 Task: Find connections with filter location Mamanguape with filter topic #covidwith filter profile language French with filter current company Seintiv Talent Solutions with filter school Jaipur National University with filter industry Airlines and Aviation with filter service category Family Law with filter keywords title Mortgage Loan Processor
Action: Mouse moved to (670, 138)
Screenshot: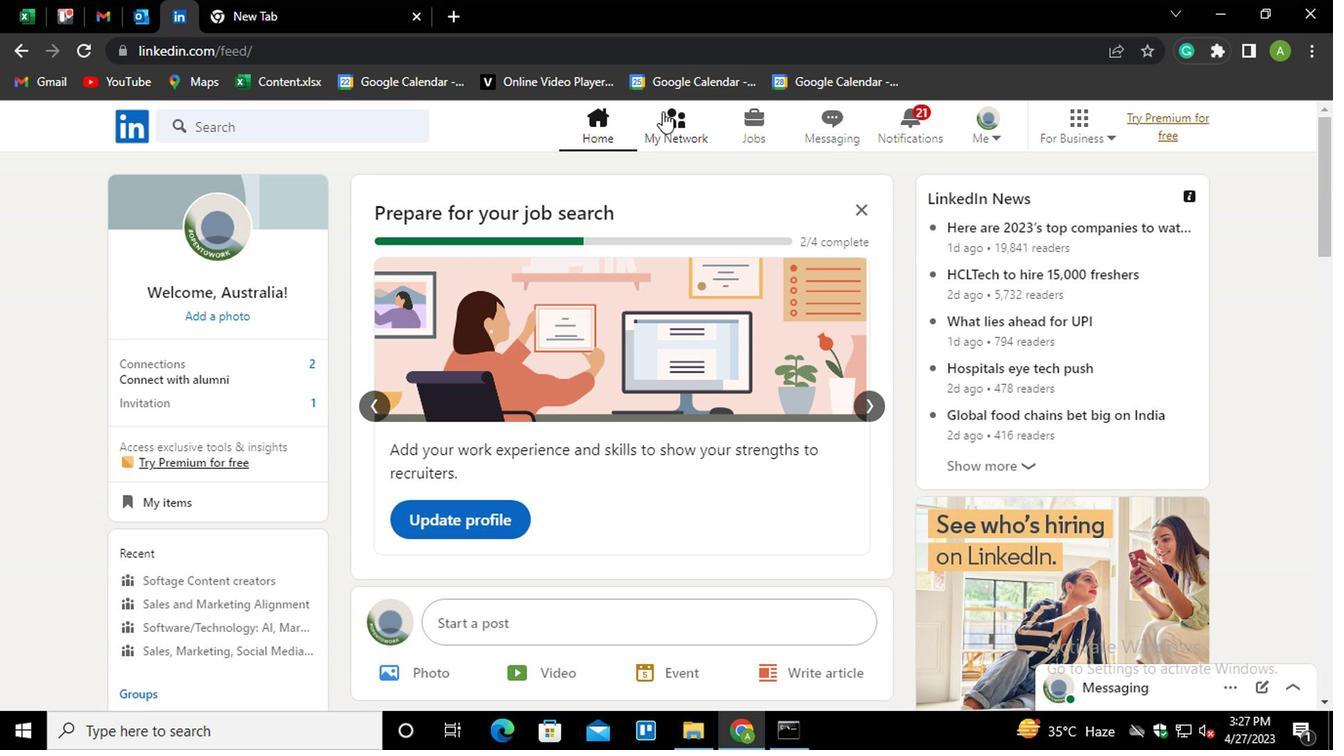 
Action: Mouse pressed left at (670, 138)
Screenshot: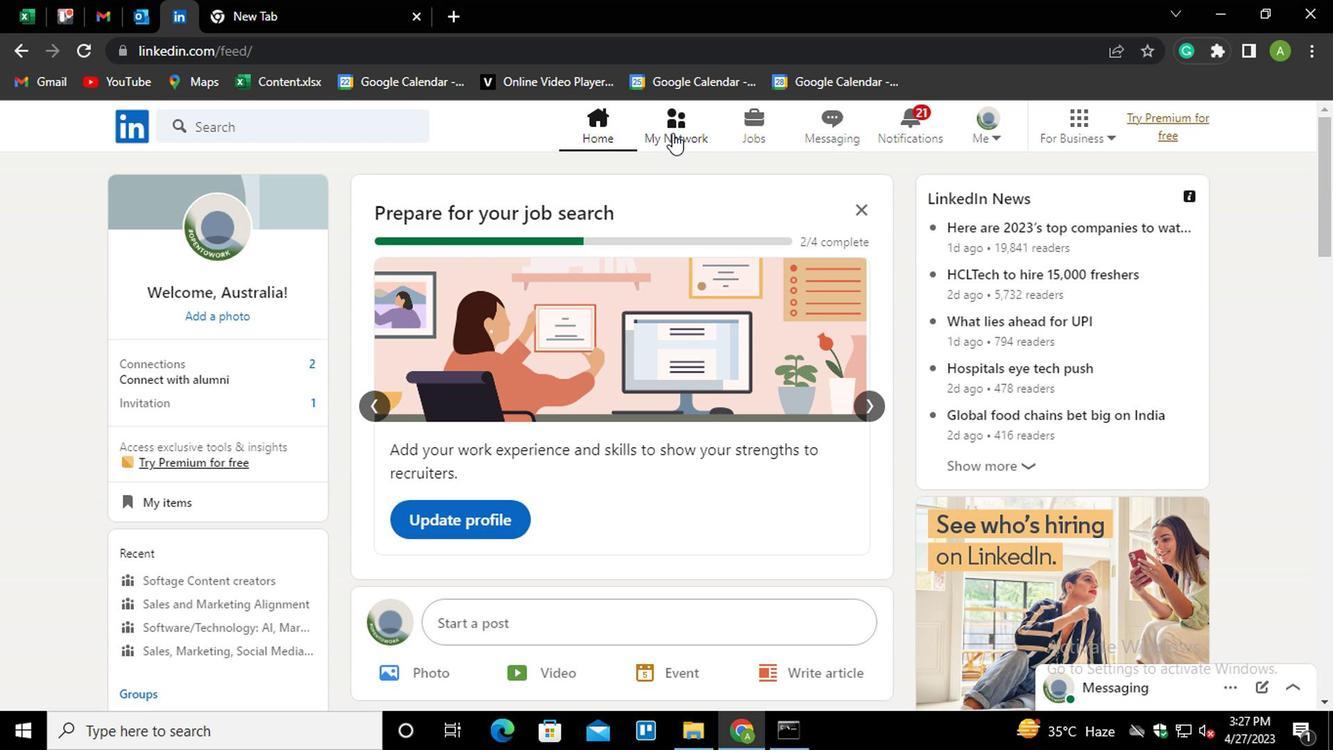 
Action: Mouse moved to (250, 245)
Screenshot: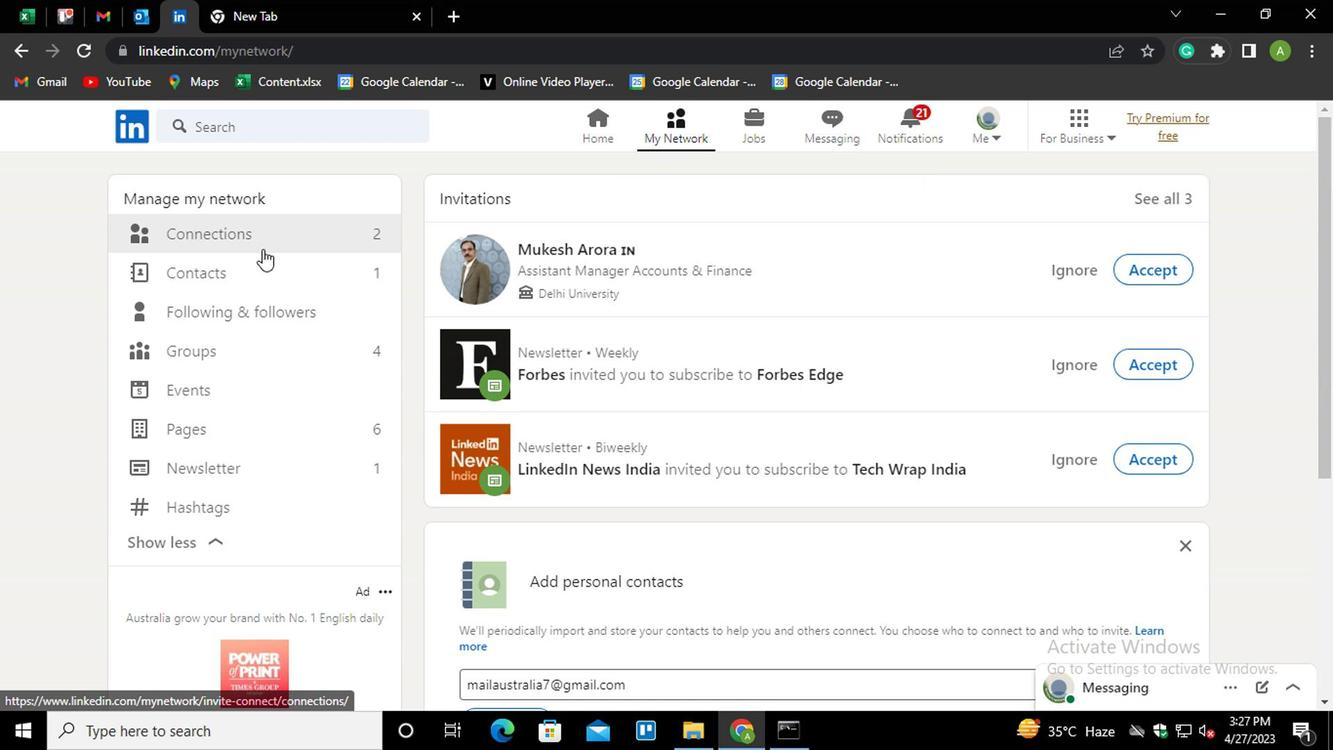 
Action: Mouse pressed left at (250, 245)
Screenshot: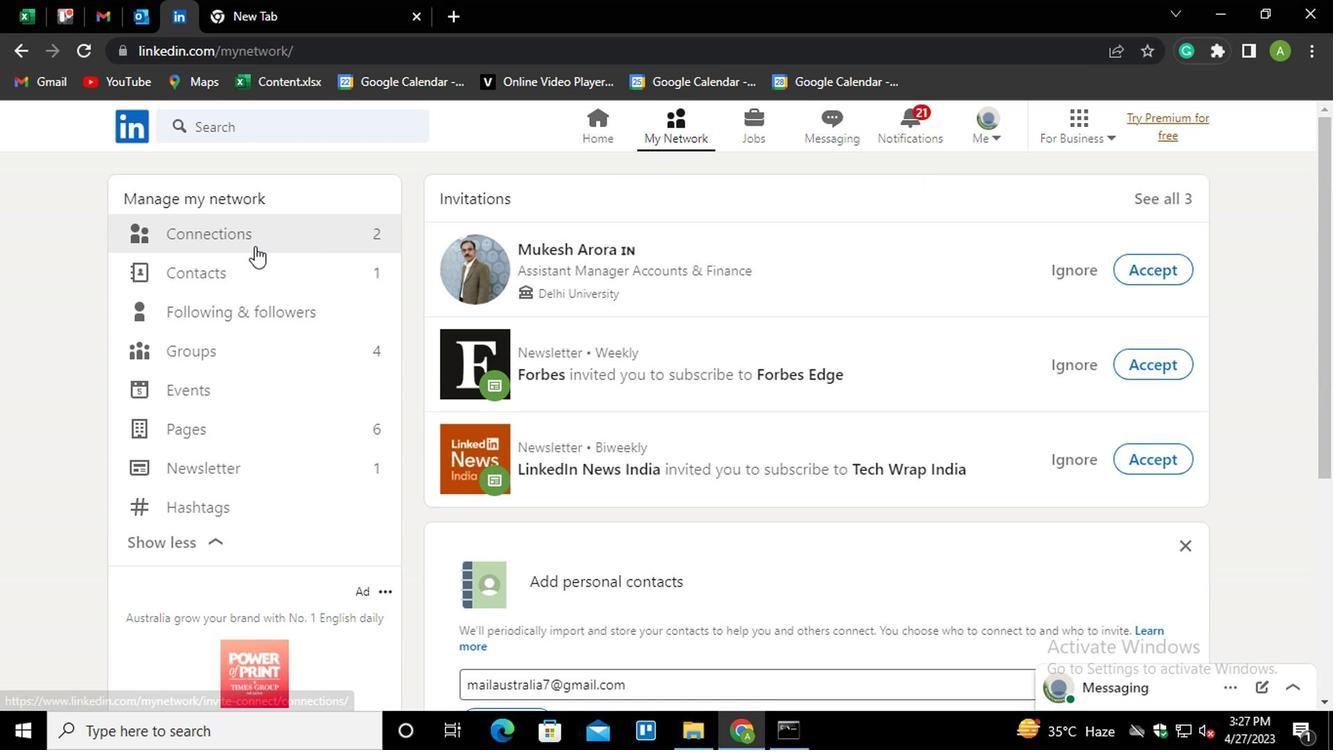 
Action: Mouse moved to (250, 241)
Screenshot: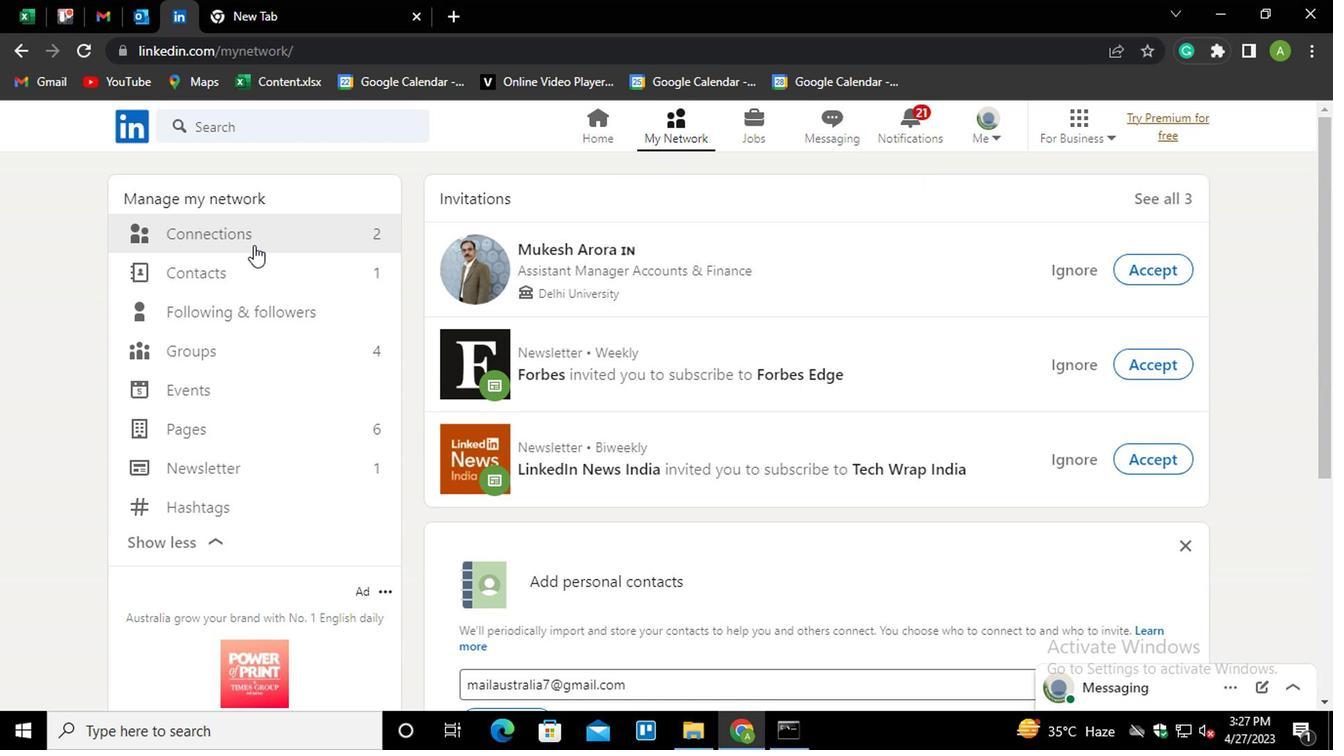 
Action: Mouse pressed left at (250, 241)
Screenshot: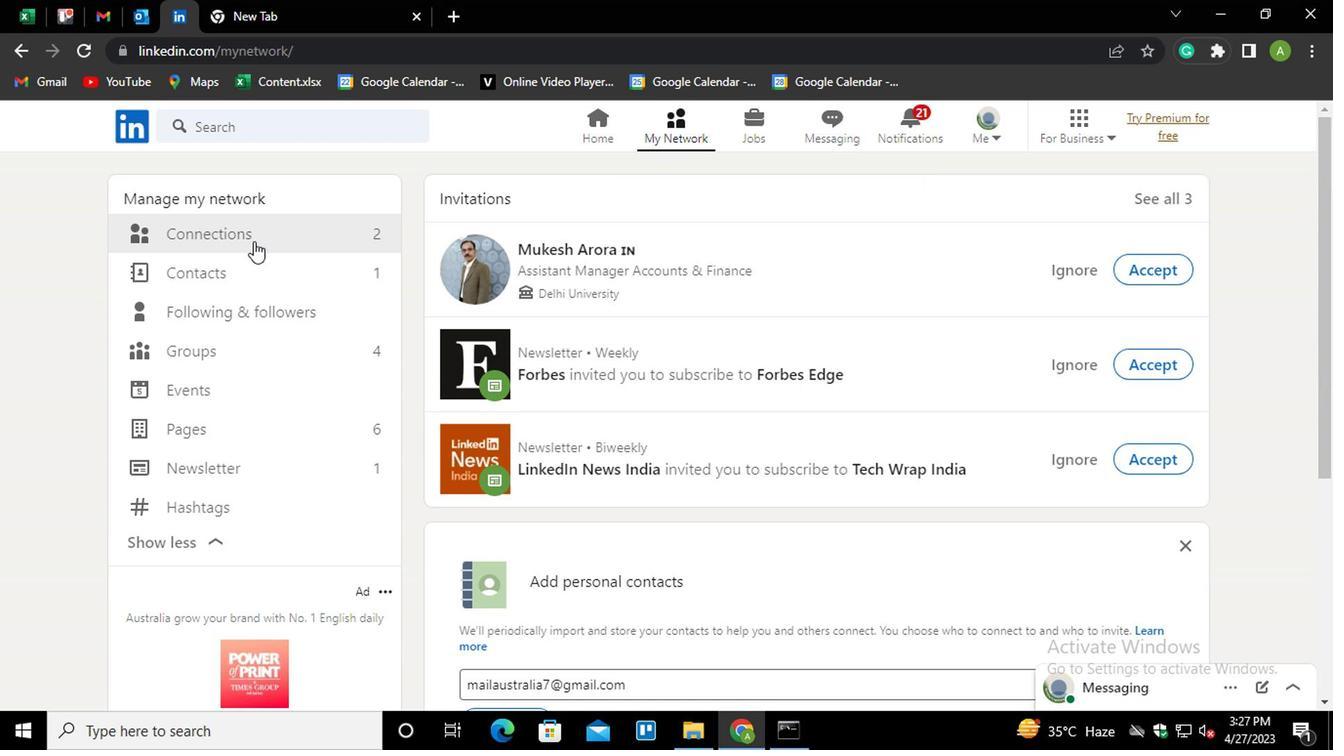 
Action: Mouse moved to (796, 235)
Screenshot: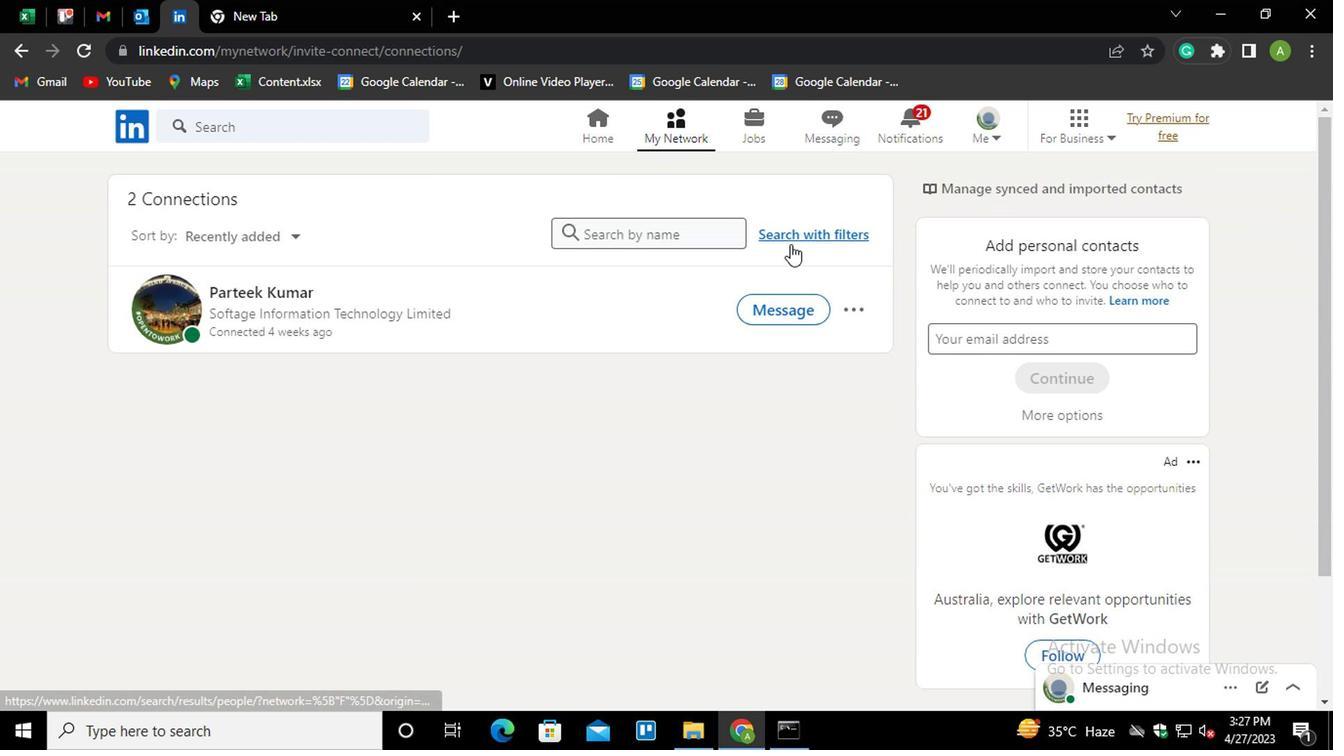 
Action: Mouse pressed left at (796, 235)
Screenshot: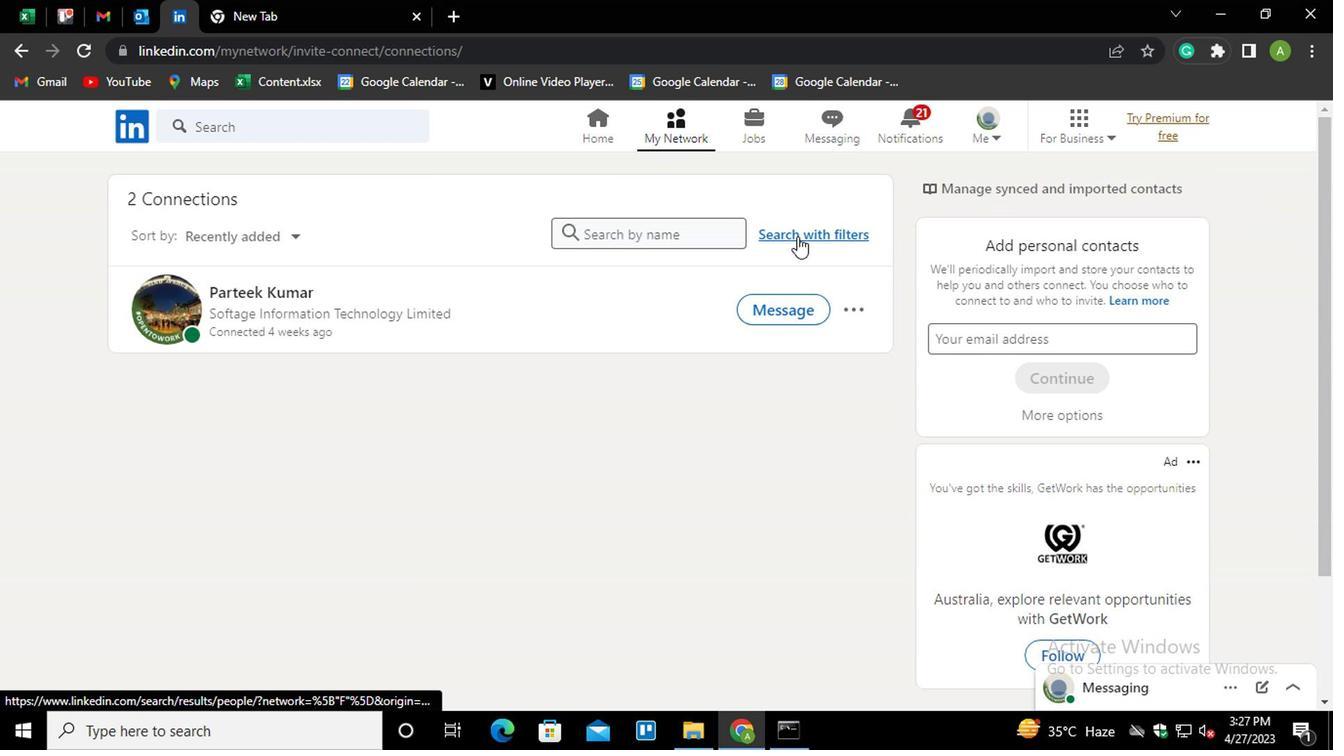 
Action: Mouse moved to (721, 186)
Screenshot: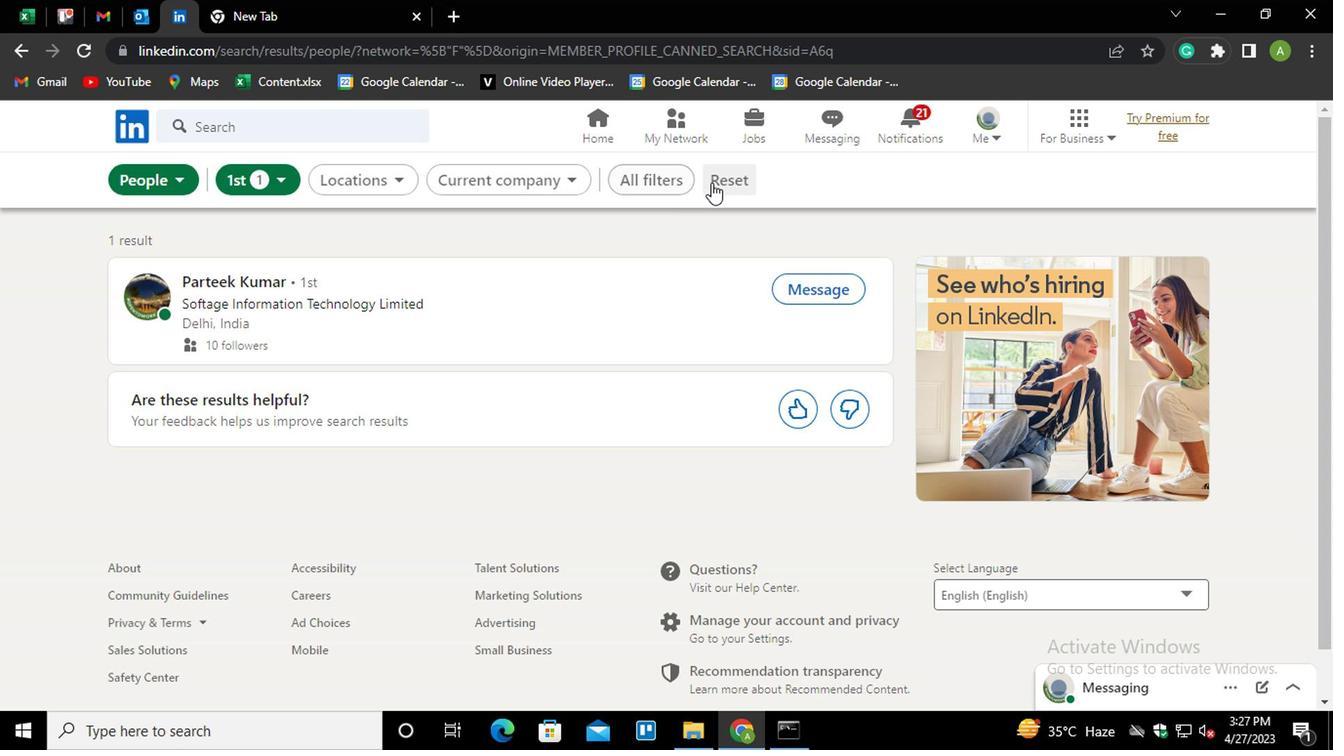 
Action: Mouse pressed left at (721, 186)
Screenshot: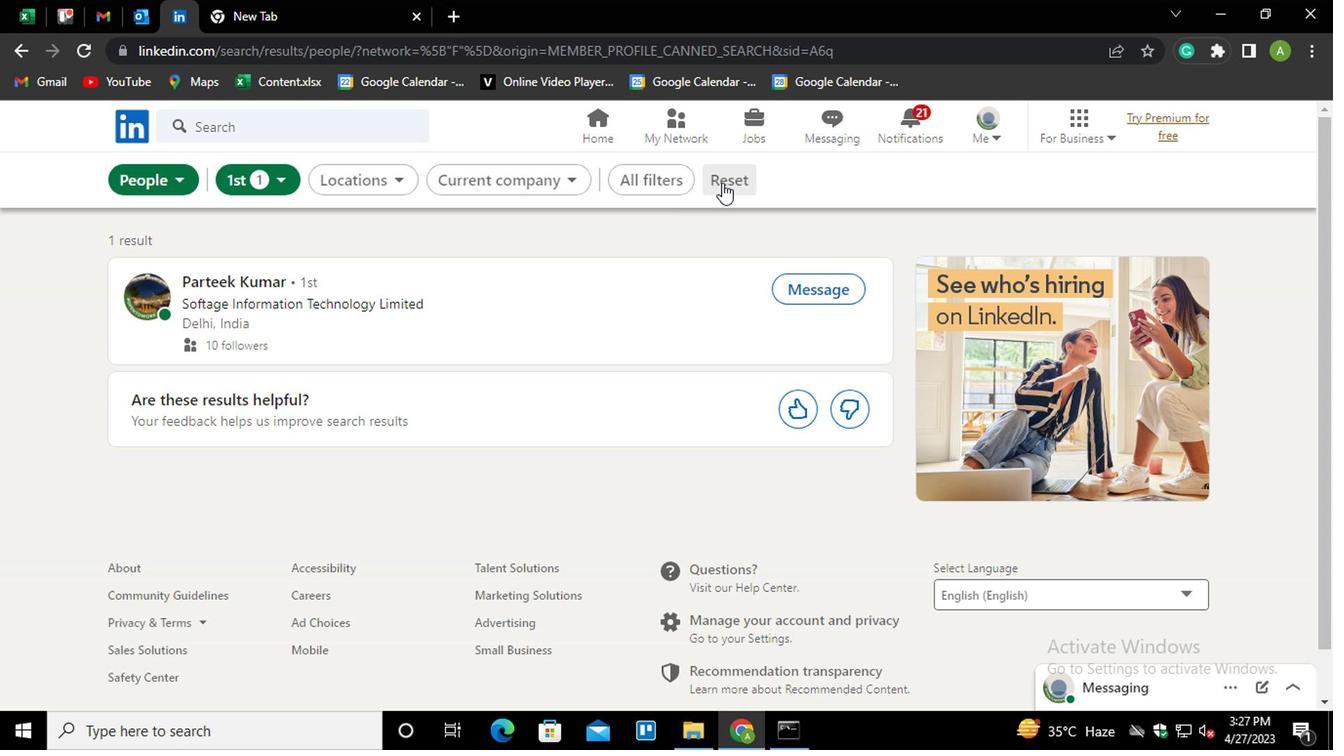 
Action: Mouse moved to (681, 184)
Screenshot: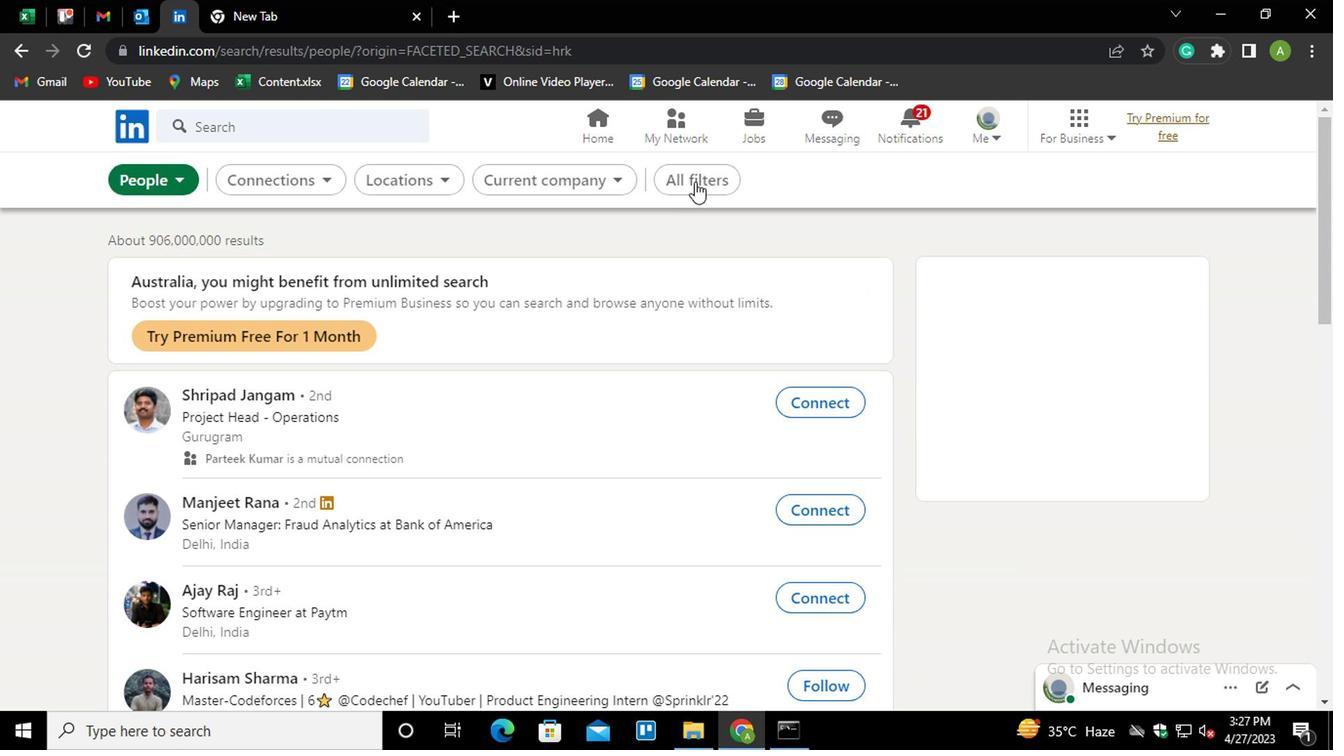 
Action: Mouse pressed left at (681, 184)
Screenshot: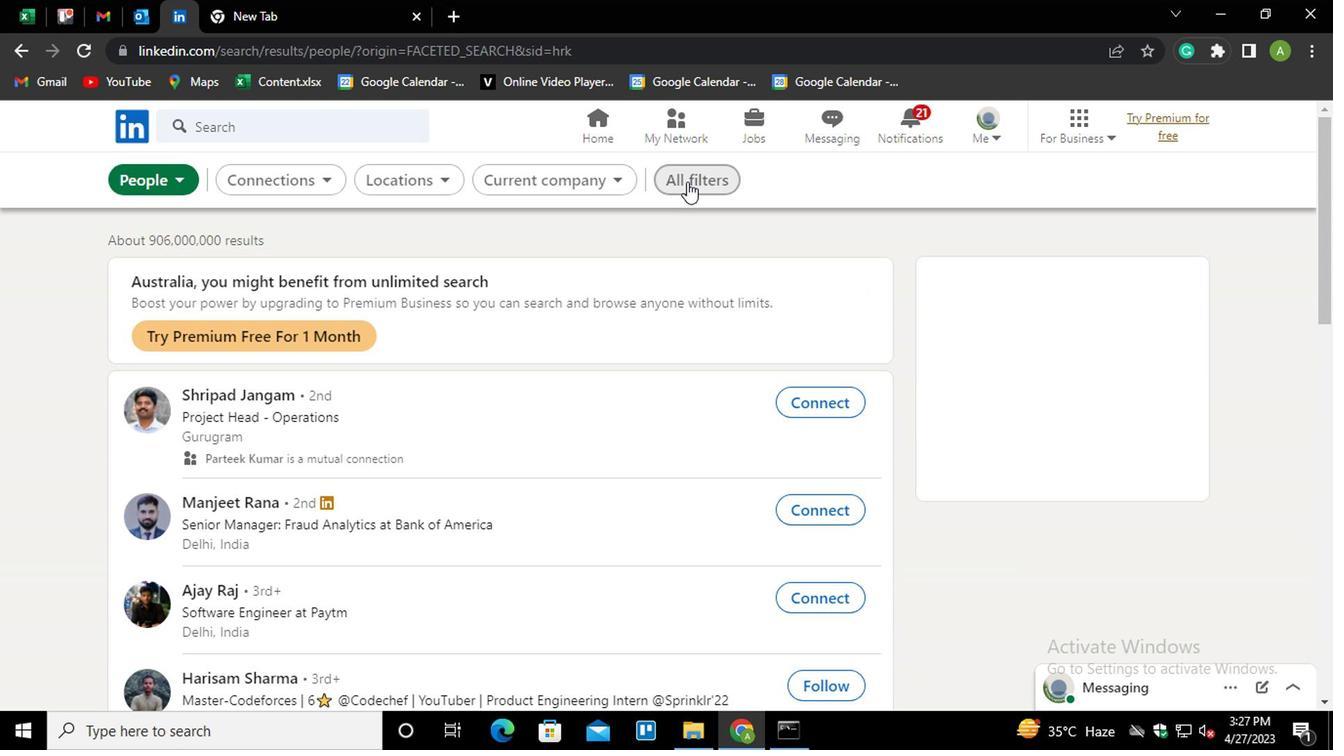 
Action: Mouse moved to (867, 328)
Screenshot: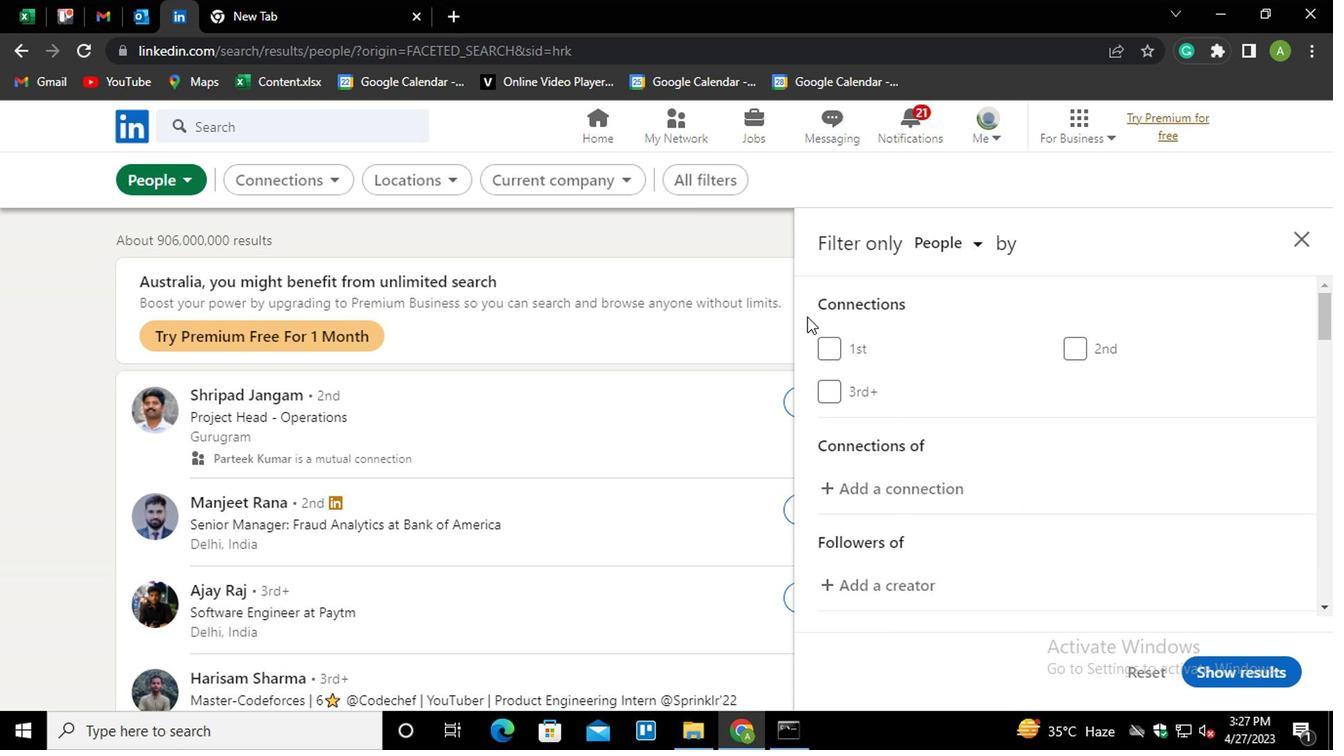 
Action: Mouse scrolled (867, 327) with delta (0, 0)
Screenshot: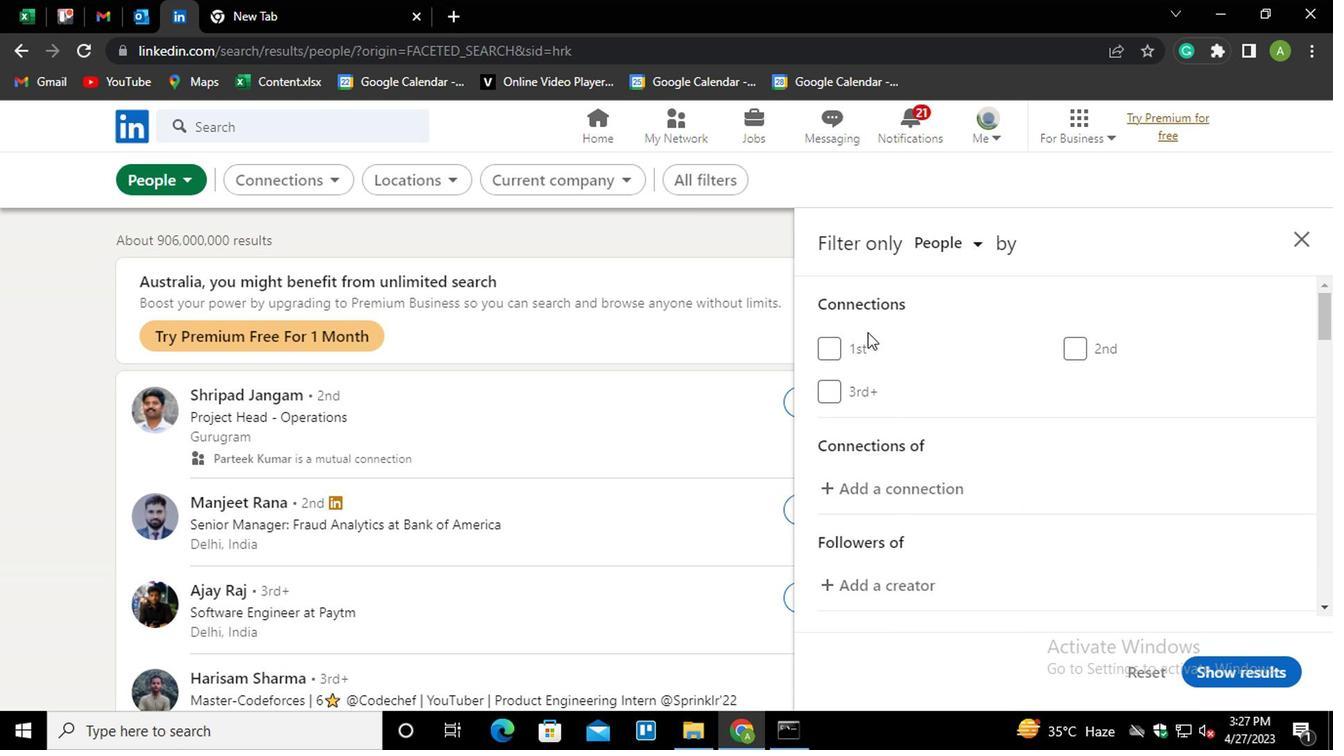 
Action: Mouse scrolled (867, 327) with delta (0, 0)
Screenshot: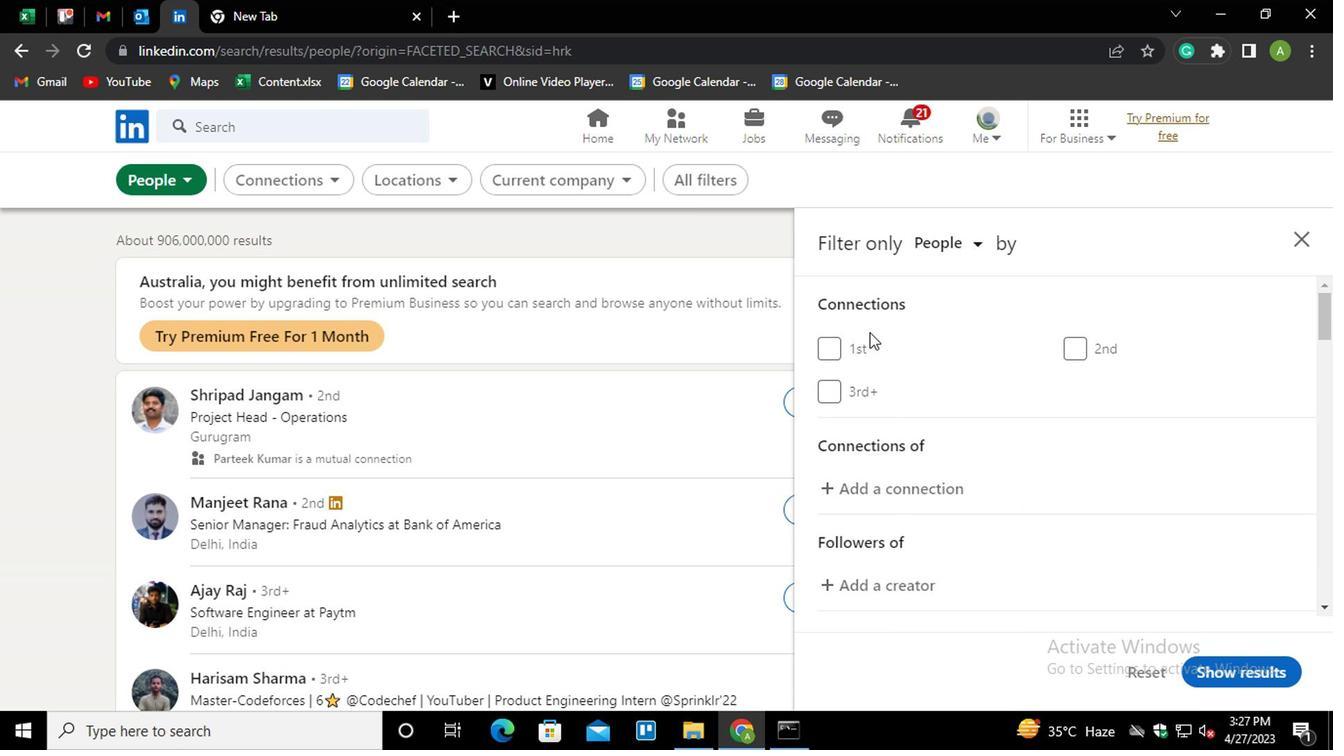
Action: Mouse scrolled (867, 327) with delta (0, 0)
Screenshot: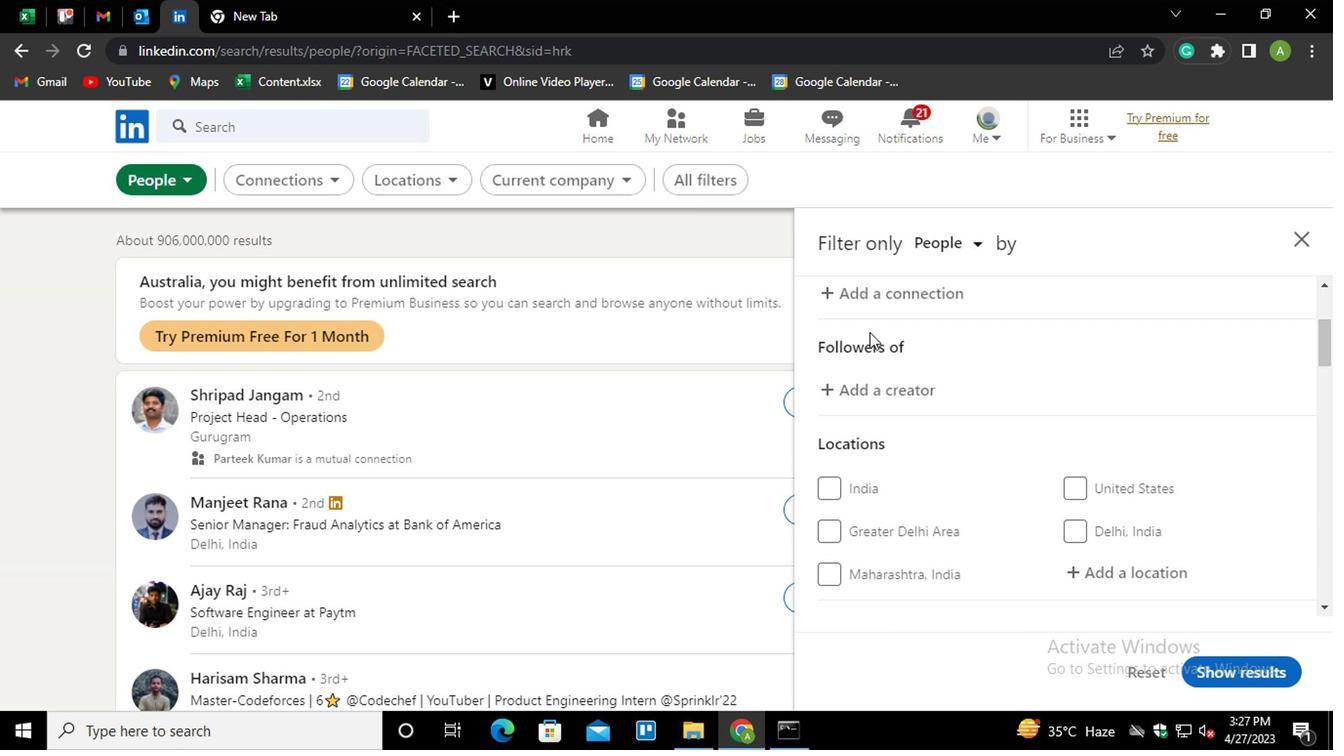 
Action: Mouse moved to (1075, 454)
Screenshot: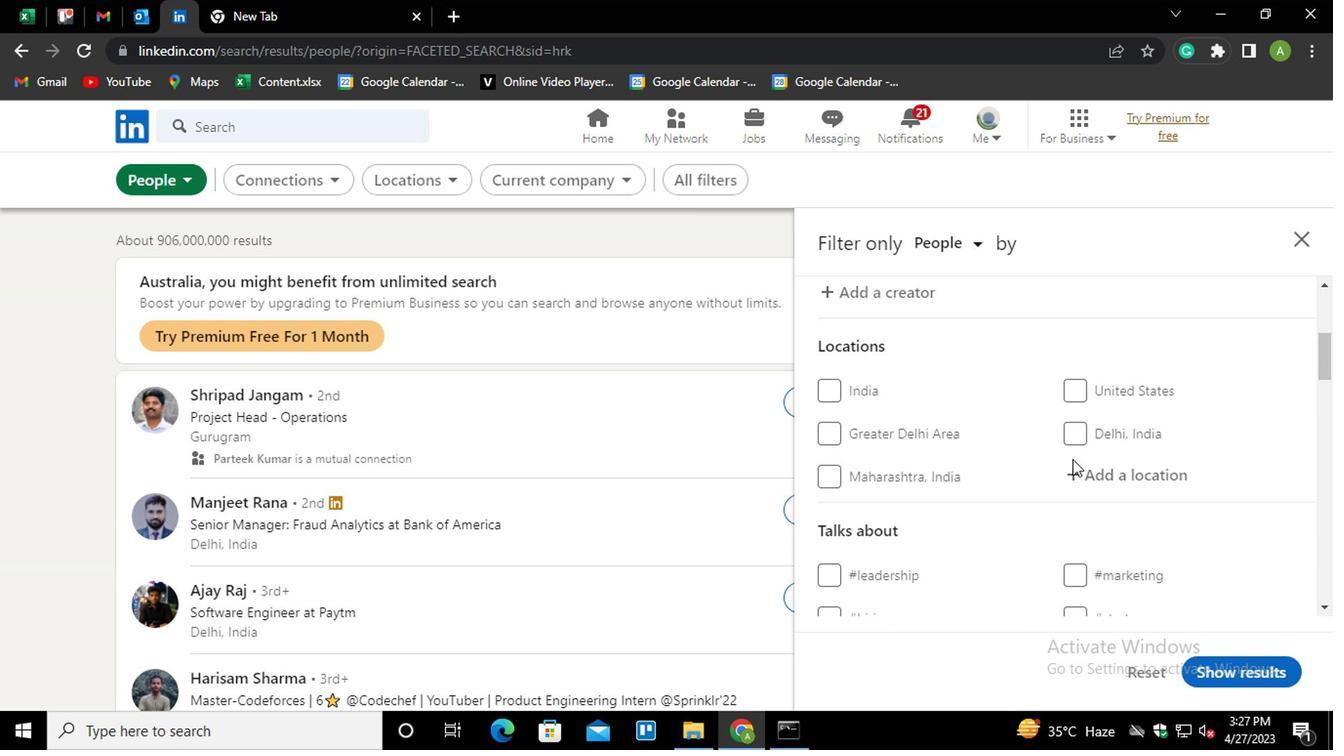 
Action: Mouse pressed left at (1075, 454)
Screenshot: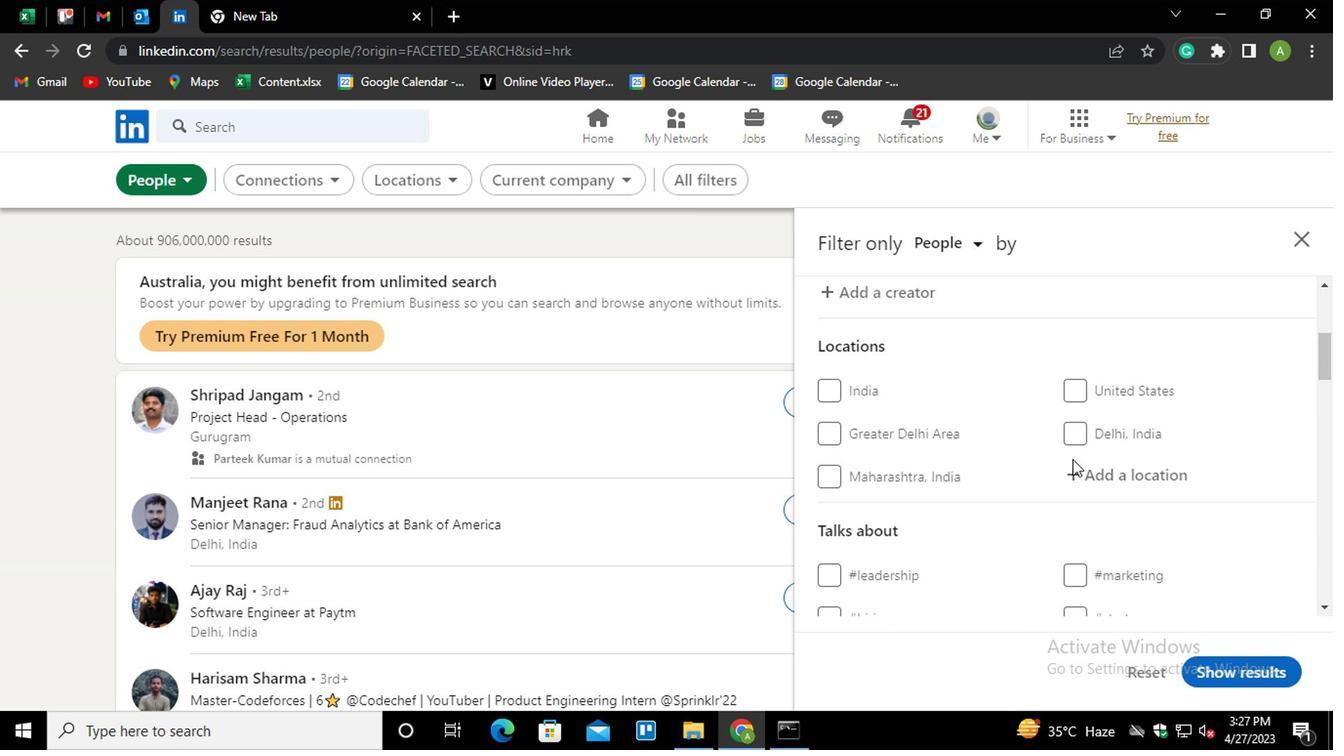
Action: Mouse moved to (1076, 465)
Screenshot: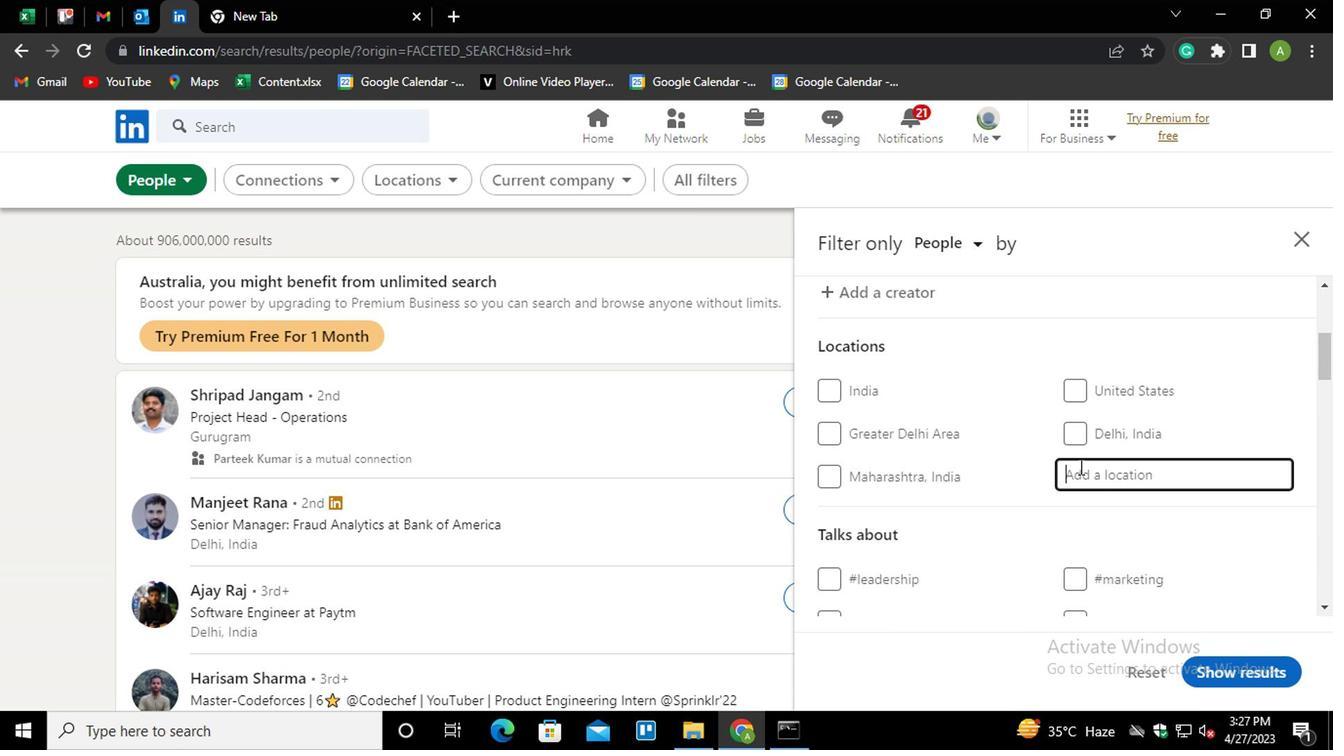 
Action: Mouse scrolled (1076, 464) with delta (0, 0)
Screenshot: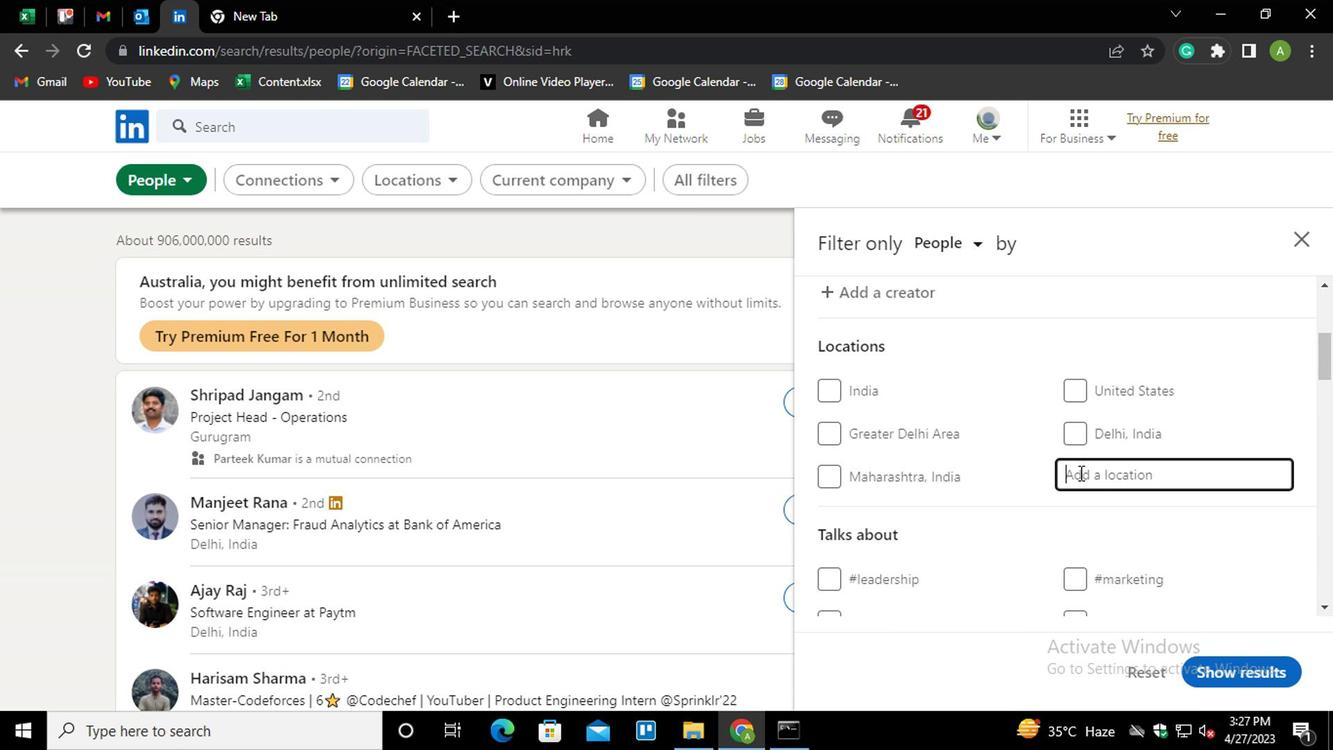 
Action: Mouse scrolled (1076, 464) with delta (0, 0)
Screenshot: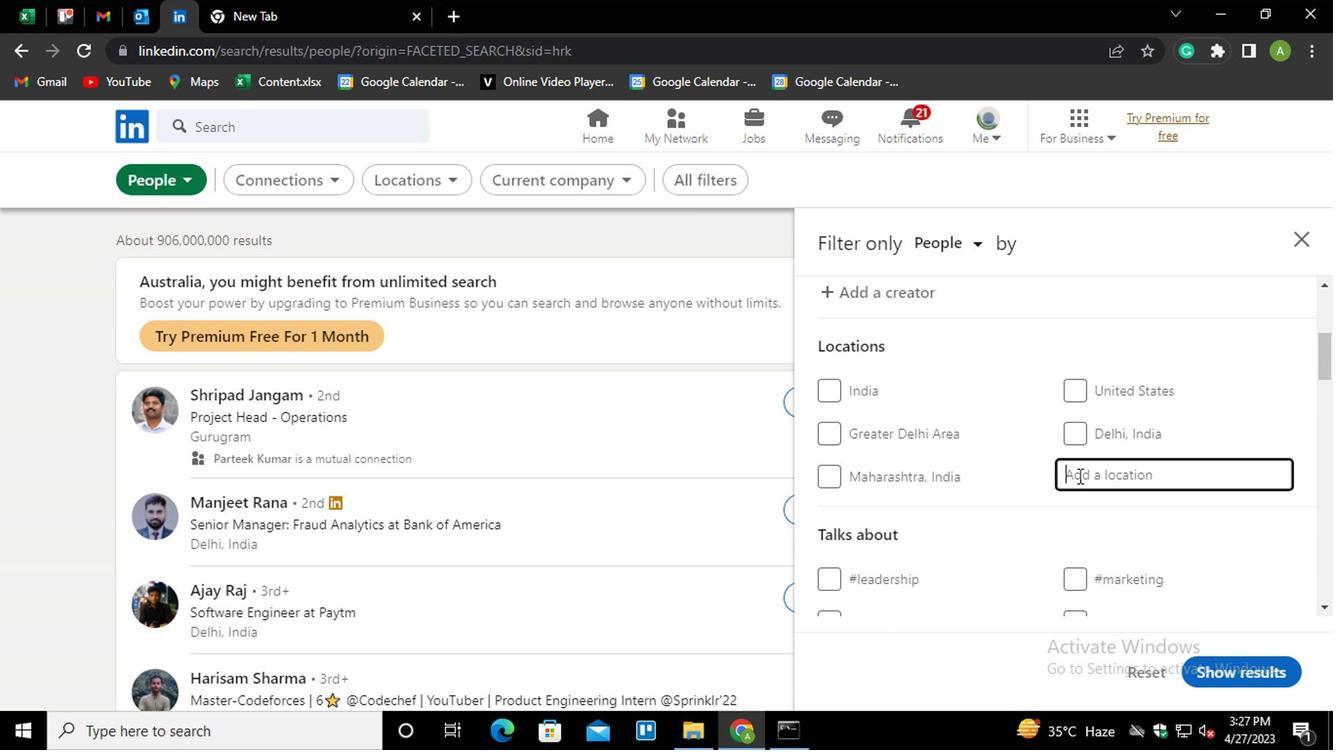 
Action: Mouse moved to (1094, 284)
Screenshot: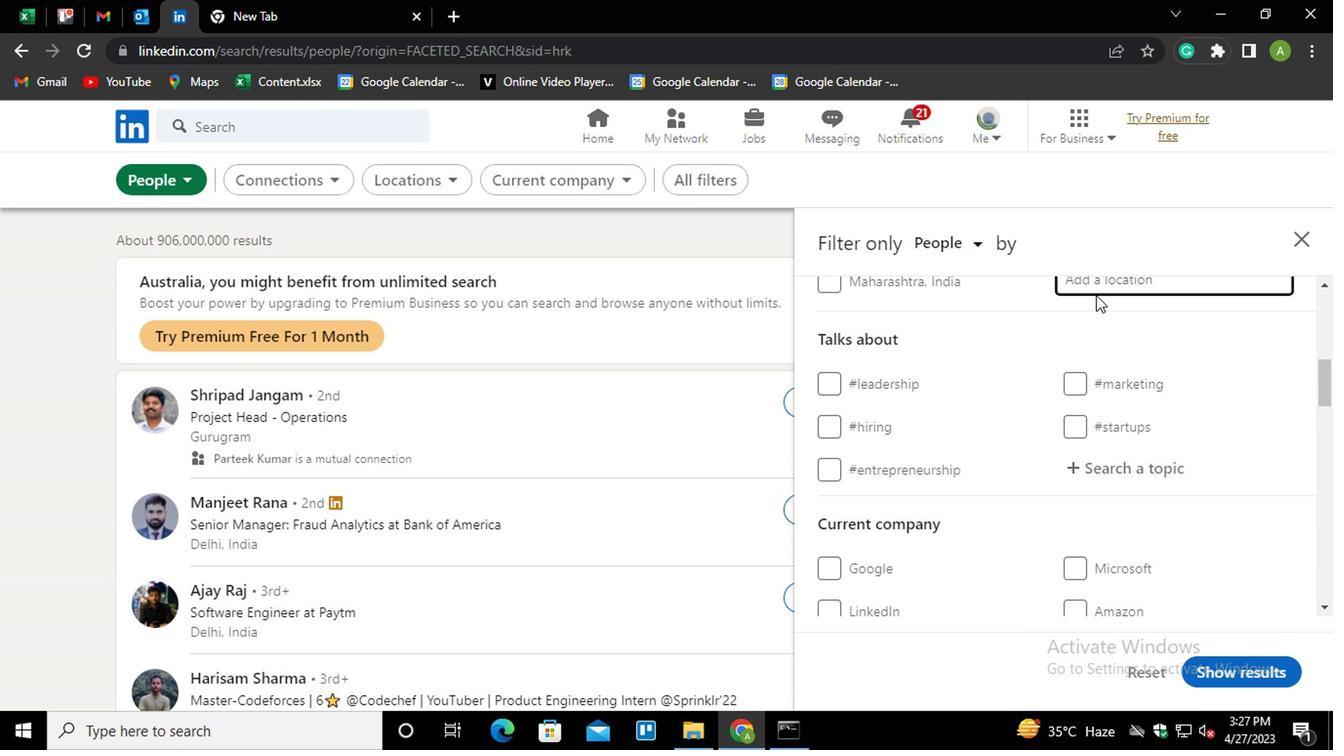 
Action: Mouse pressed left at (1094, 284)
Screenshot: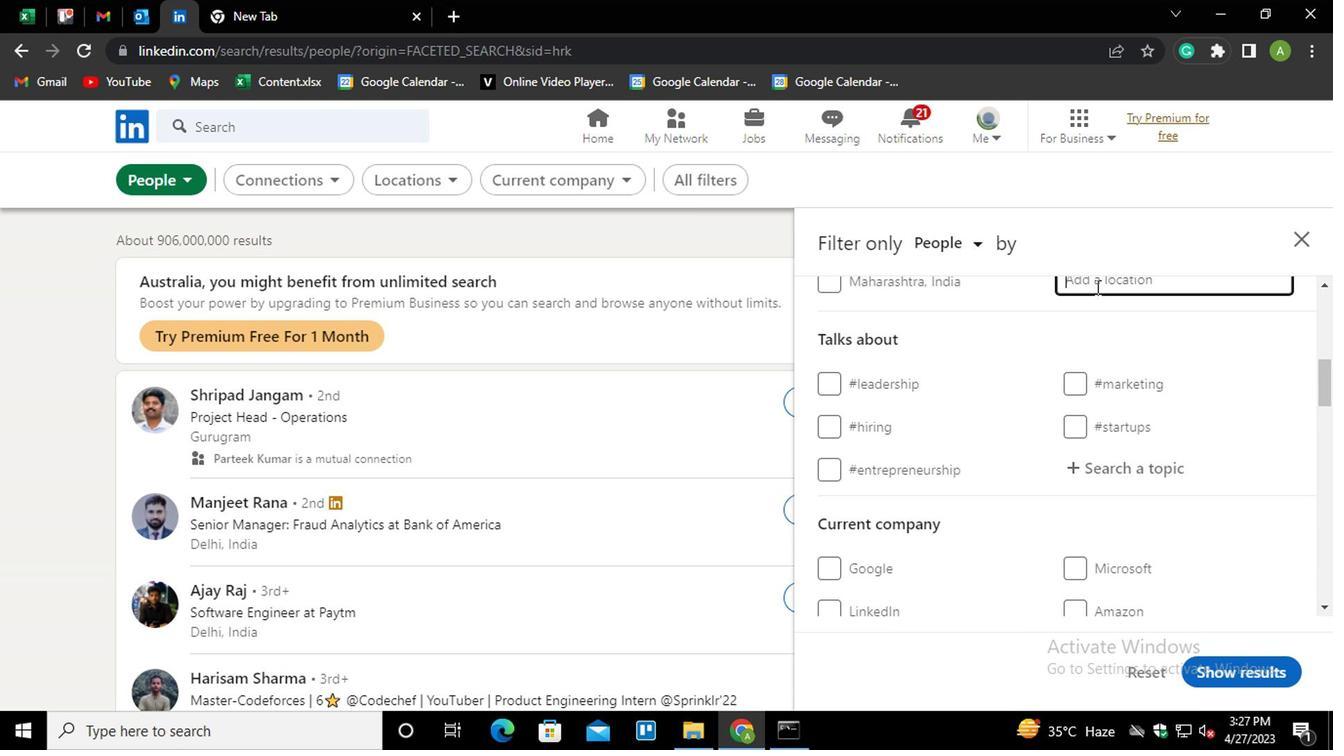 
Action: Key pressed <Key.shift>MAMAN<Key.down><Key.enter>
Screenshot: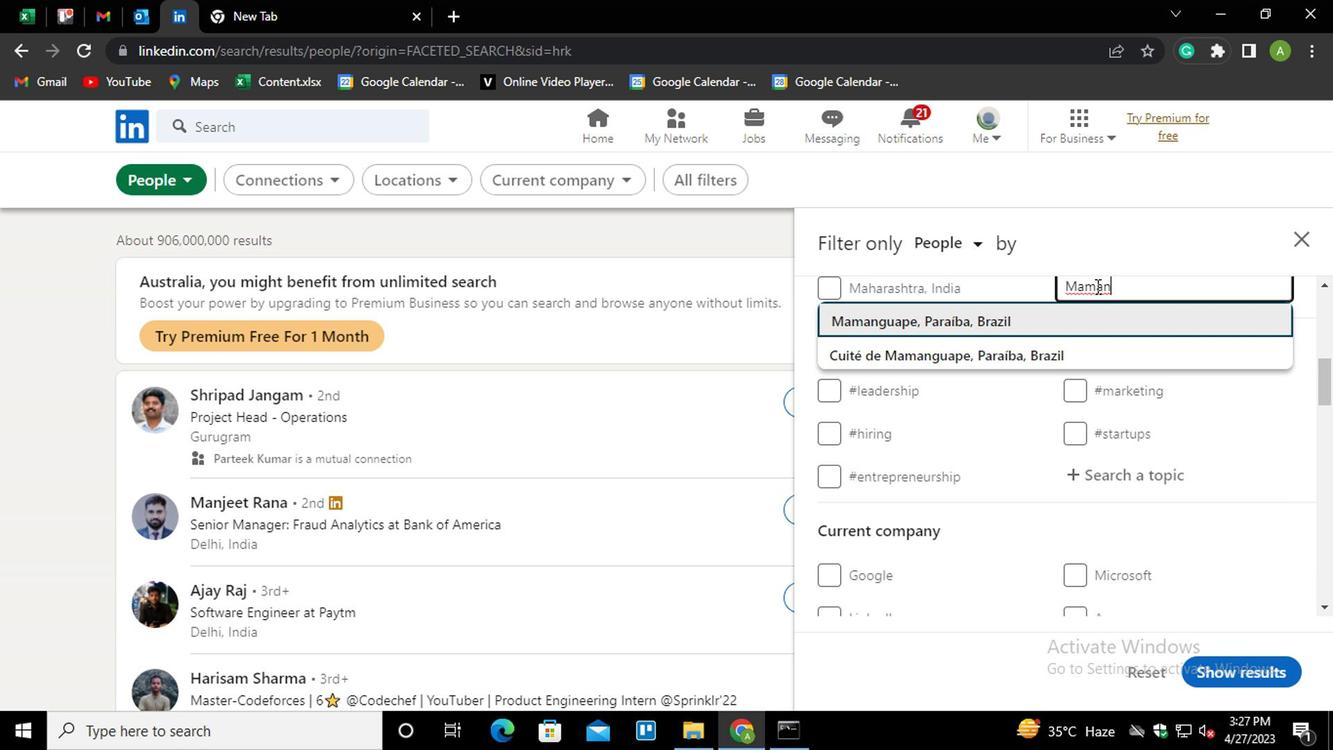 
Action: Mouse moved to (1096, 306)
Screenshot: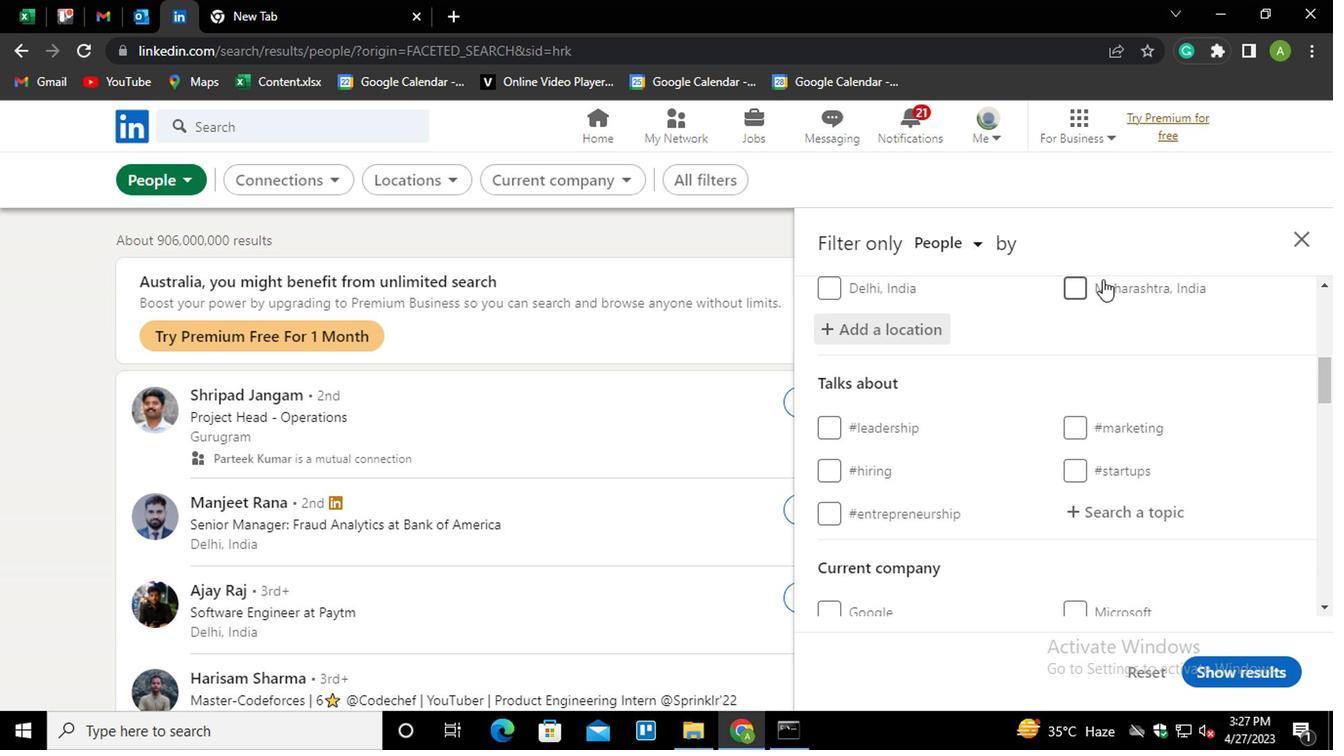 
Action: Mouse scrolled (1096, 304) with delta (0, -1)
Screenshot: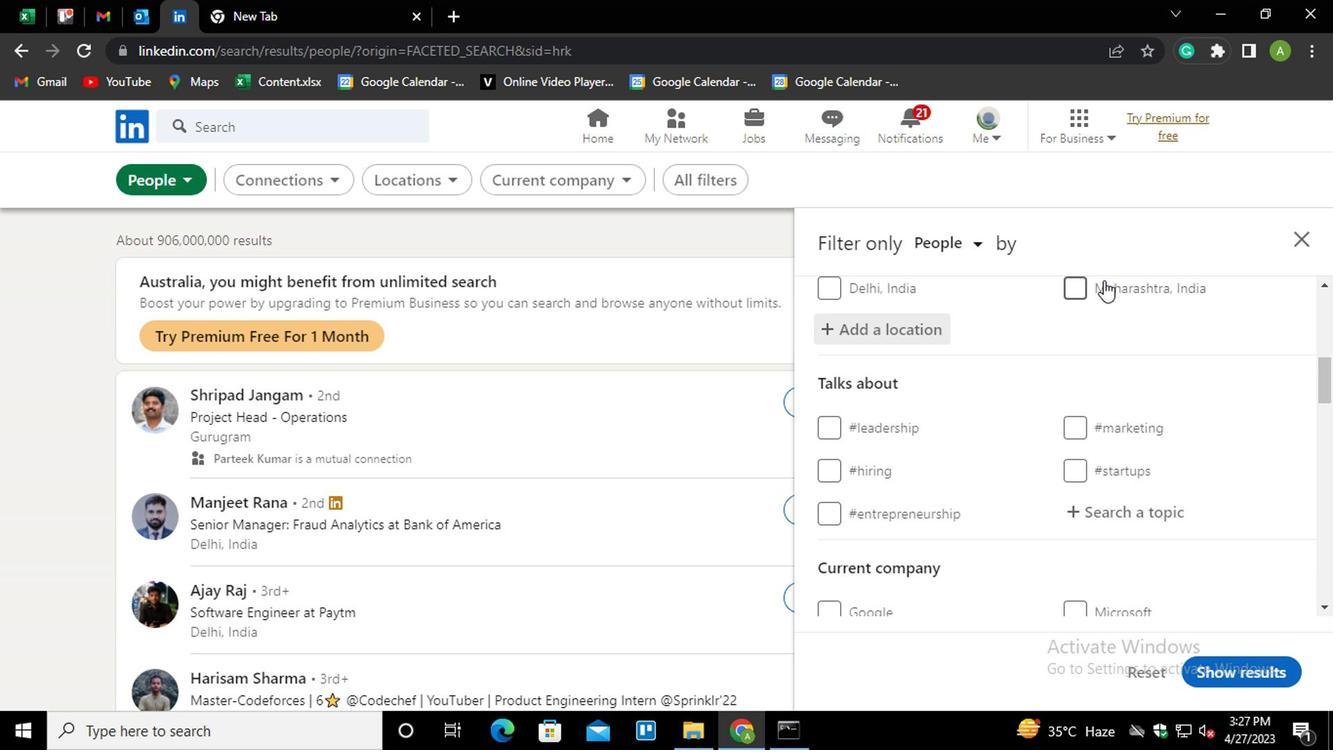 
Action: Mouse moved to (1096, 306)
Screenshot: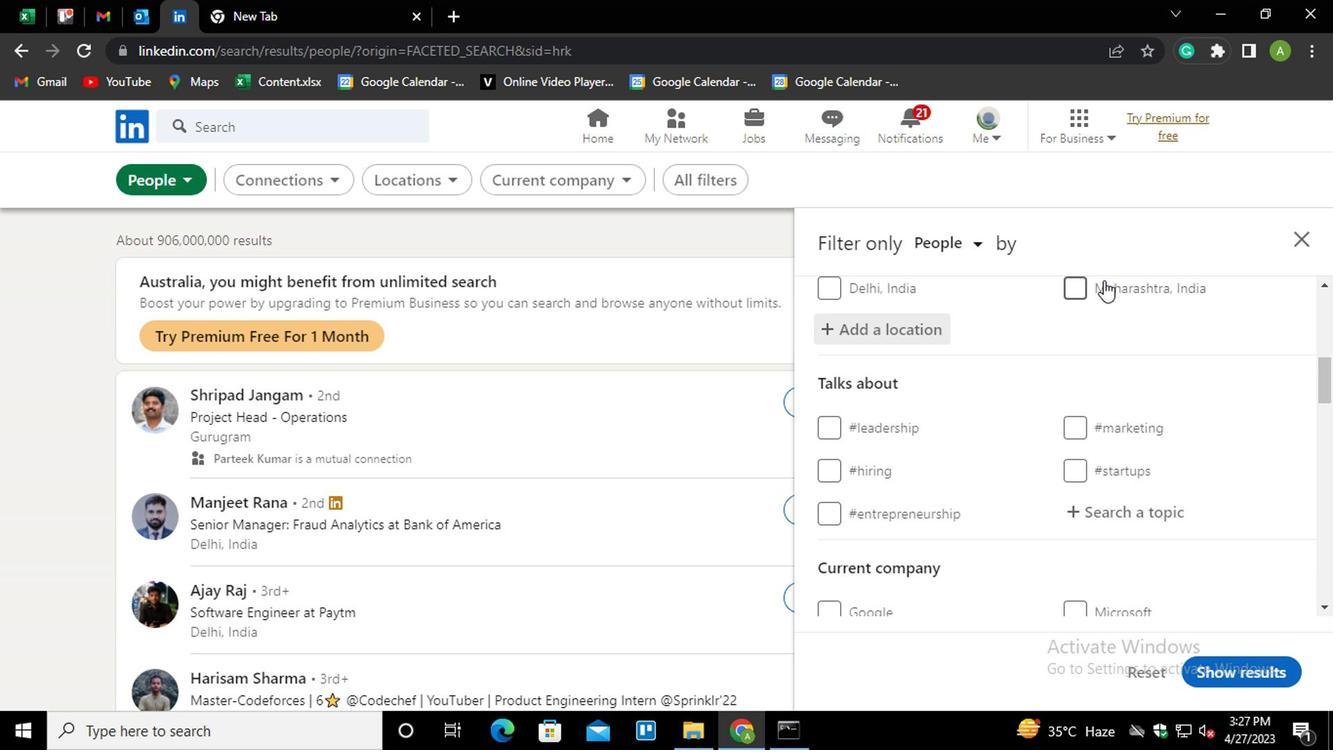 
Action: Mouse scrolled (1096, 304) with delta (0, -1)
Screenshot: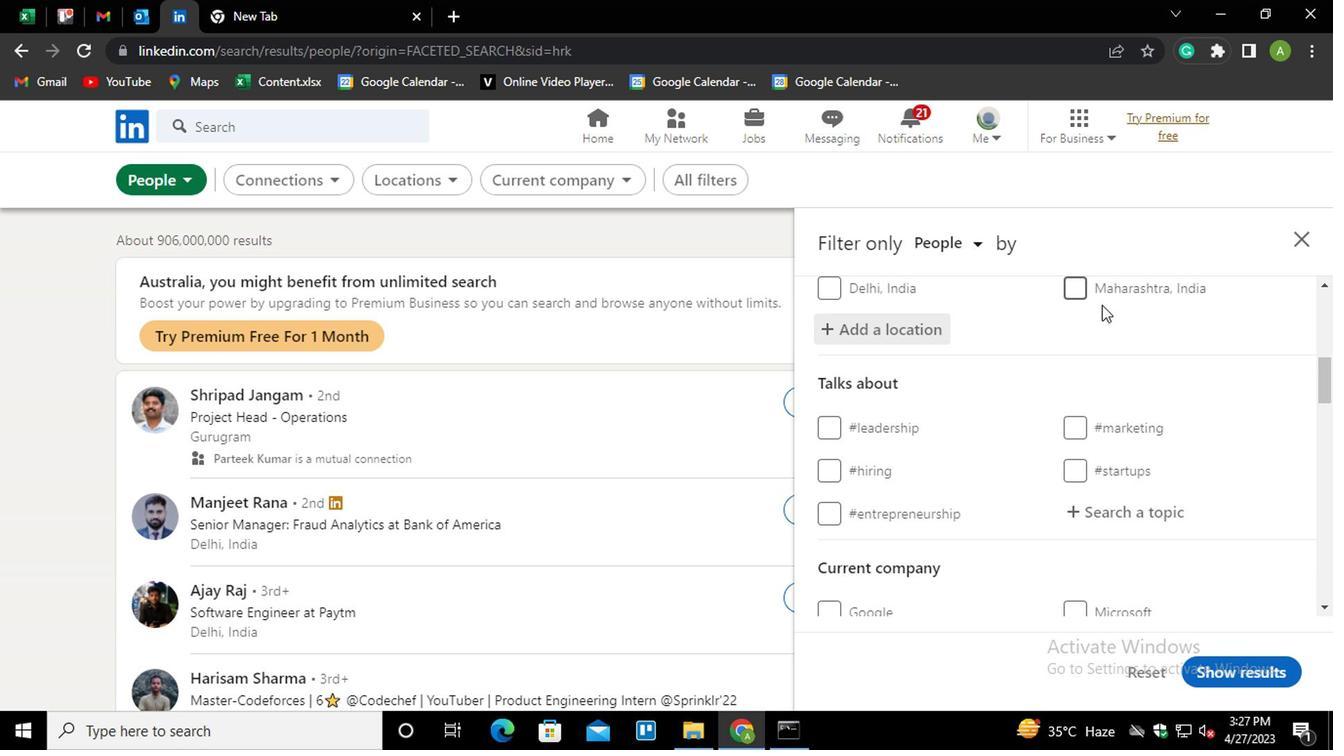 
Action: Mouse moved to (1103, 318)
Screenshot: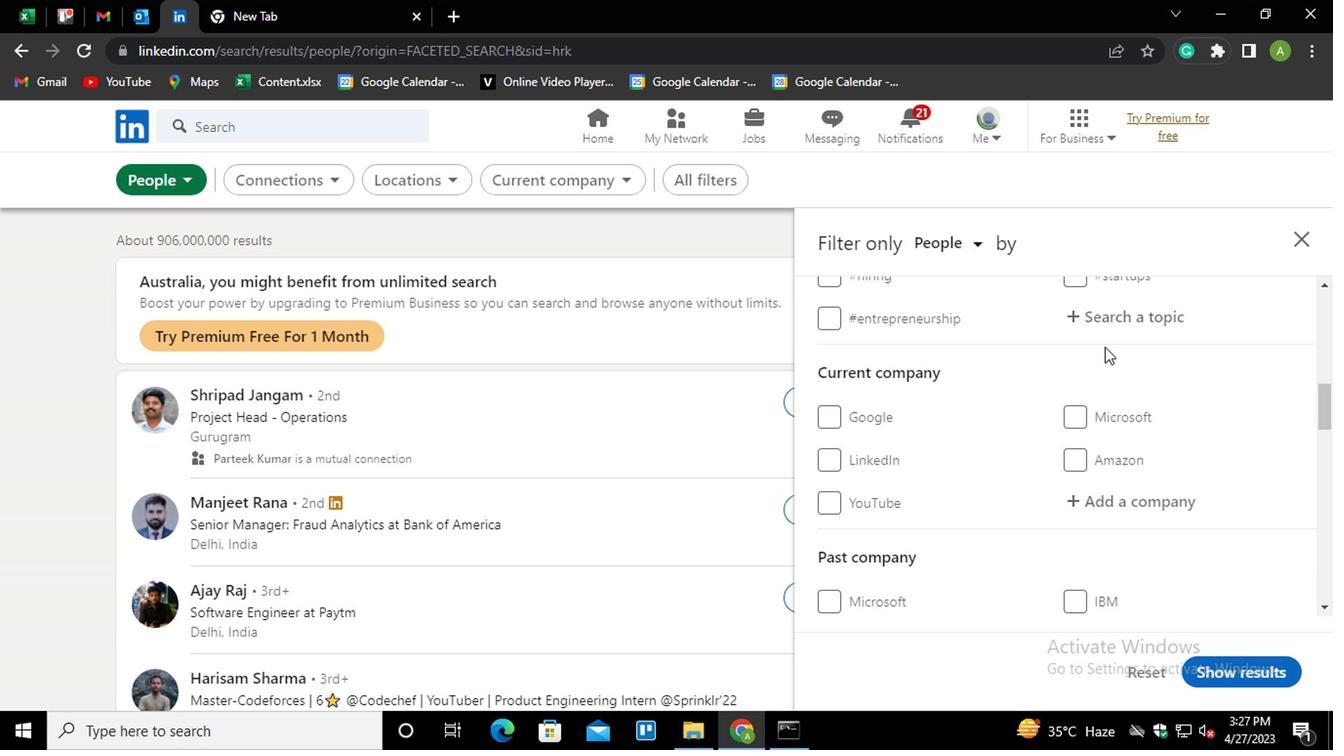 
Action: Mouse pressed left at (1103, 318)
Screenshot: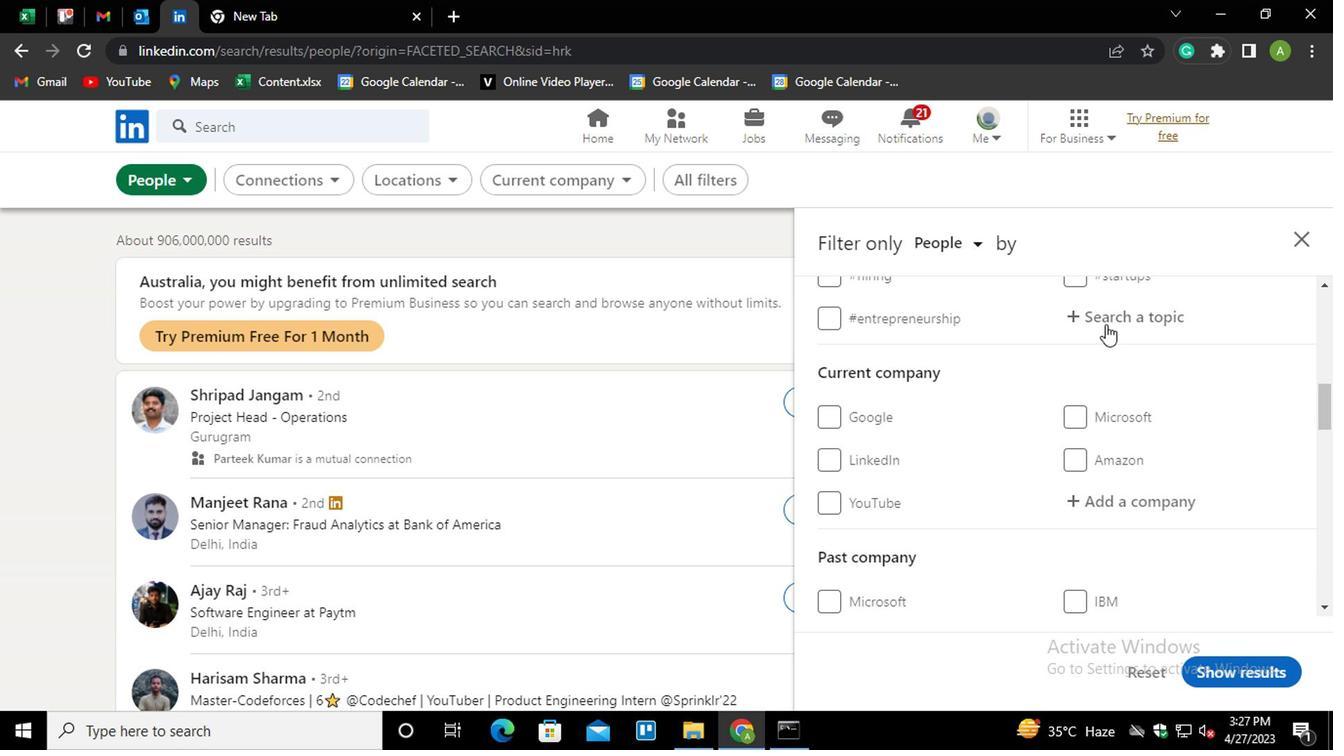 
Action: Mouse moved to (1111, 304)
Screenshot: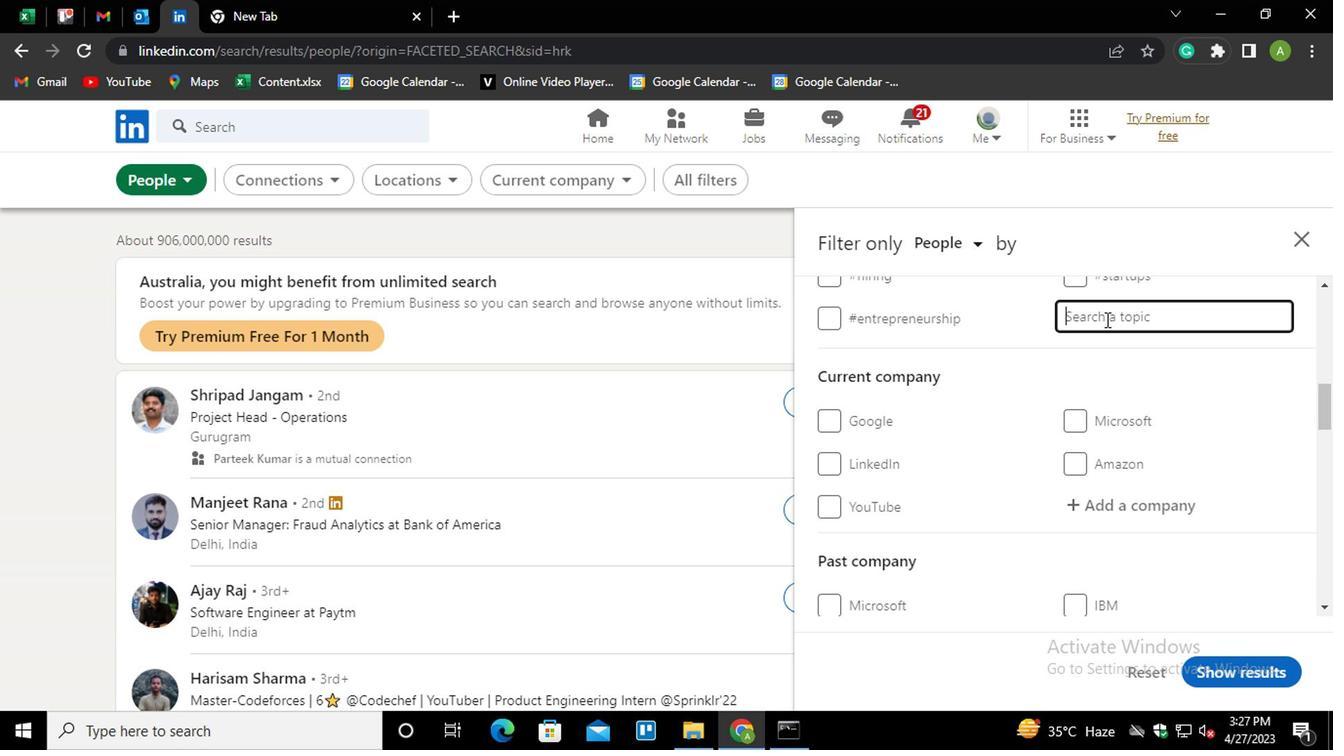 
Action: Mouse pressed left at (1111, 304)
Screenshot: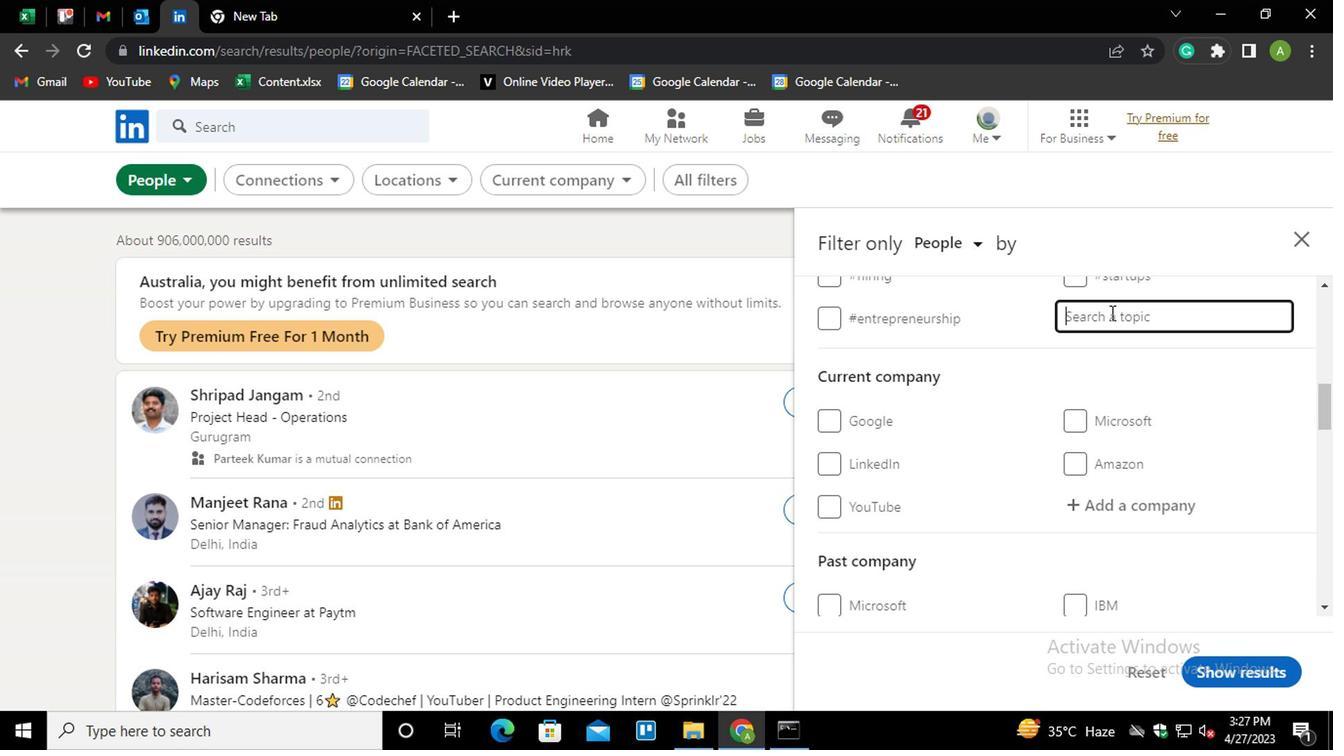 
Action: Mouse moved to (1110, 310)
Screenshot: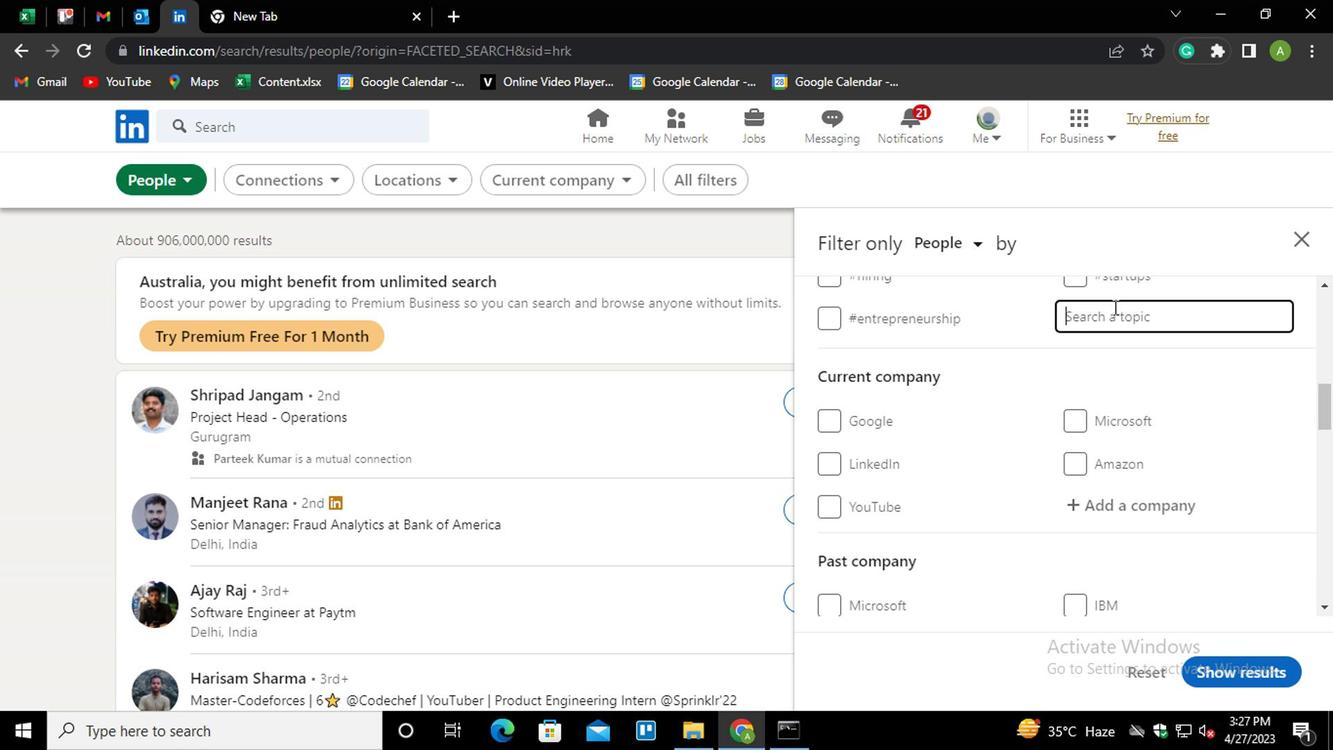
Action: Key pressed <Key.shift><Key.shift><Key.shift><Key.shift><Key.shift>#COVID
Screenshot: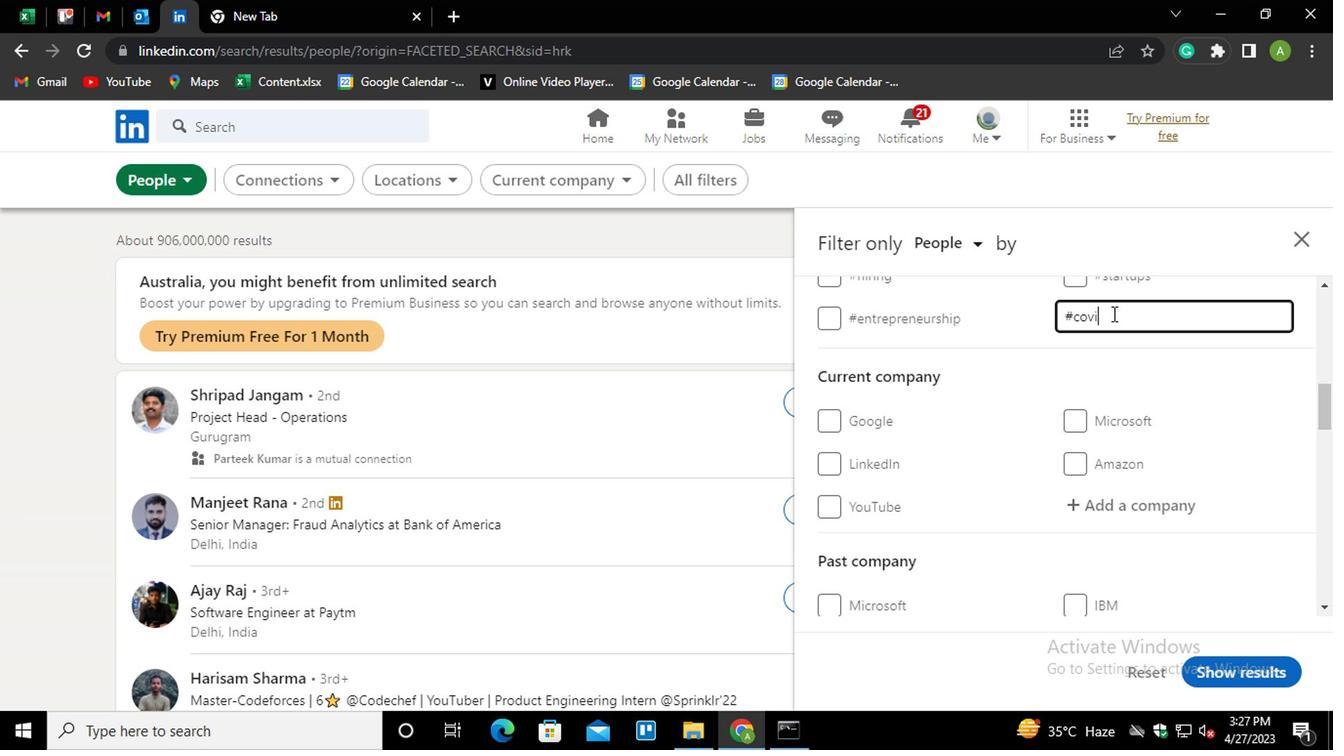 
Action: Mouse moved to (1135, 345)
Screenshot: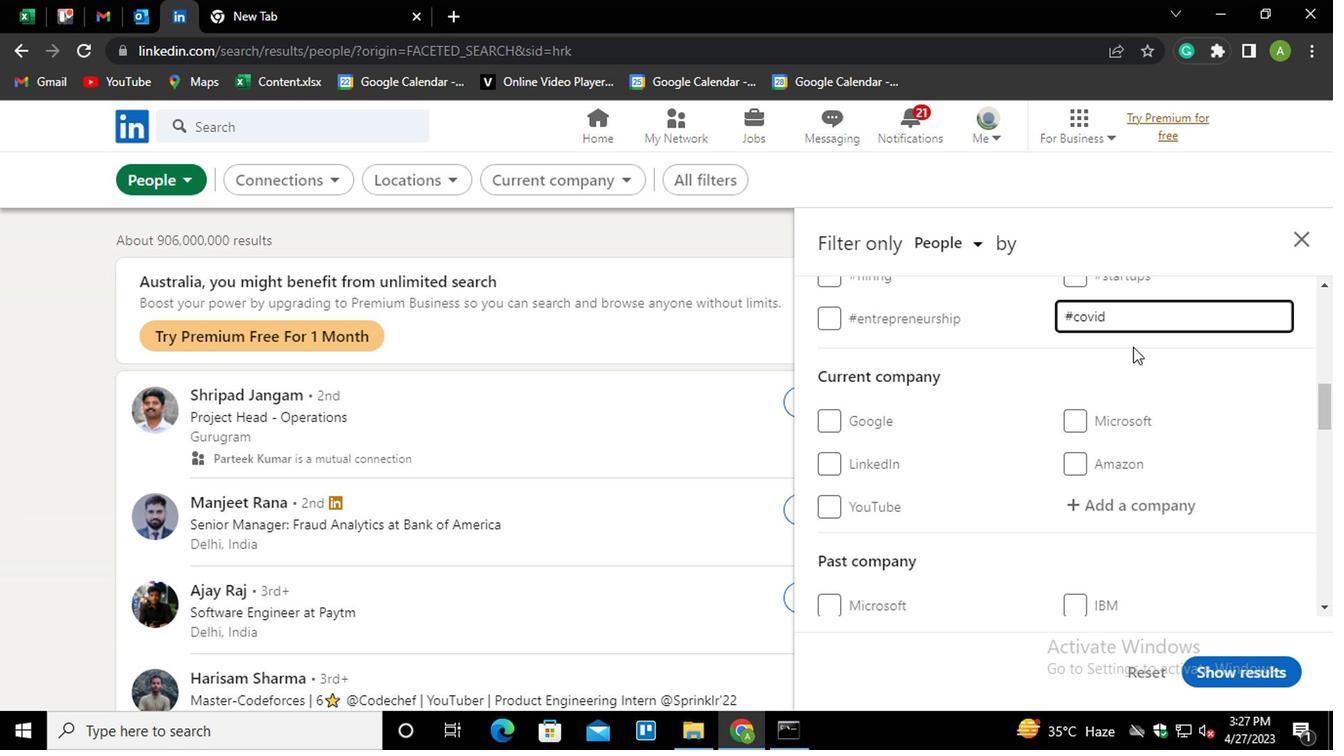 
Action: Mouse pressed left at (1135, 345)
Screenshot: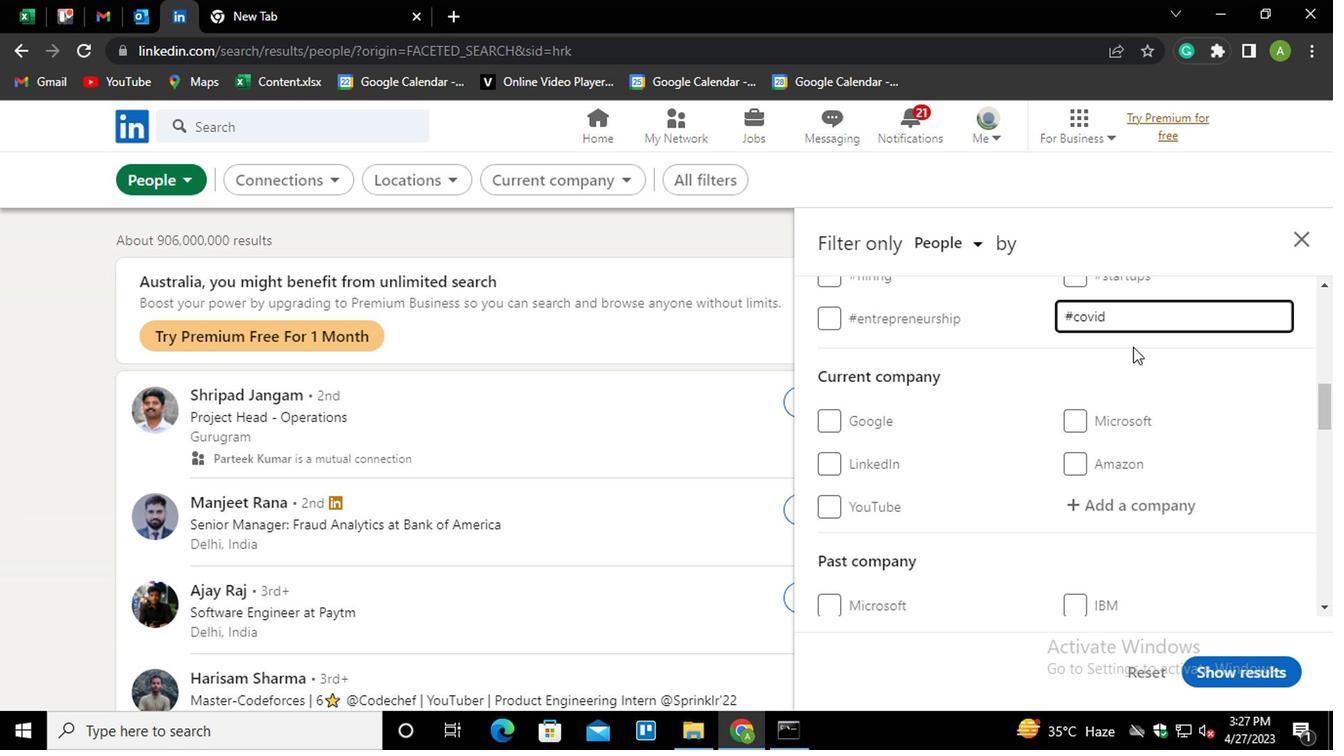 
Action: Mouse moved to (1139, 345)
Screenshot: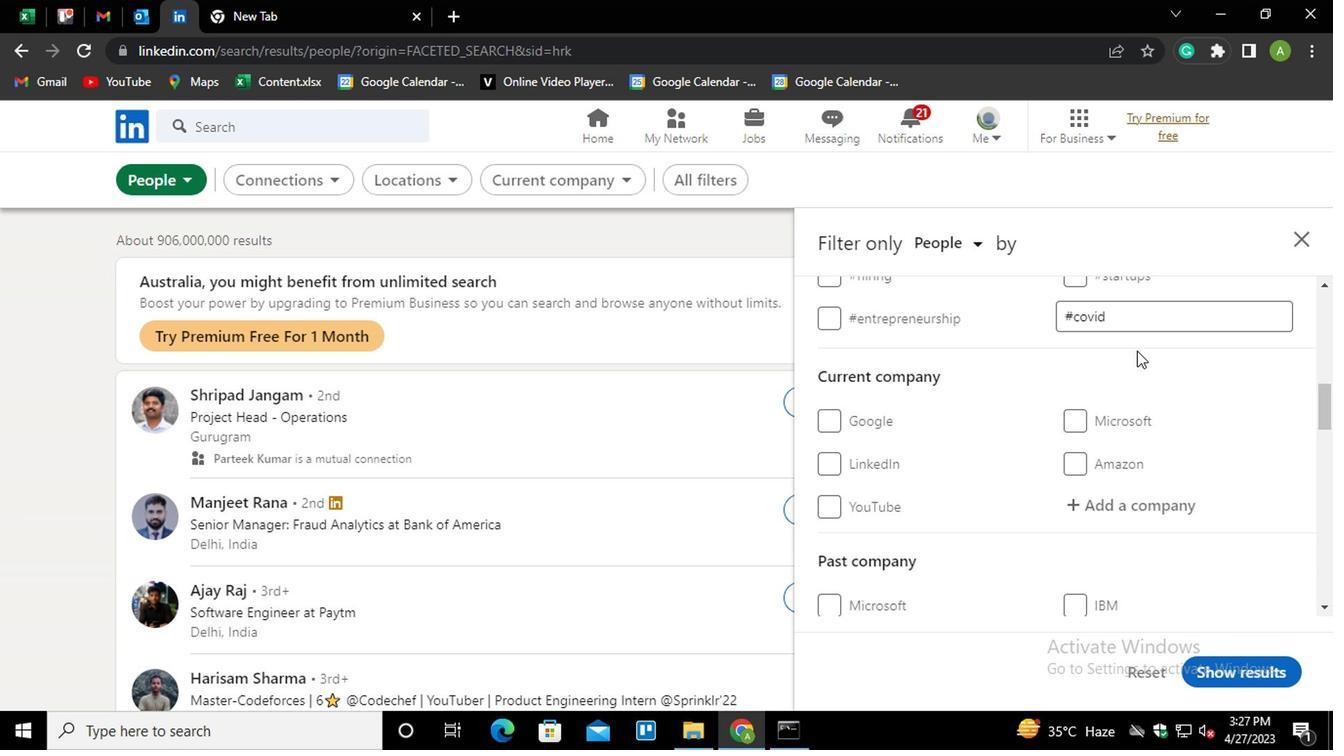 
Action: Mouse scrolled (1139, 344) with delta (0, 0)
Screenshot: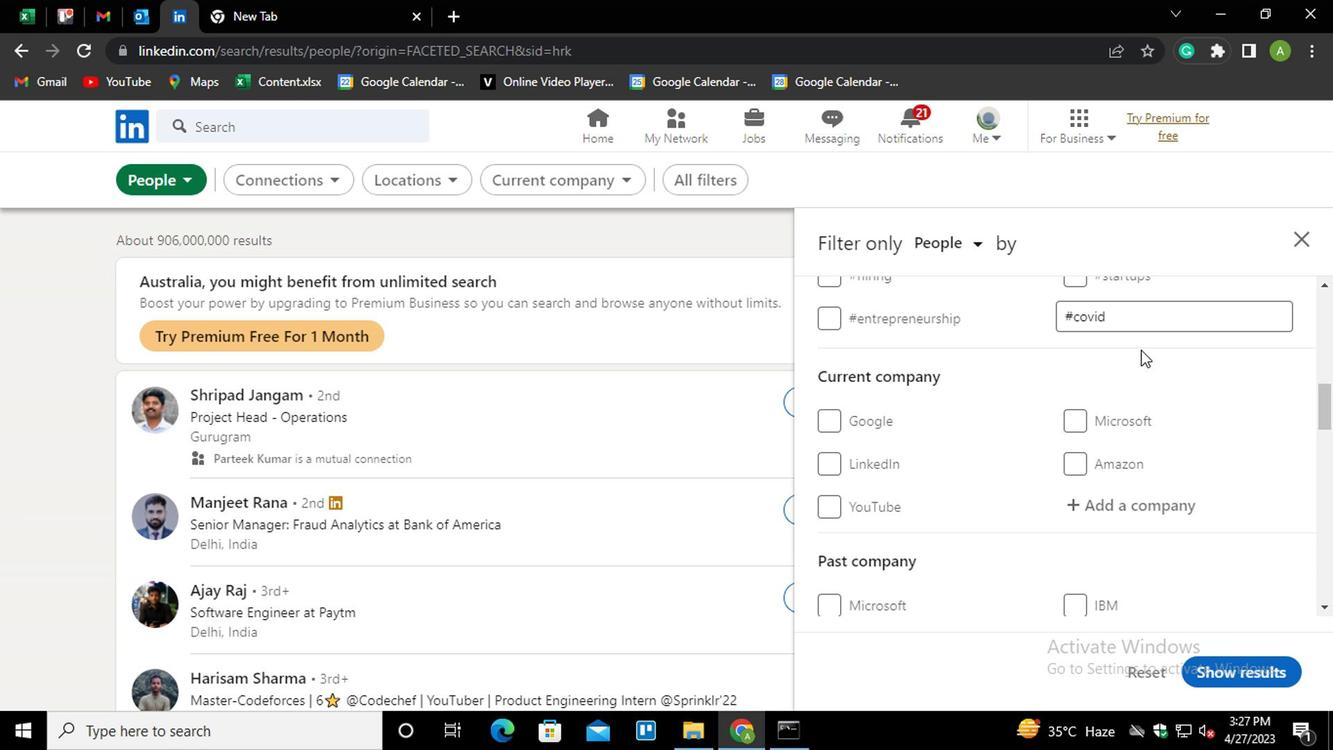 
Action: Mouse scrolled (1139, 344) with delta (0, 0)
Screenshot: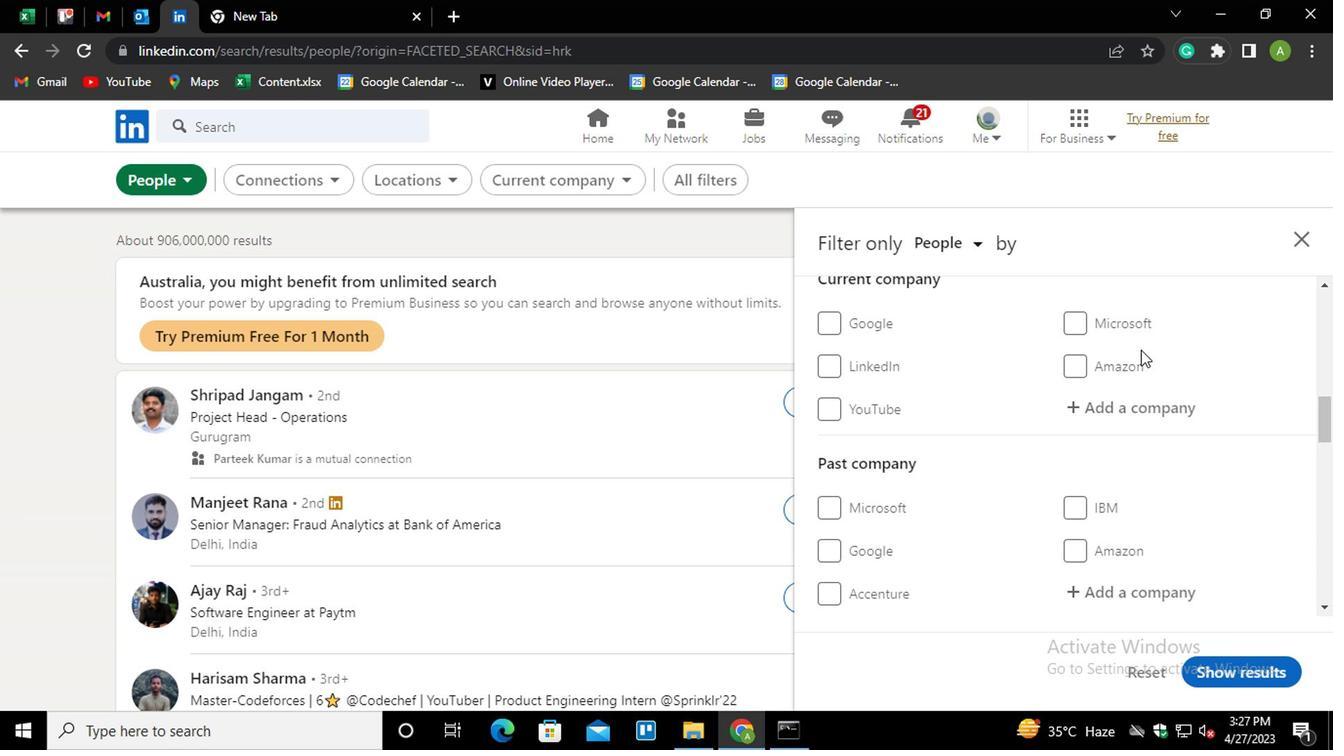 
Action: Mouse scrolled (1139, 344) with delta (0, 0)
Screenshot: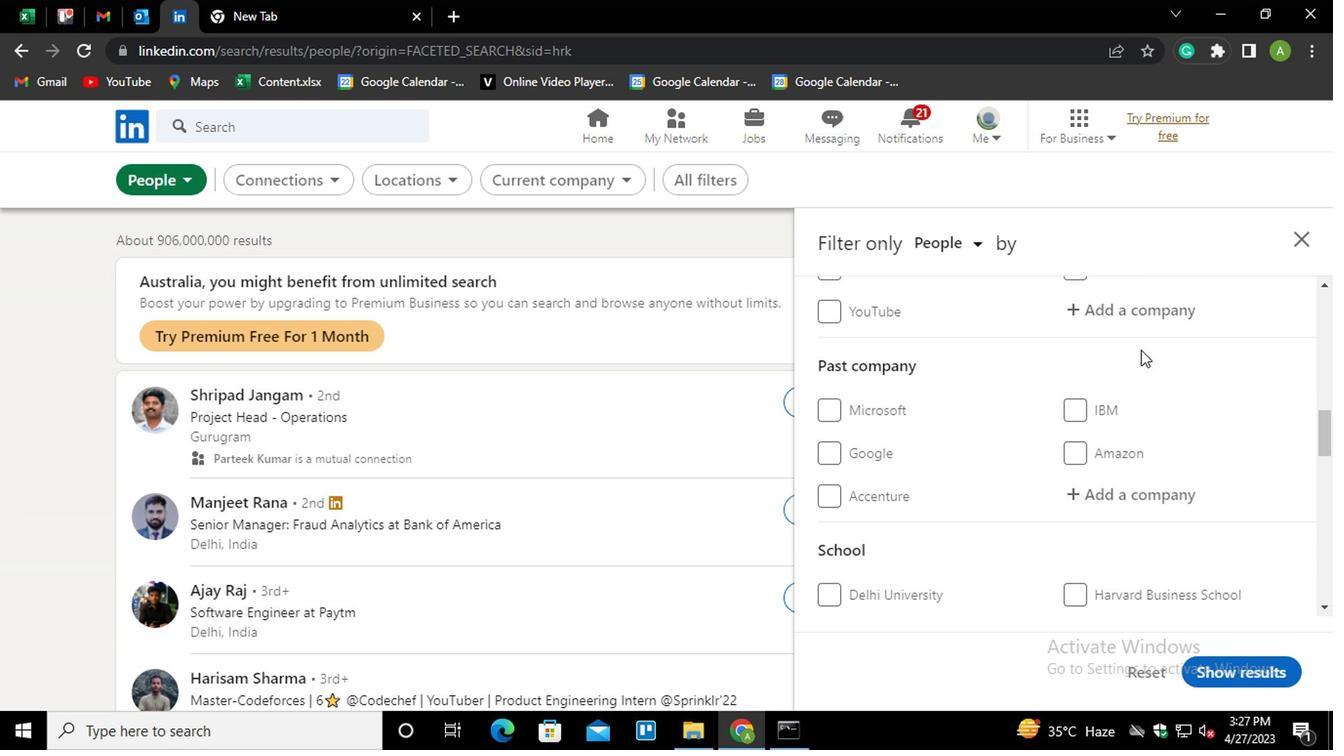 
Action: Mouse scrolled (1139, 344) with delta (0, 0)
Screenshot: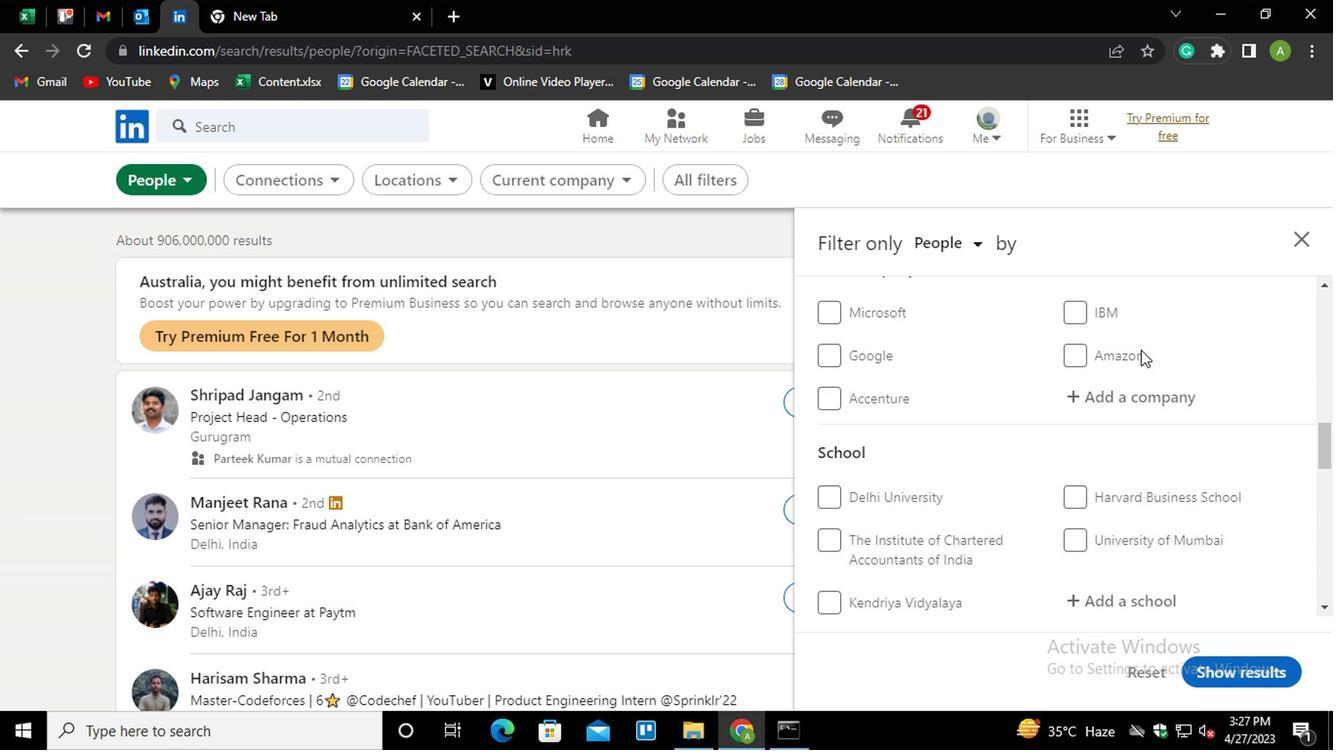
Action: Mouse scrolled (1139, 344) with delta (0, 0)
Screenshot: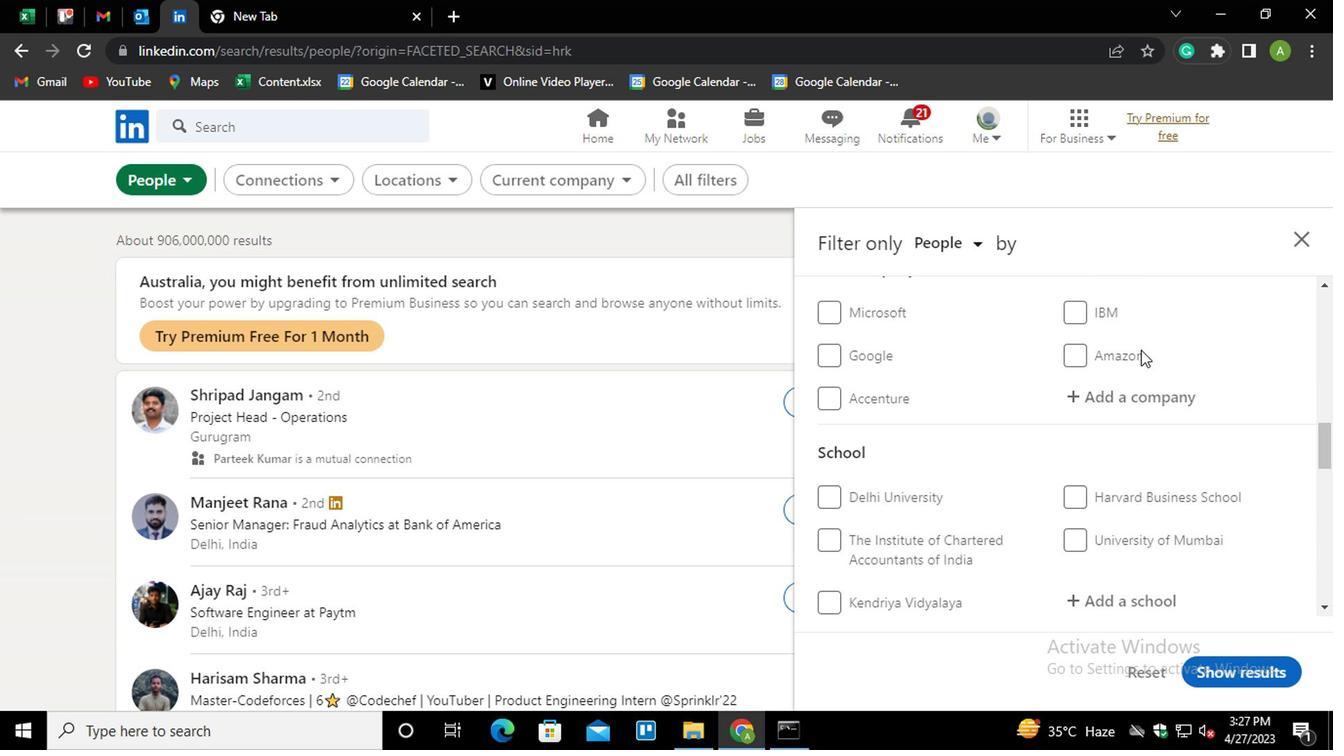 
Action: Mouse scrolled (1139, 344) with delta (0, 0)
Screenshot: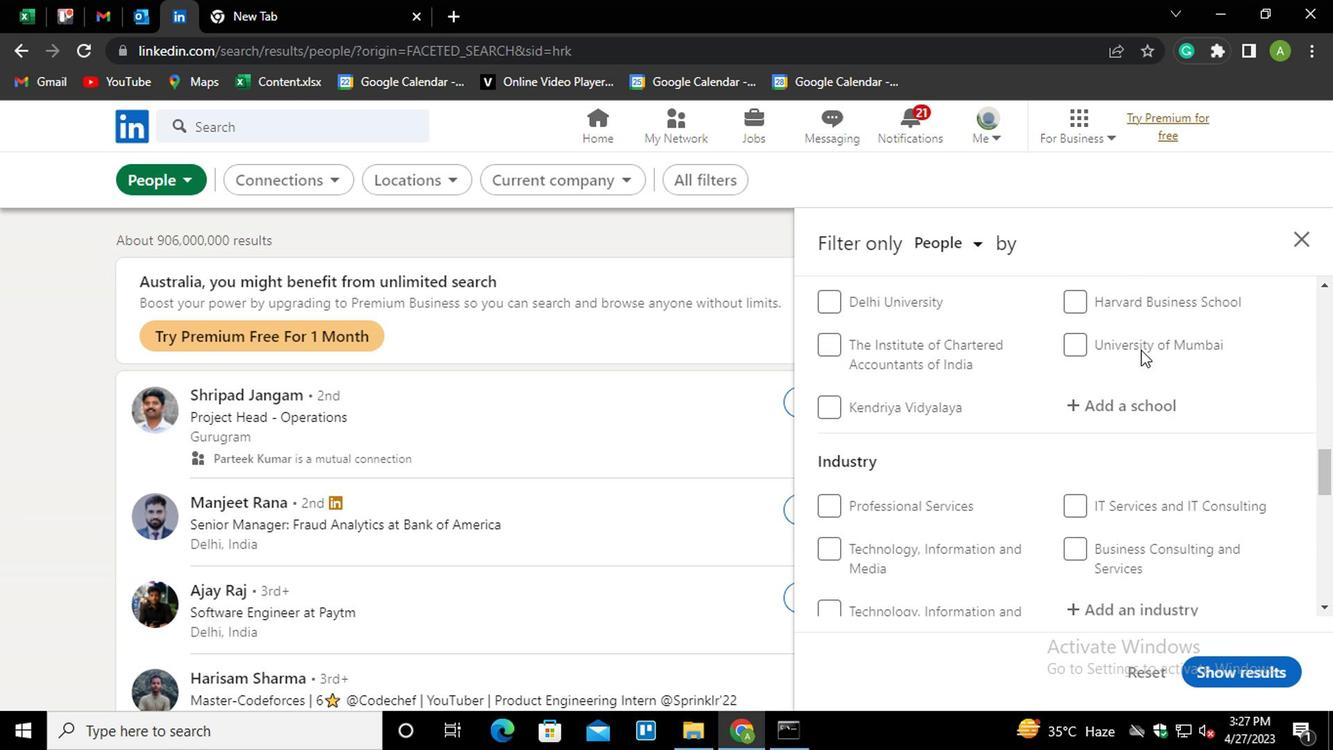 
Action: Mouse scrolled (1139, 344) with delta (0, 0)
Screenshot: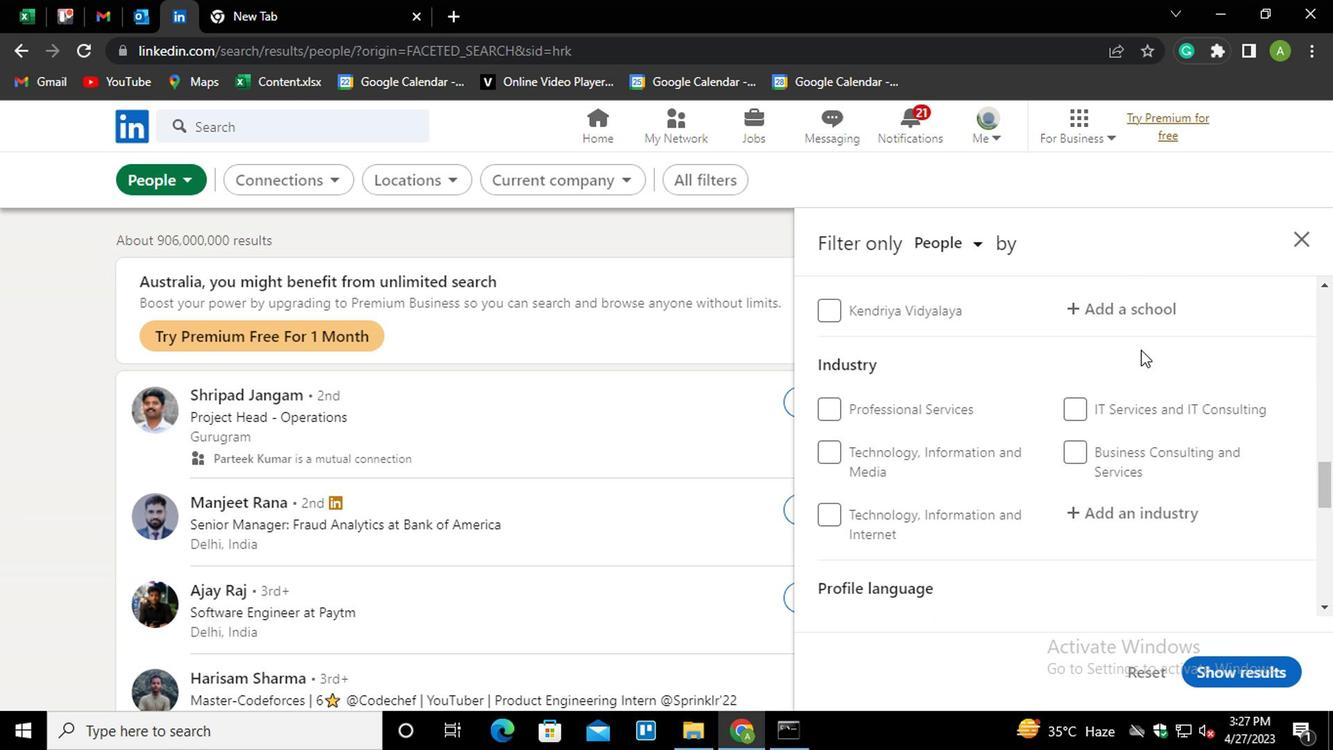 
Action: Mouse scrolled (1139, 344) with delta (0, 0)
Screenshot: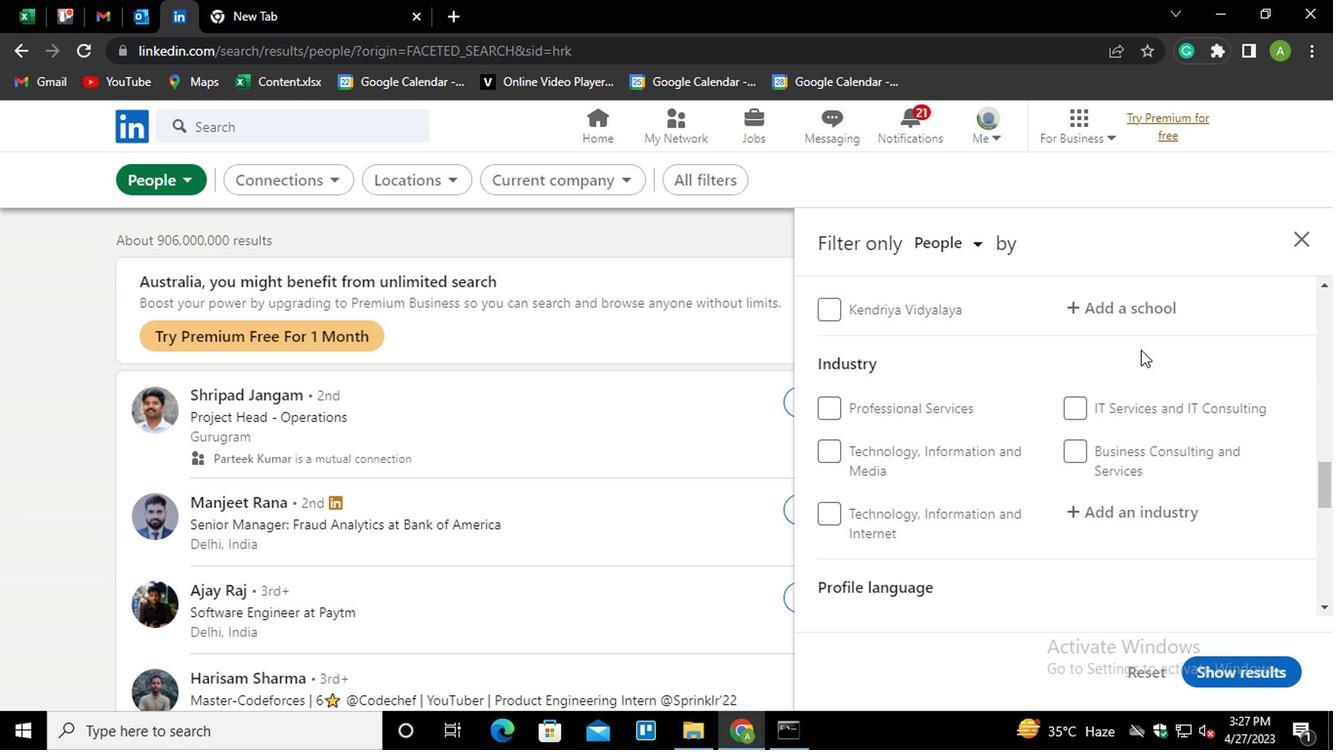 
Action: Mouse scrolled (1139, 344) with delta (0, 0)
Screenshot: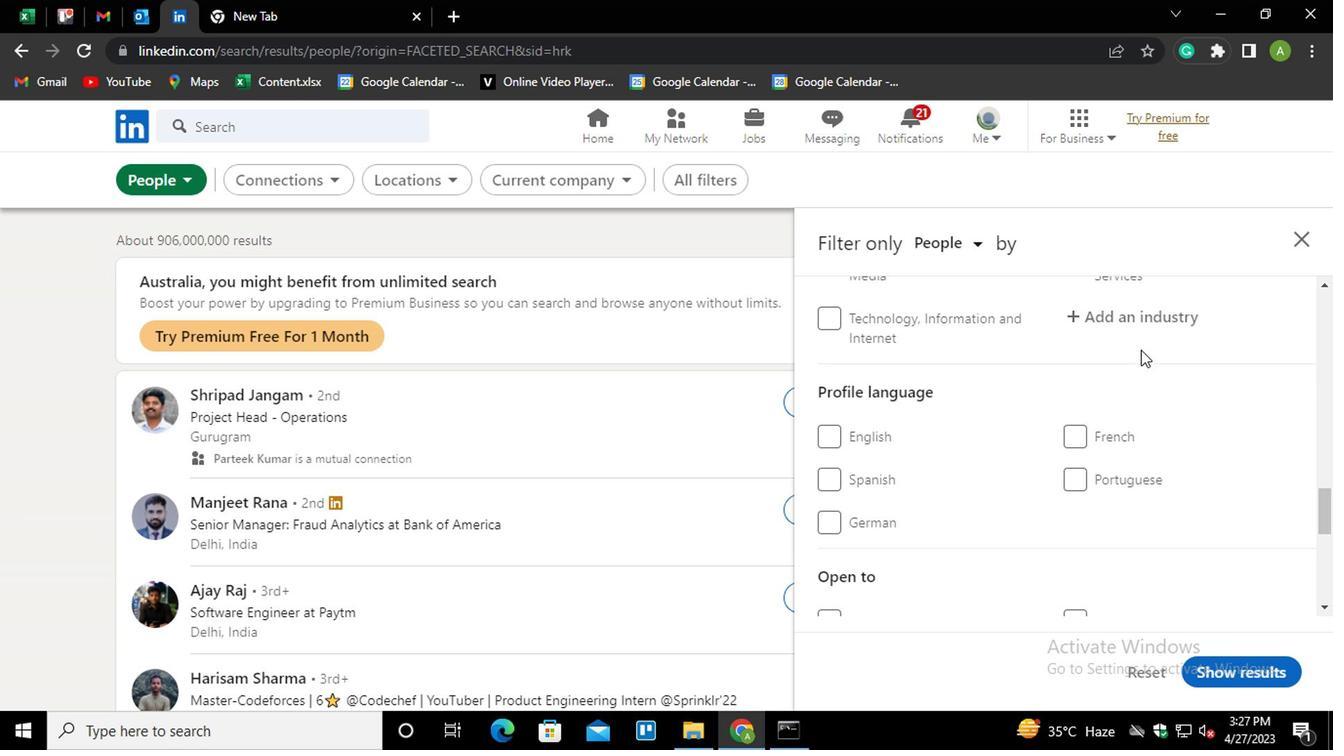 
Action: Mouse moved to (1073, 334)
Screenshot: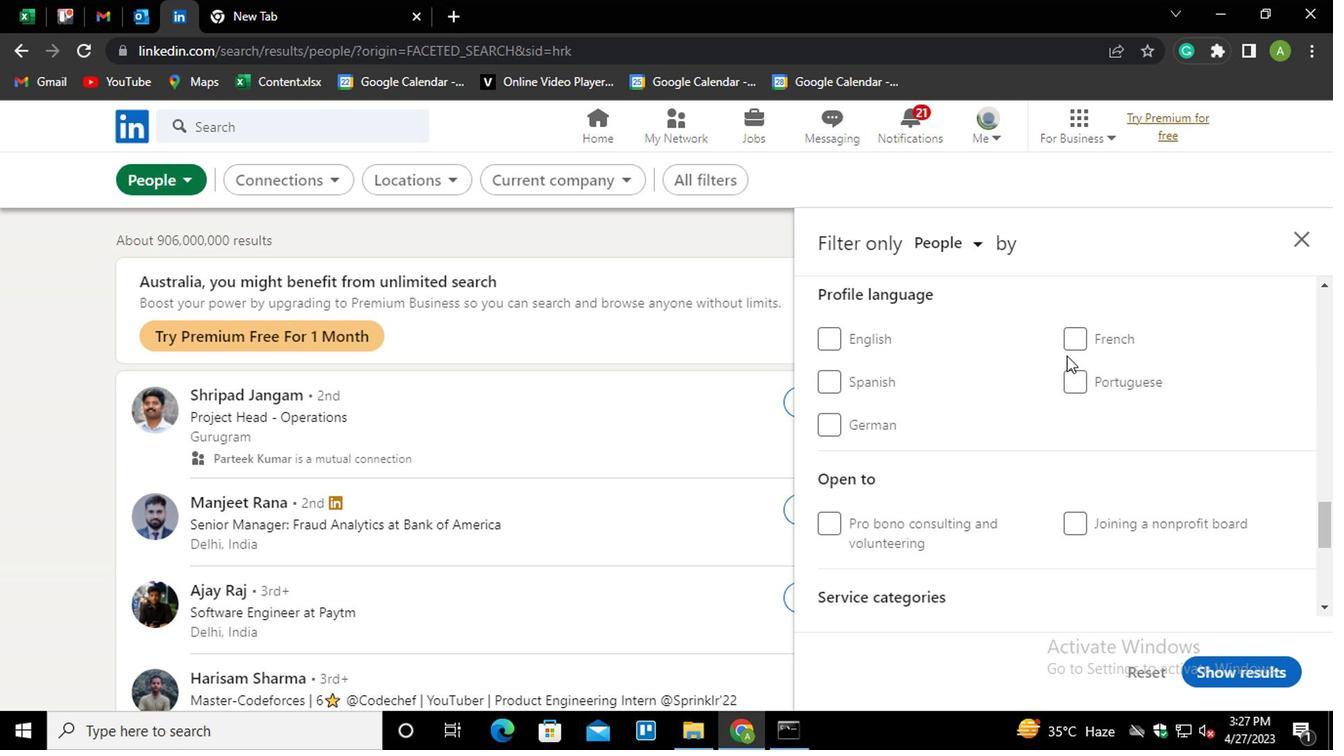 
Action: Mouse pressed left at (1073, 334)
Screenshot: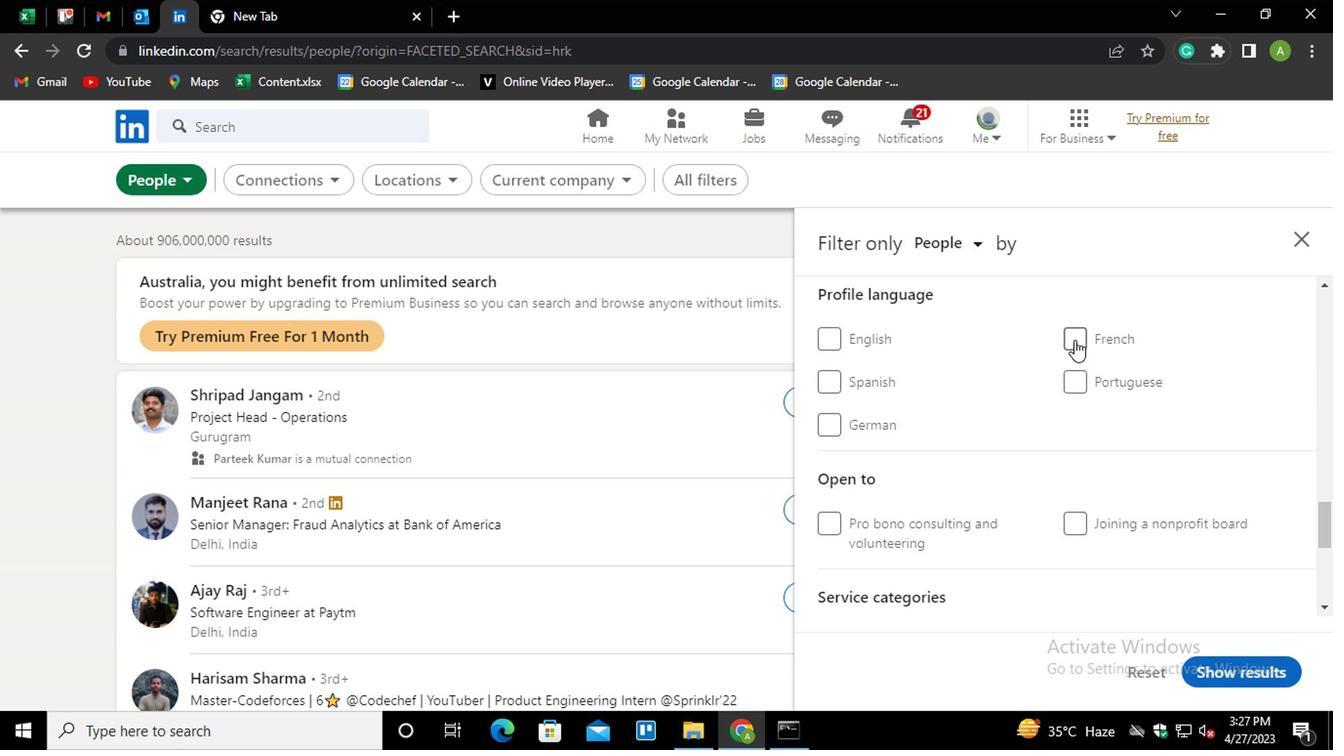 
Action: Mouse moved to (1132, 399)
Screenshot: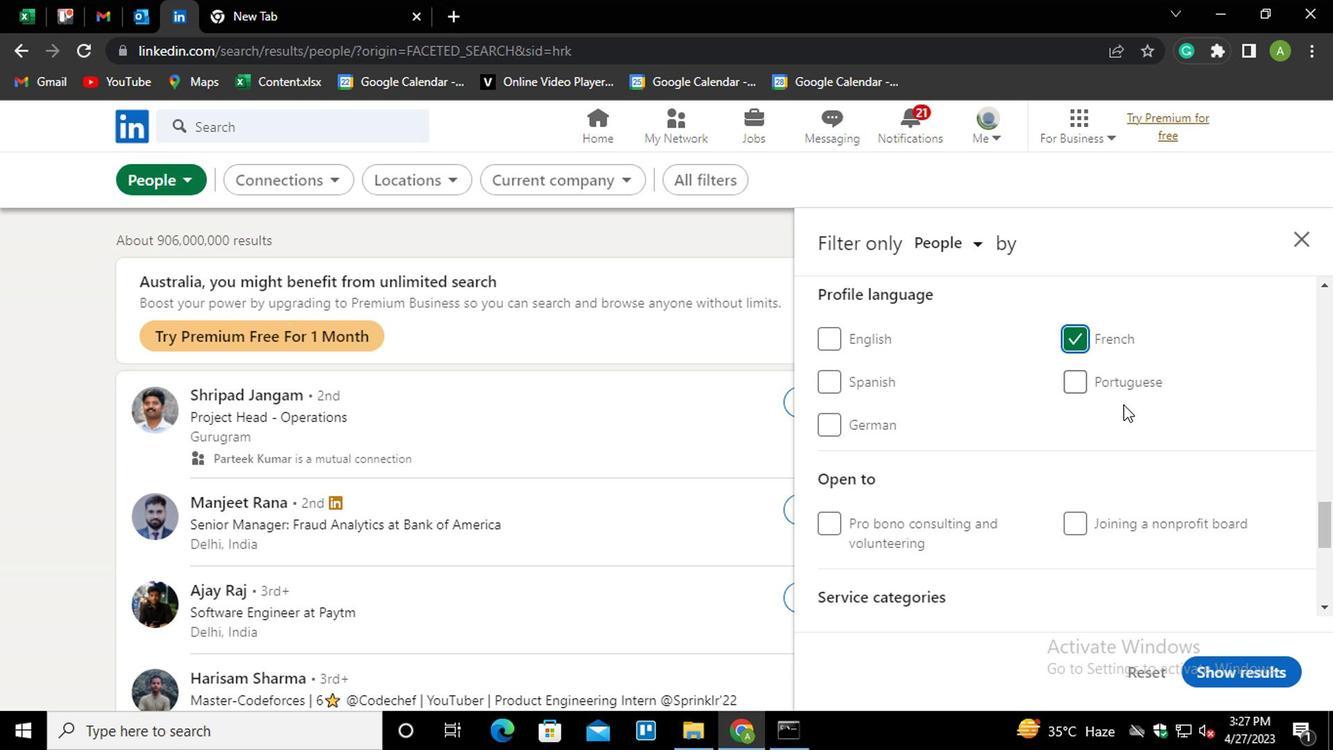 
Action: Mouse scrolled (1132, 400) with delta (0, 0)
Screenshot: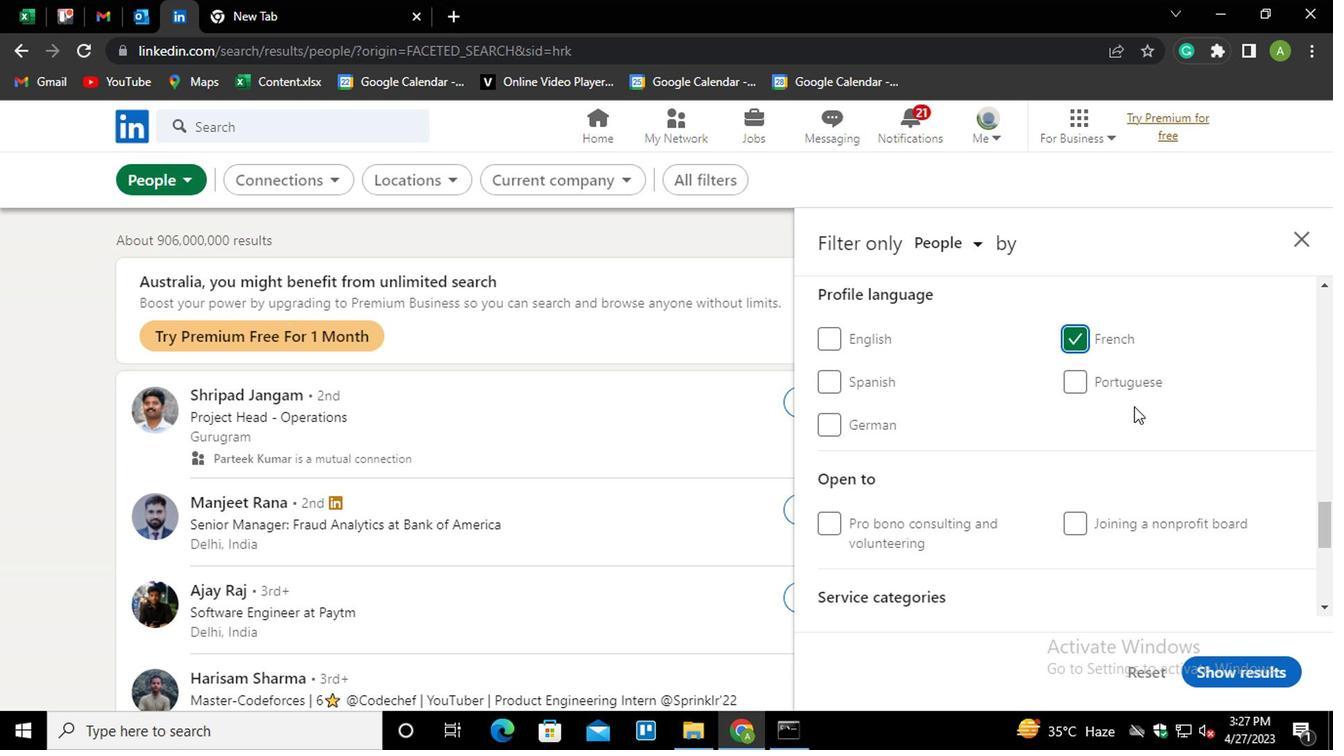 
Action: Mouse scrolled (1132, 400) with delta (0, 0)
Screenshot: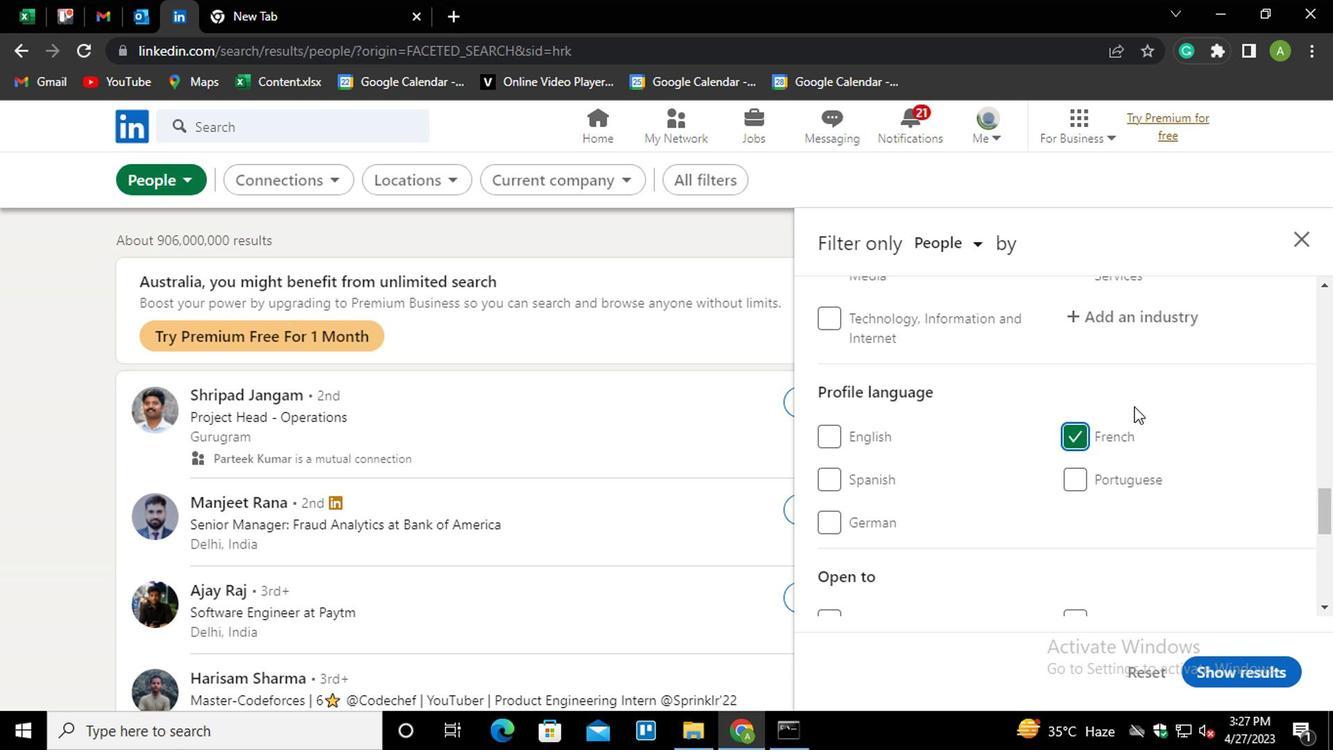 
Action: Mouse scrolled (1132, 400) with delta (0, 0)
Screenshot: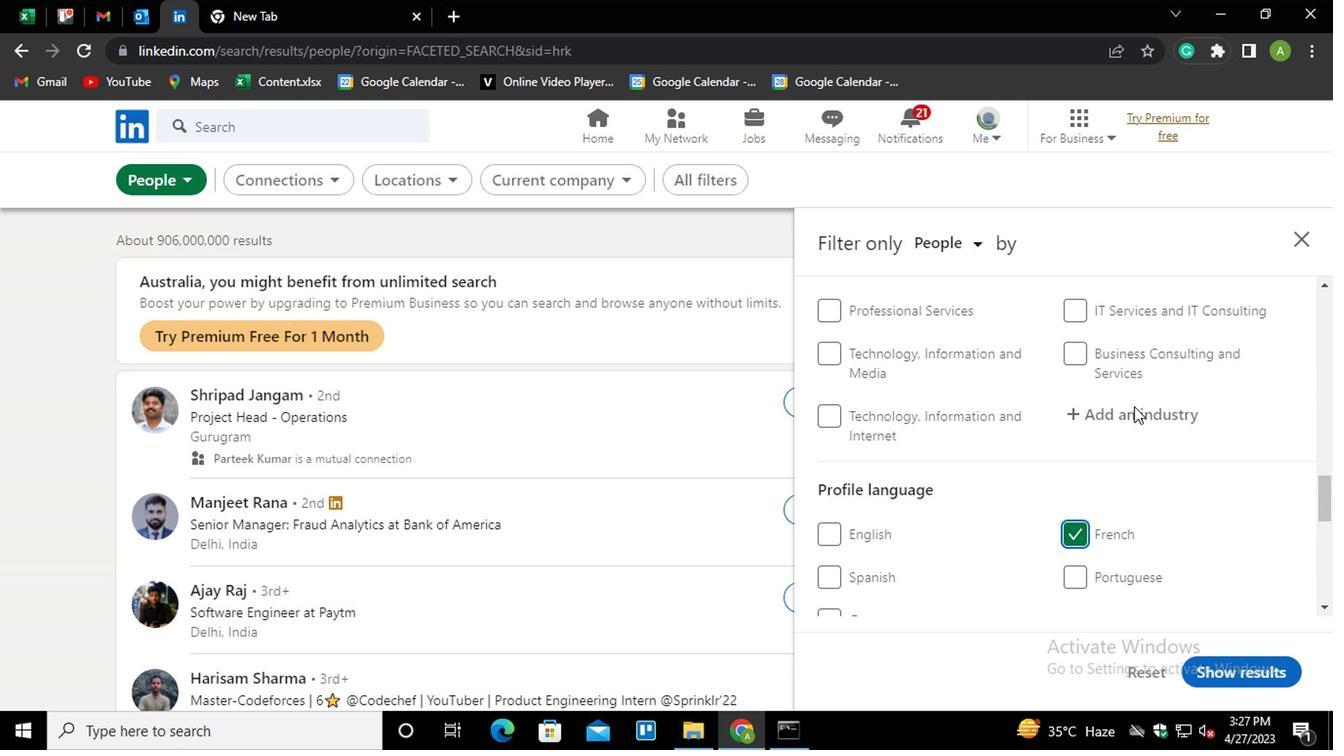 
Action: Mouse scrolled (1132, 400) with delta (0, 0)
Screenshot: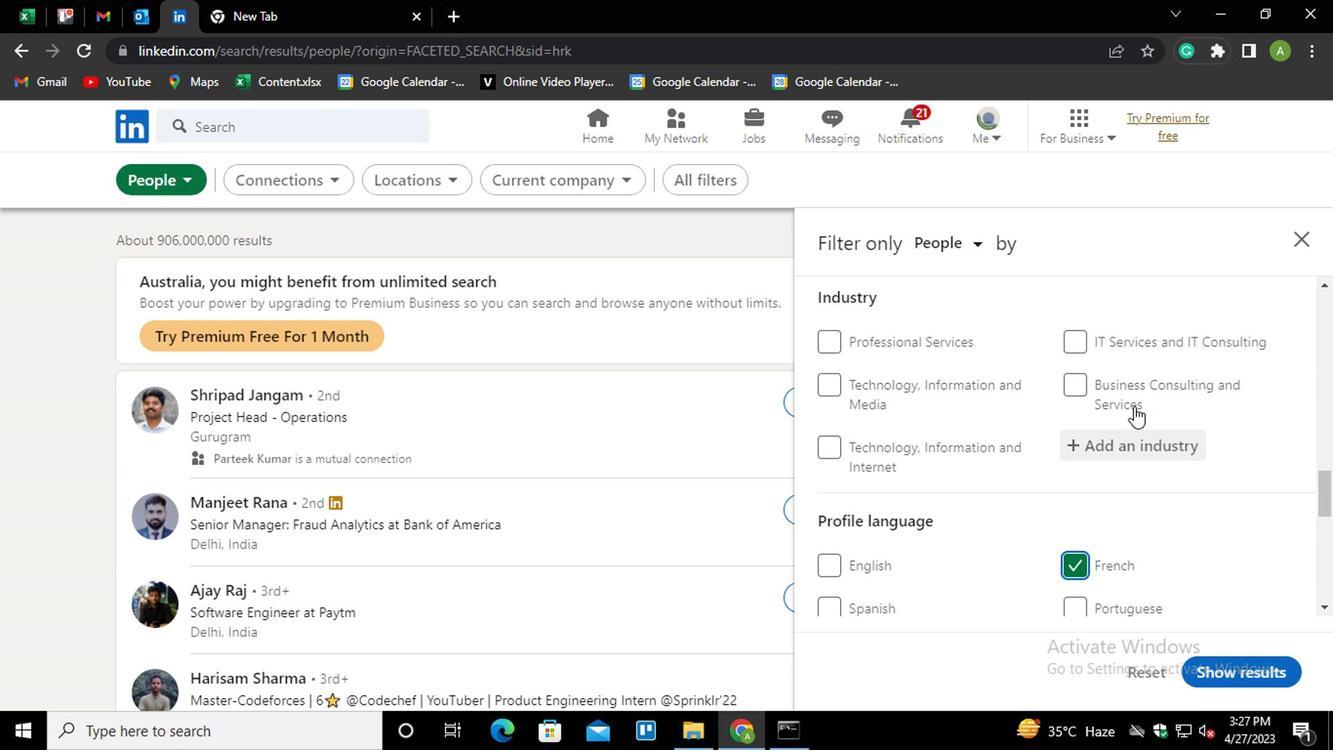 
Action: Mouse scrolled (1132, 400) with delta (0, 0)
Screenshot: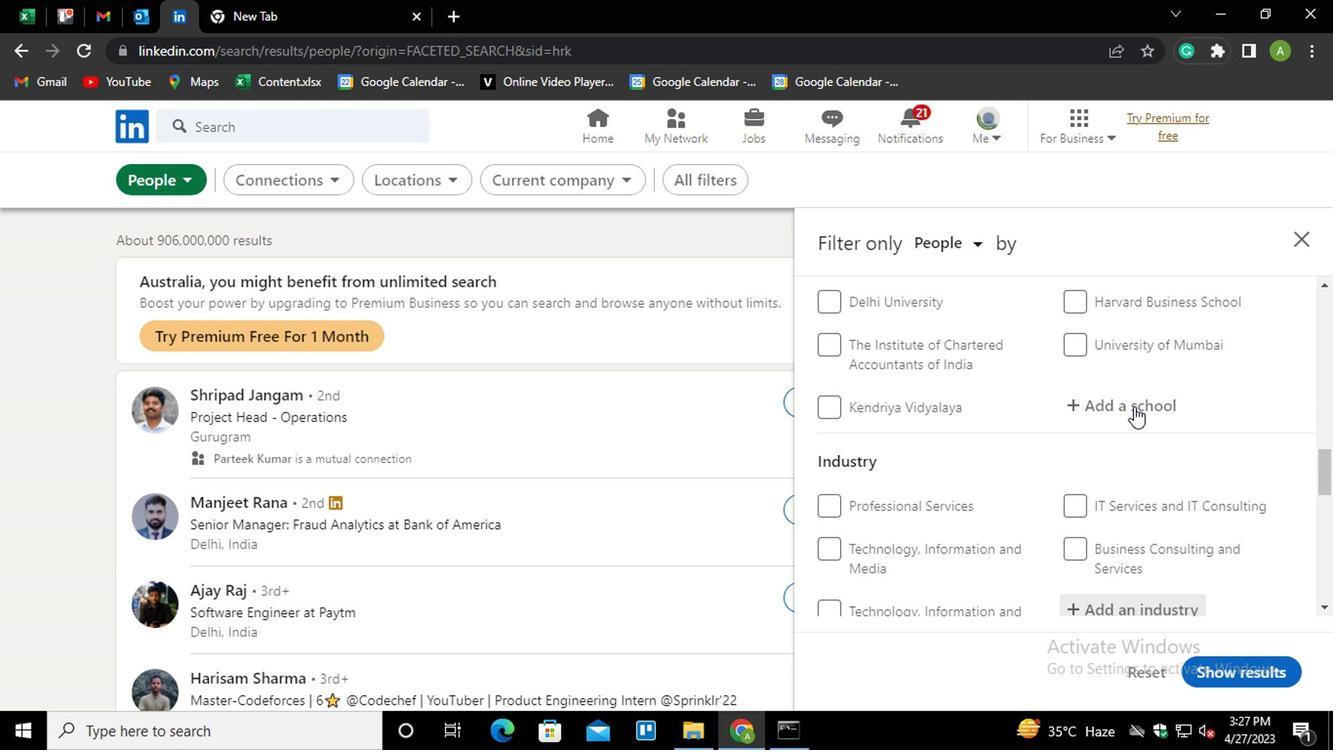 
Action: Mouse scrolled (1132, 400) with delta (0, 0)
Screenshot: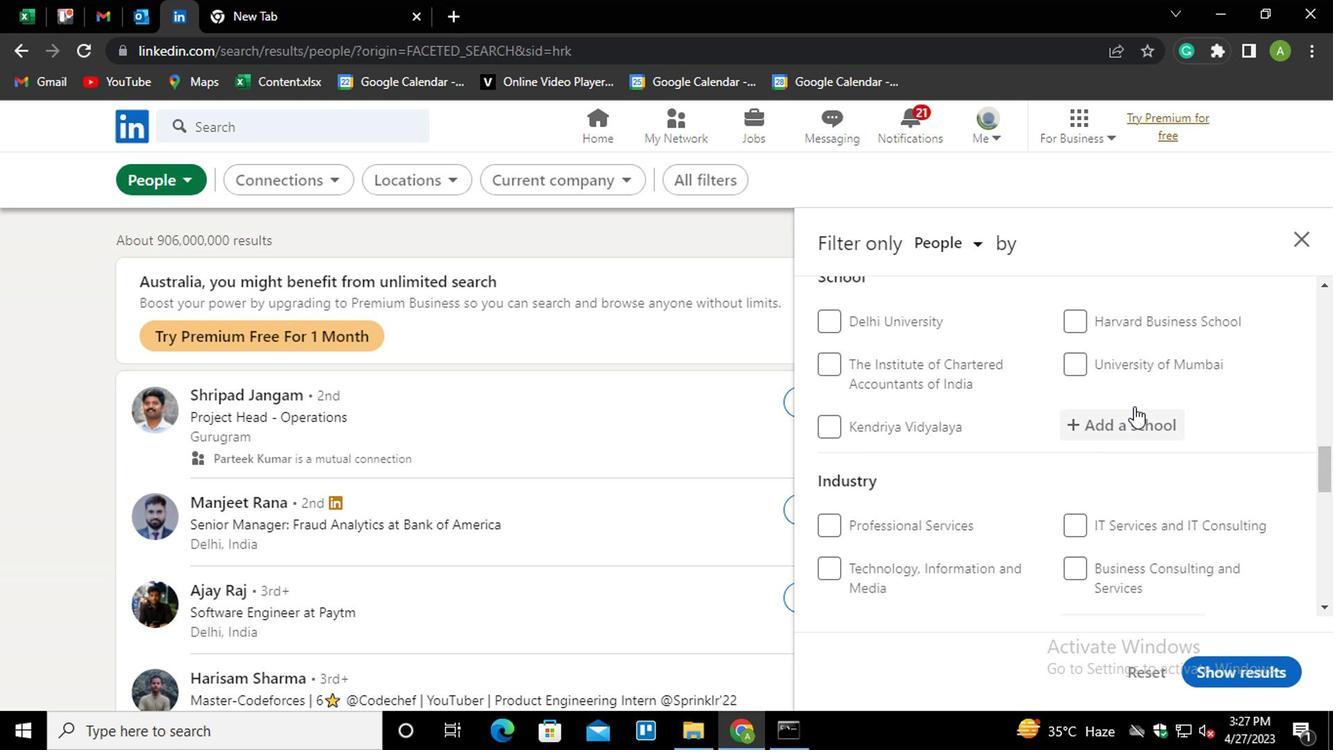
Action: Mouse scrolled (1132, 400) with delta (0, 0)
Screenshot: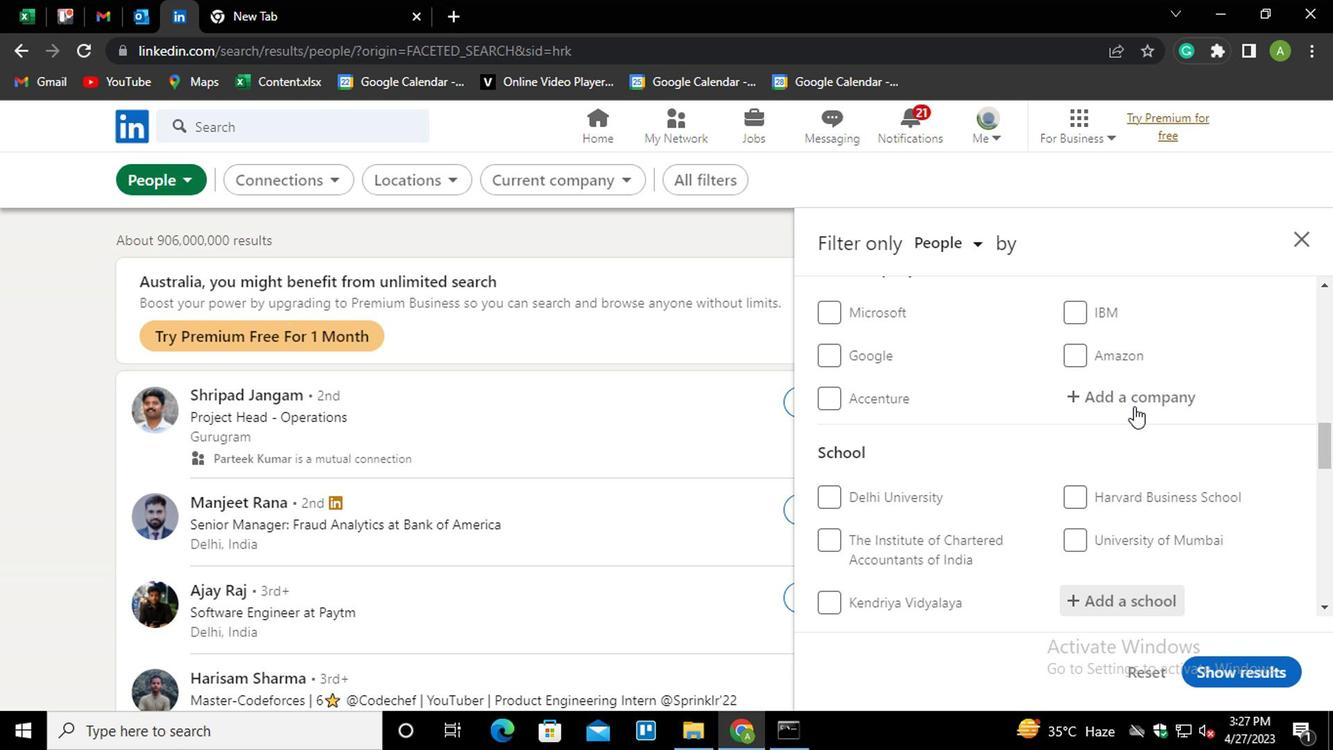 
Action: Mouse scrolled (1132, 400) with delta (0, 0)
Screenshot: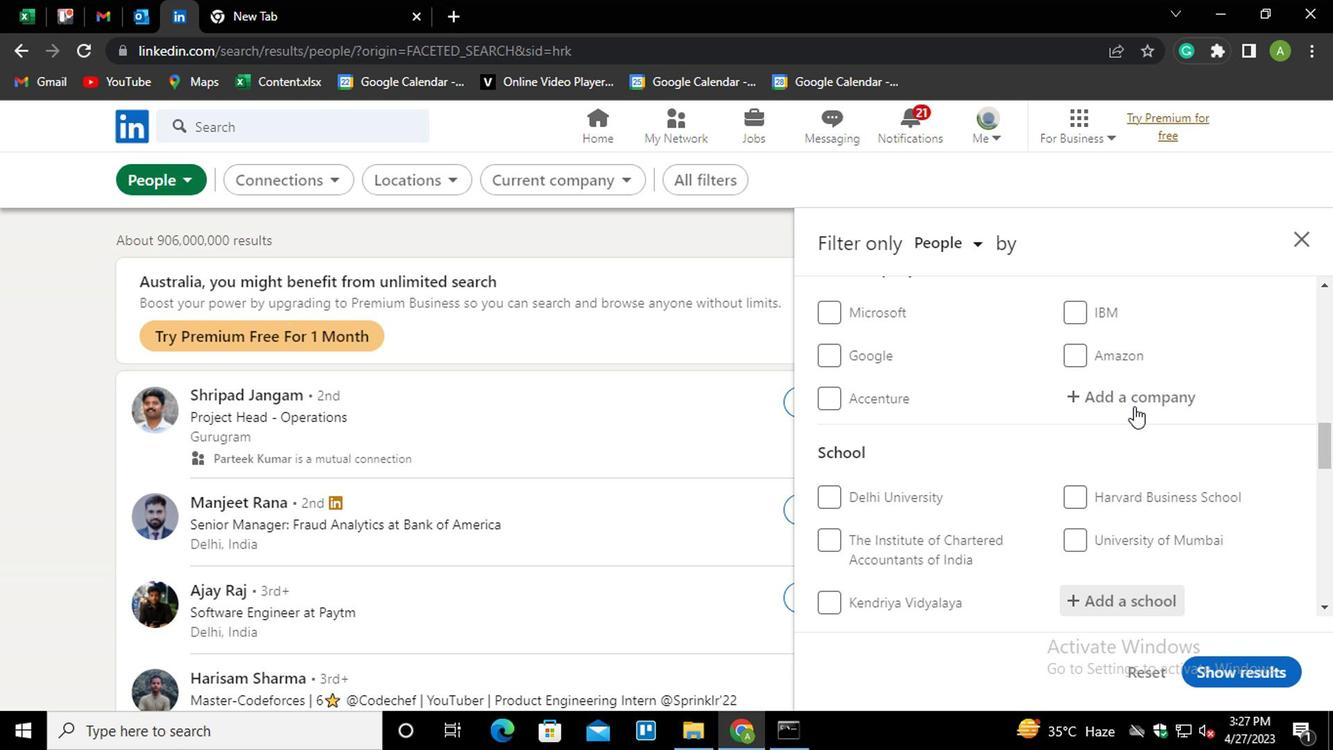 
Action: Mouse moved to (1132, 400)
Screenshot: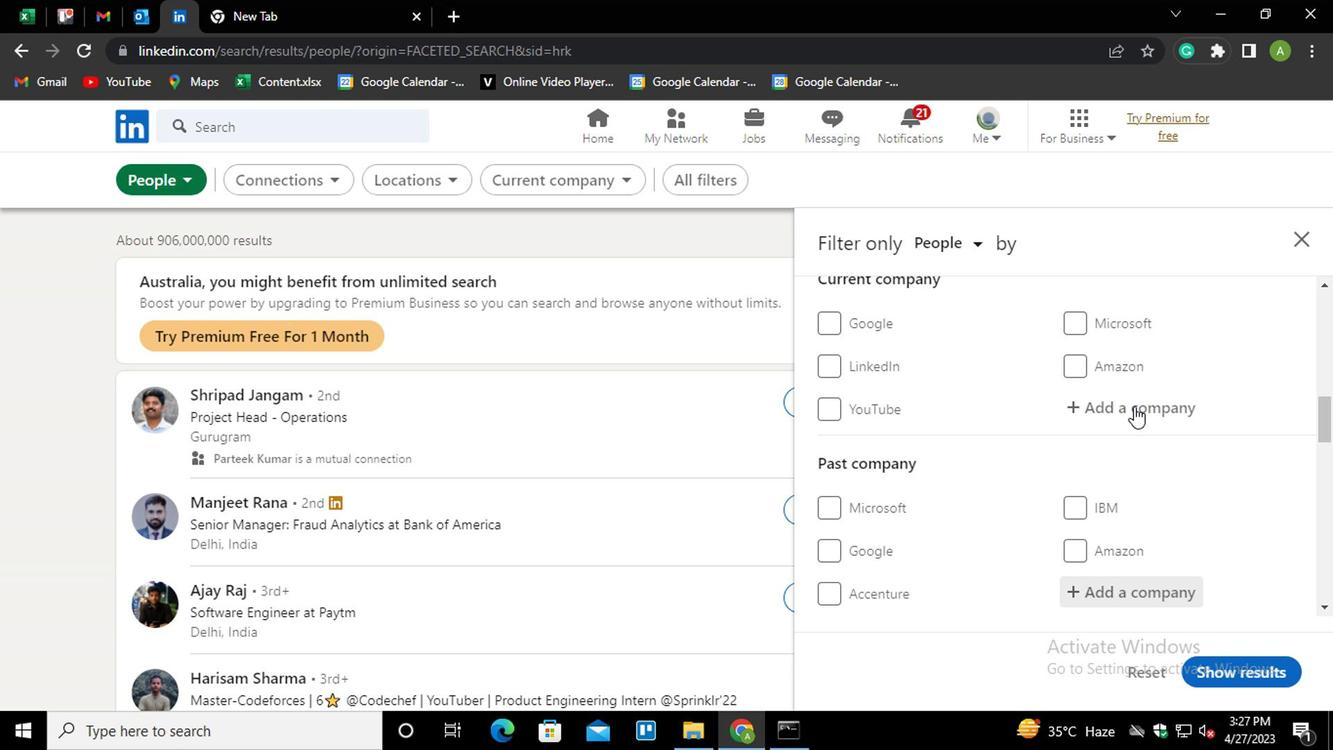 
Action: Mouse pressed left at (1132, 400)
Screenshot: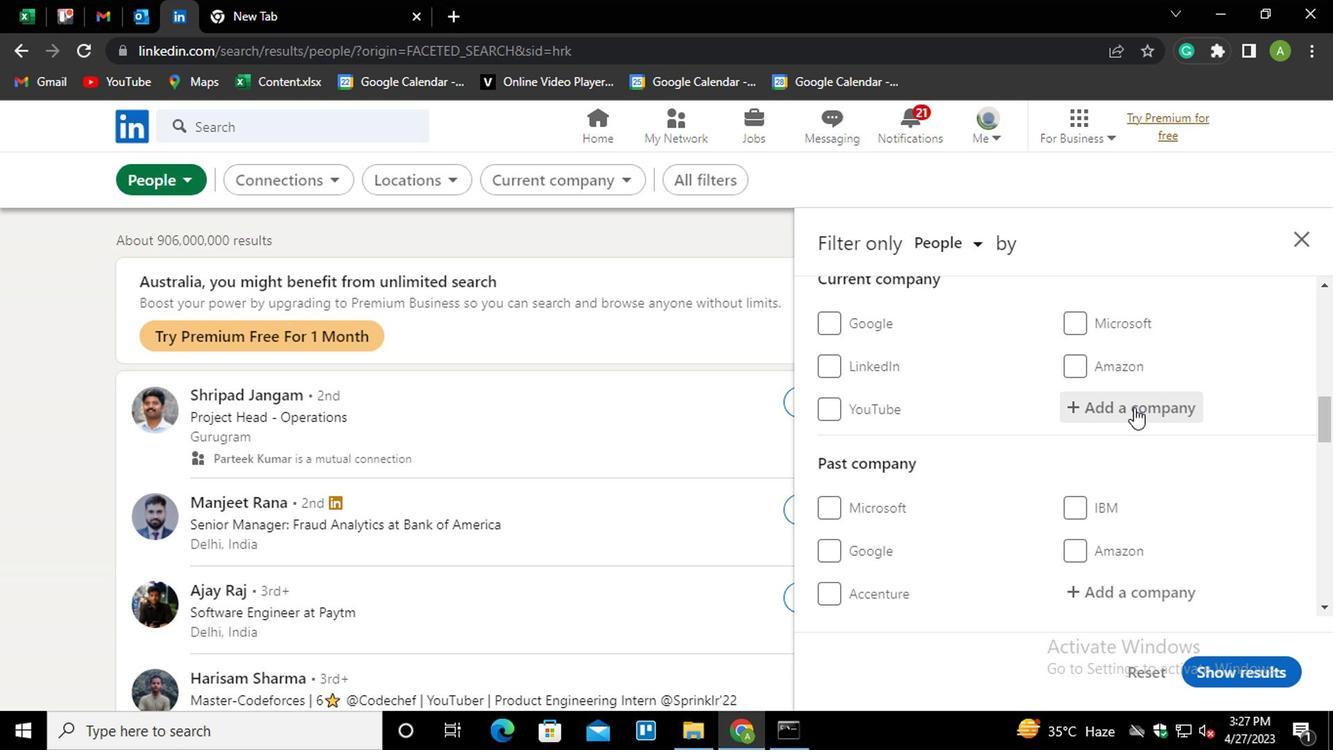 
Action: Key pressed <Key.shift>SEINTIV<Key.down><Key.enter>
Screenshot: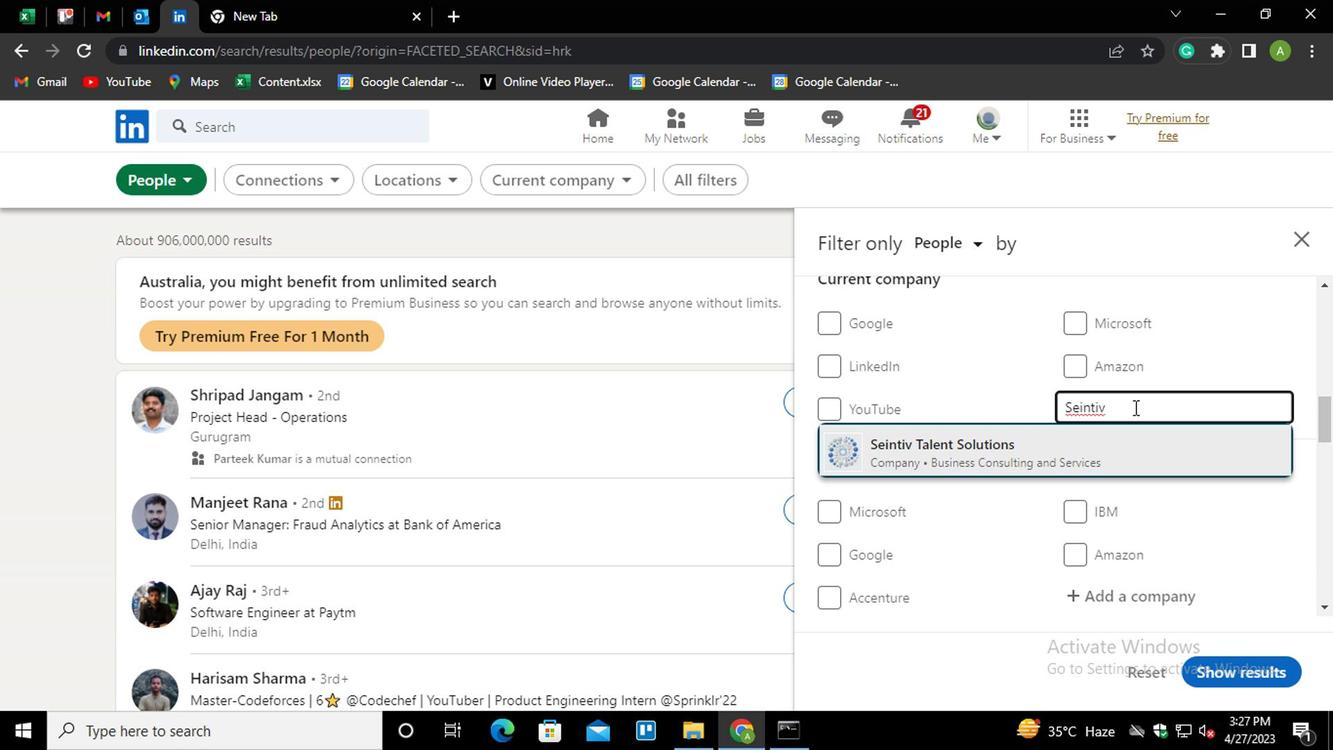 
Action: Mouse scrolled (1132, 399) with delta (0, 0)
Screenshot: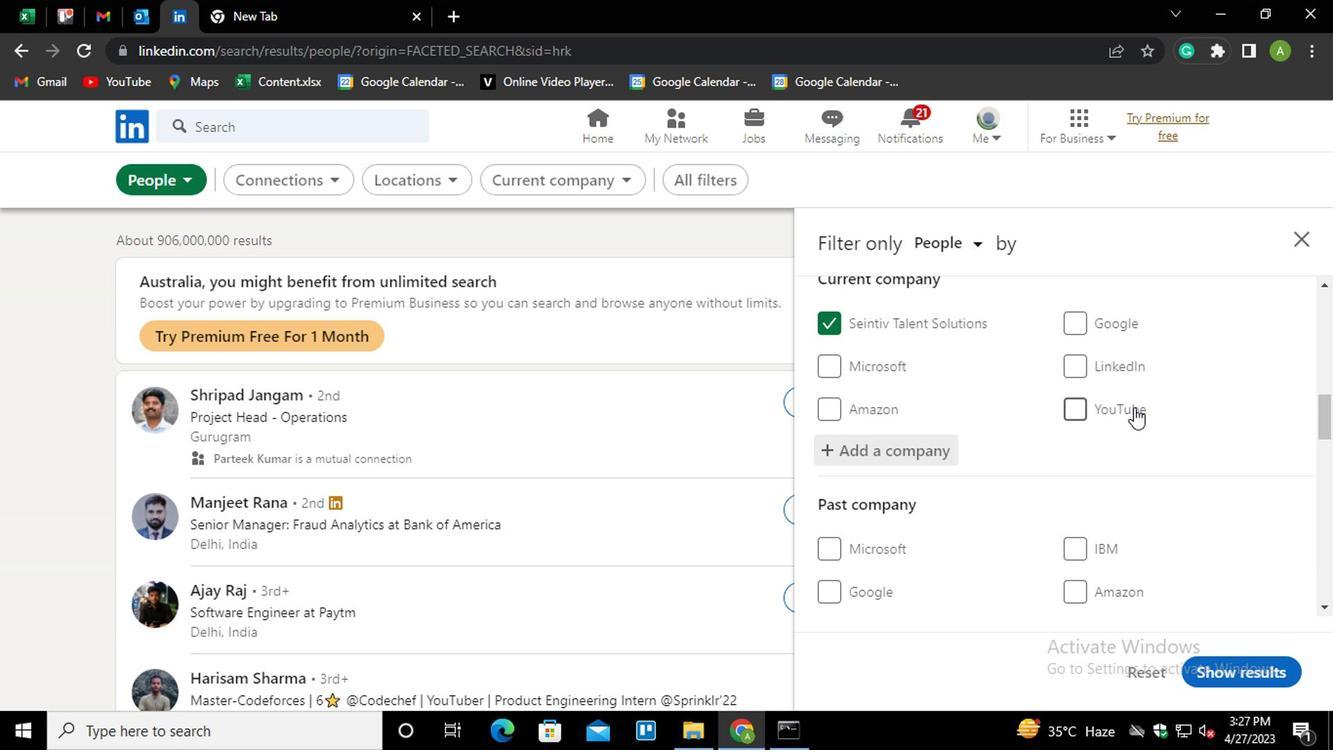 
Action: Mouse scrolled (1132, 399) with delta (0, 0)
Screenshot: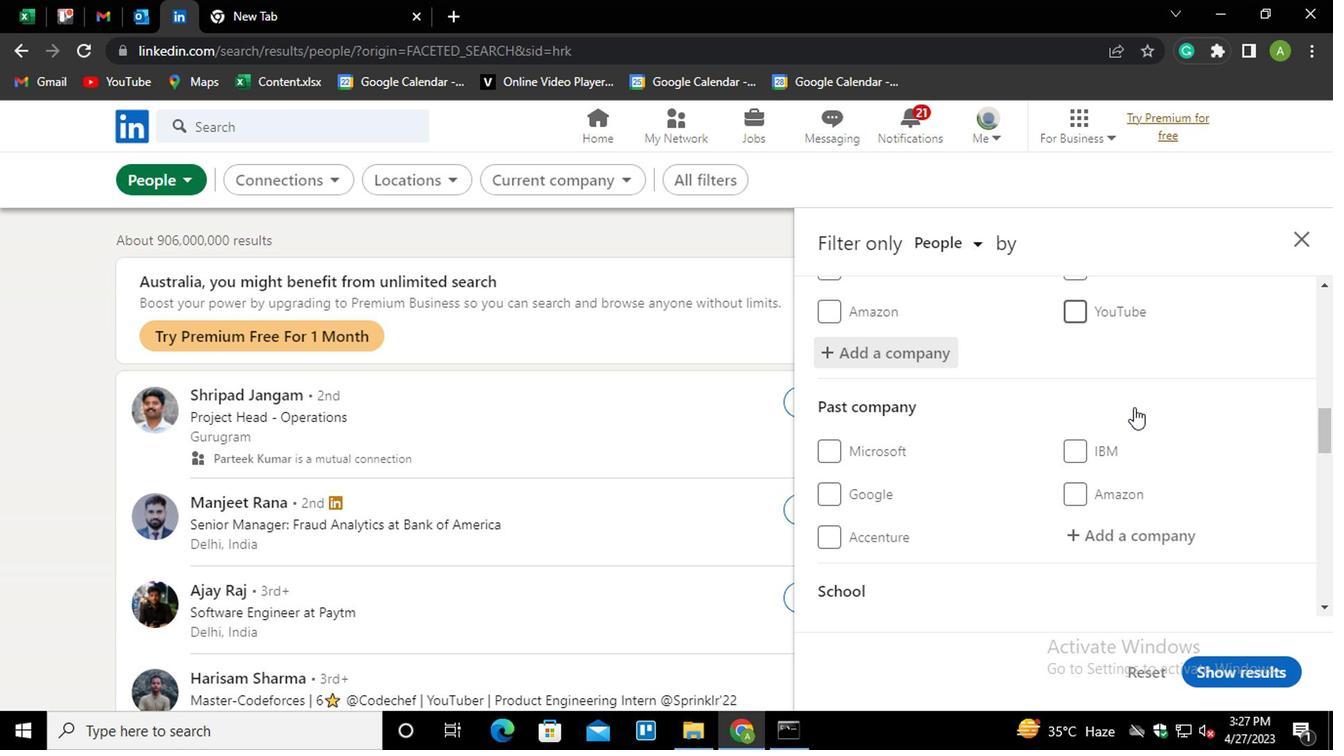 
Action: Mouse scrolled (1132, 399) with delta (0, 0)
Screenshot: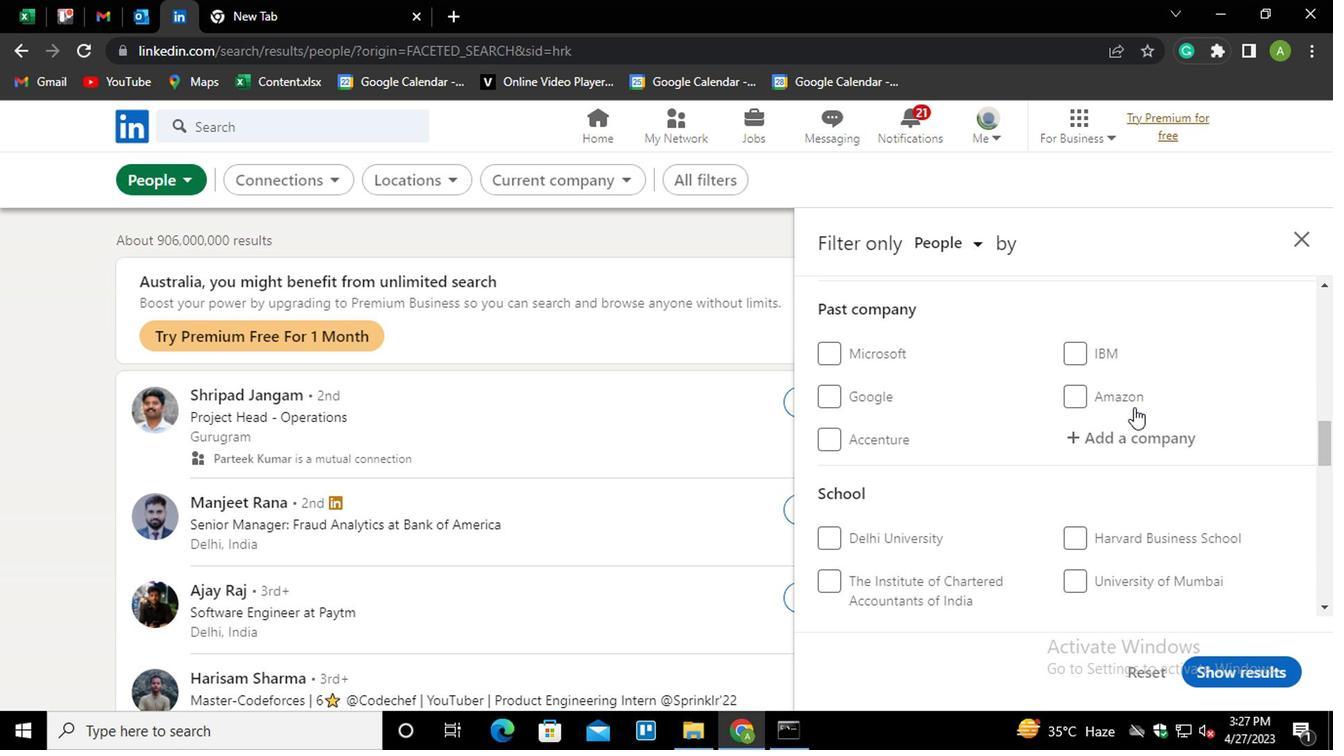 
Action: Mouse scrolled (1132, 399) with delta (0, 0)
Screenshot: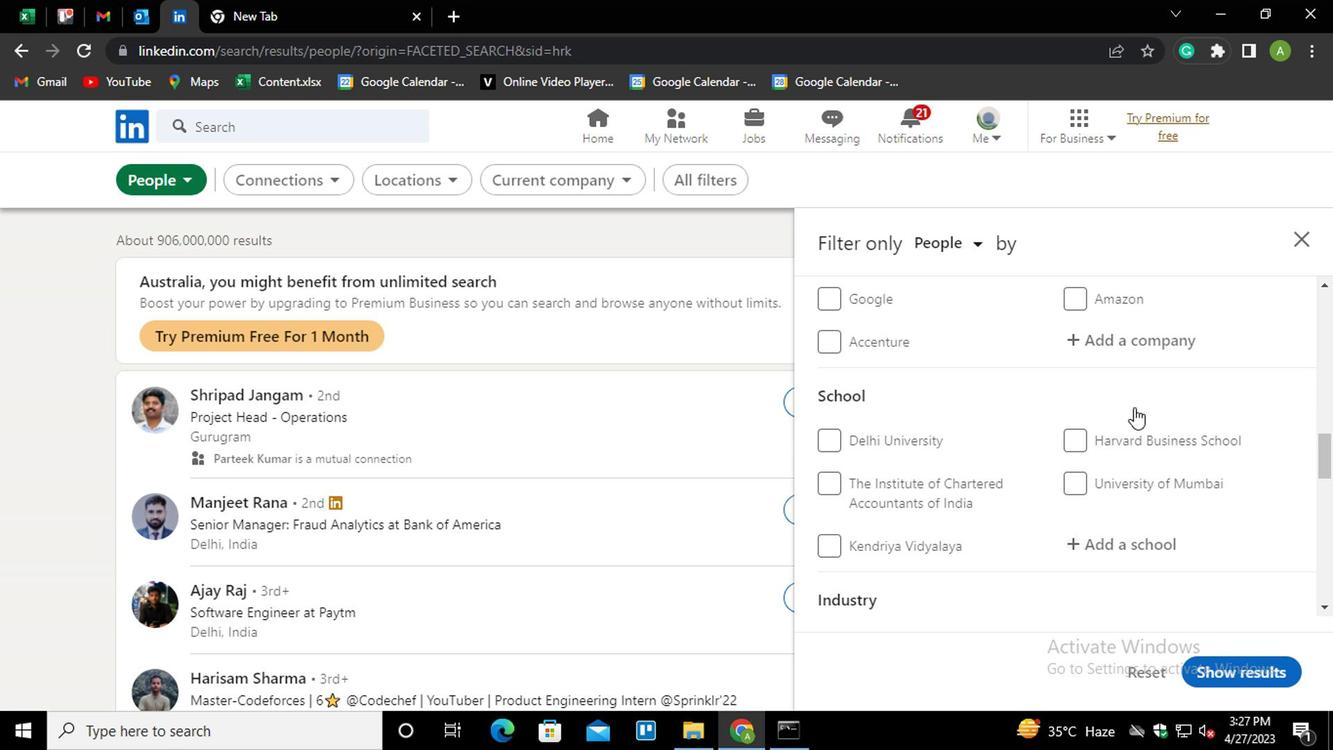 
Action: Mouse moved to (1110, 440)
Screenshot: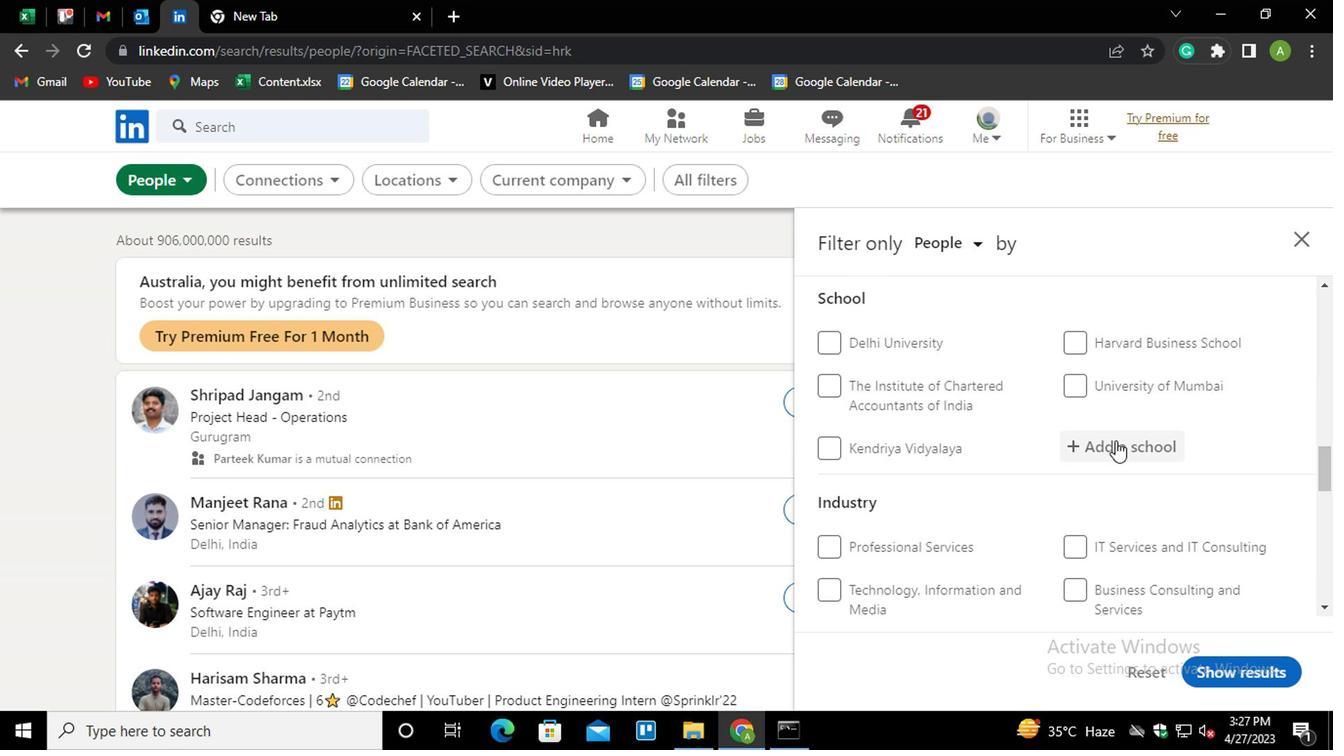 
Action: Mouse pressed left at (1110, 440)
Screenshot: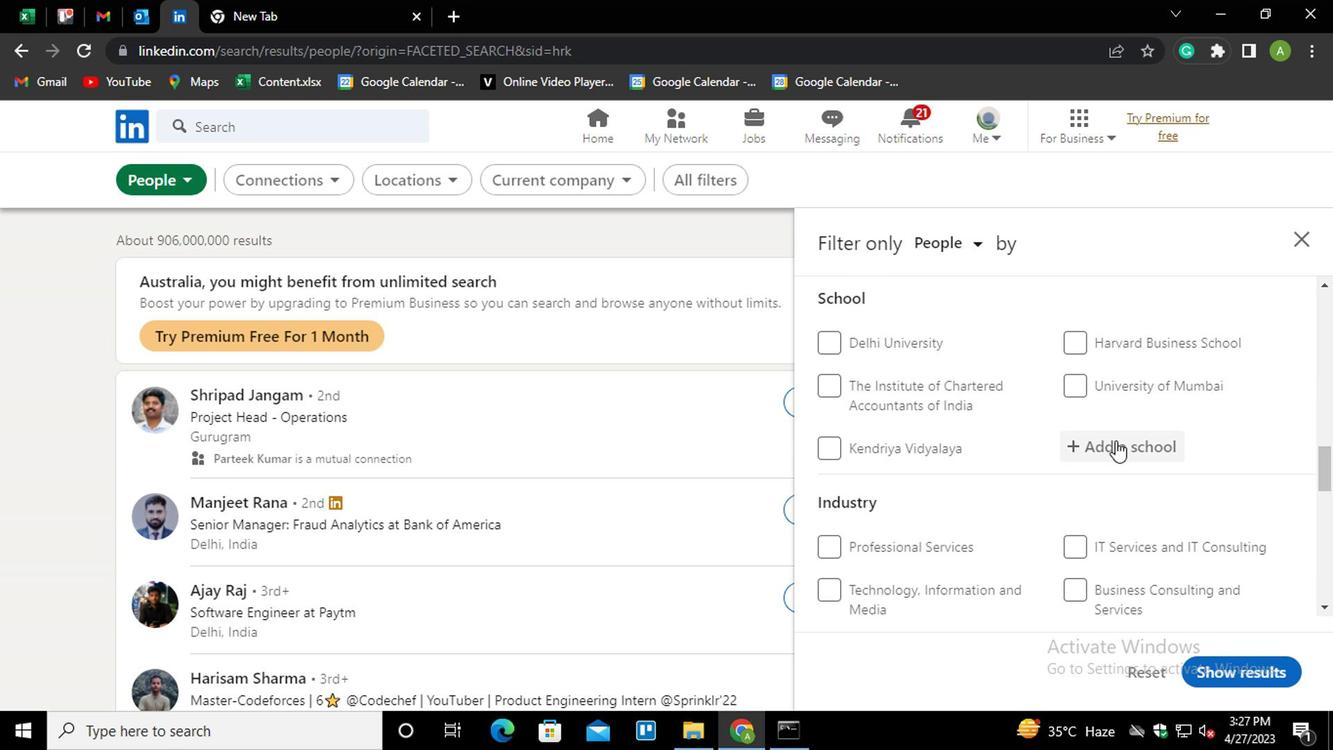 
Action: Mouse pressed left at (1110, 440)
Screenshot: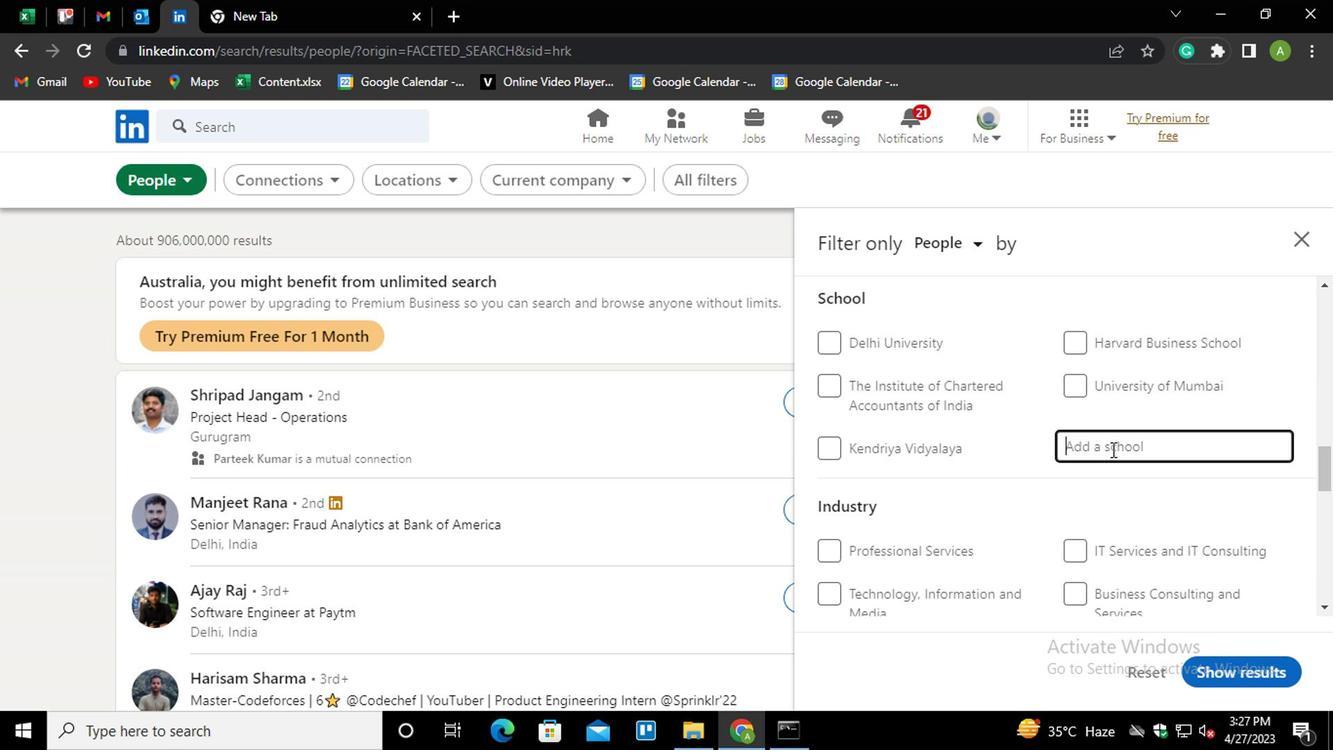 
Action: Mouse moved to (1103, 445)
Screenshot: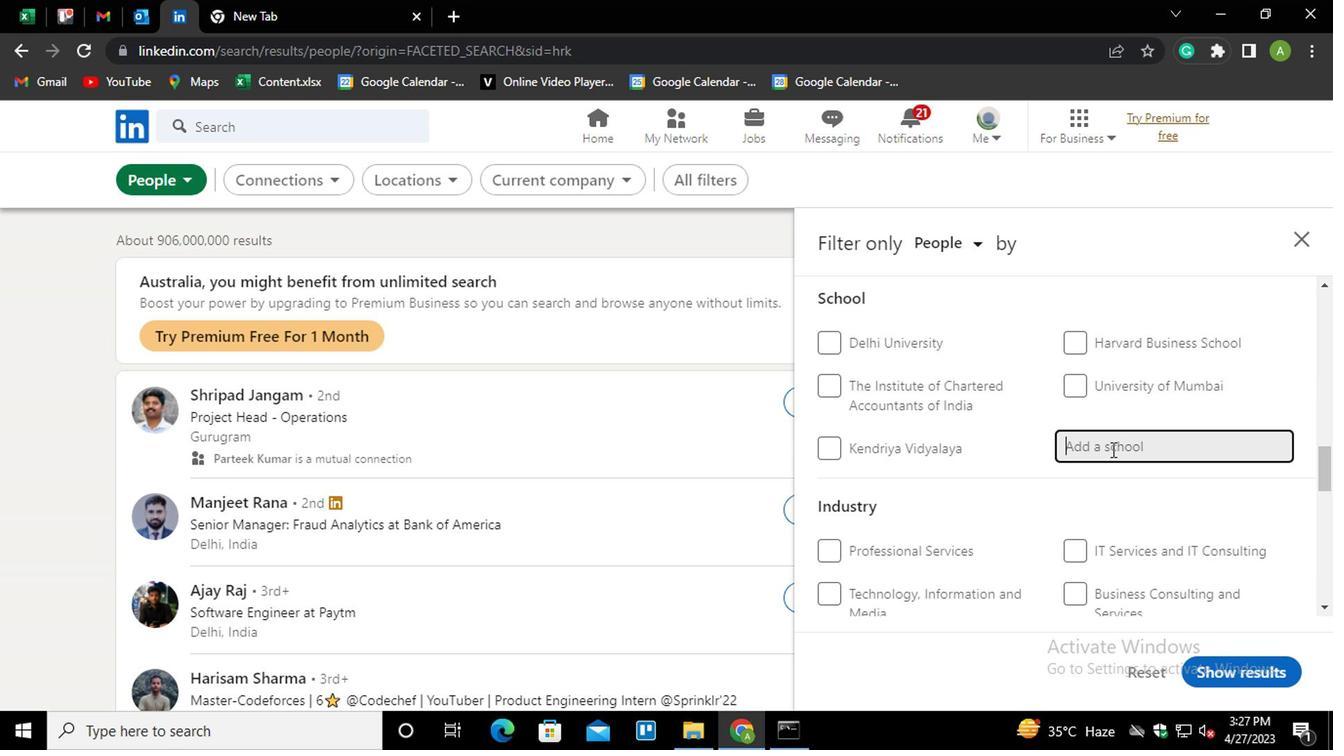 
Action: Key pressed <Key.shift>JAIPUT<Key.backspace>R<Key.space><Key.shift>NATIONLA<Key.backspace><Key.backspace>AL<Key.down><Key.enter>
Screenshot: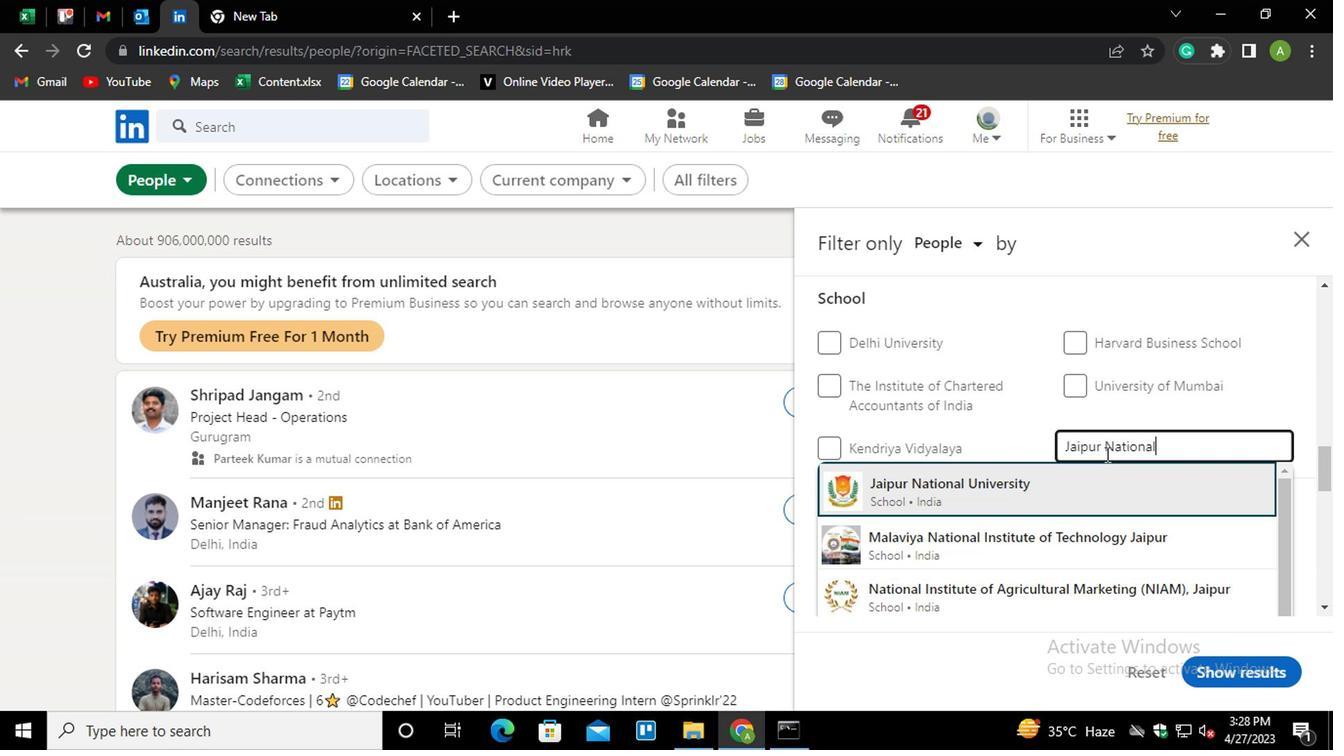 
Action: Mouse scrolled (1103, 443) with delta (0, -1)
Screenshot: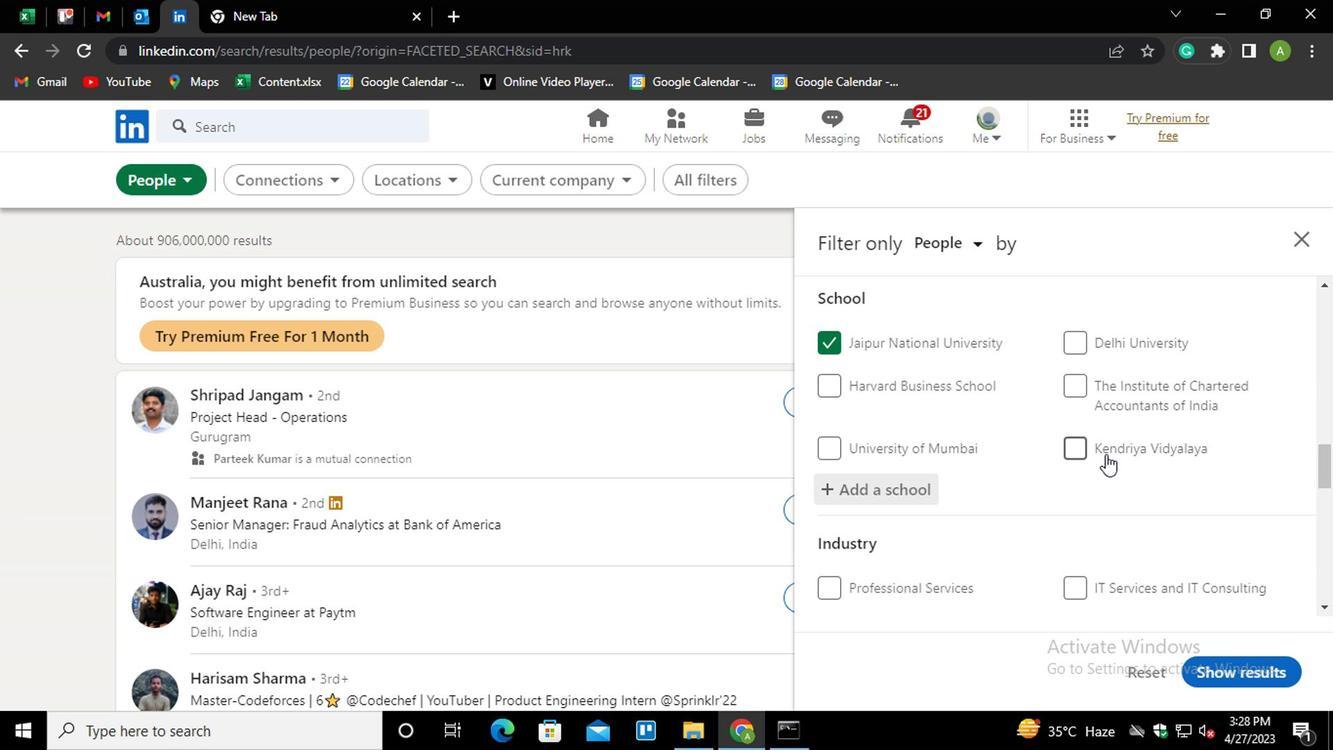 
Action: Mouse moved to (1098, 448)
Screenshot: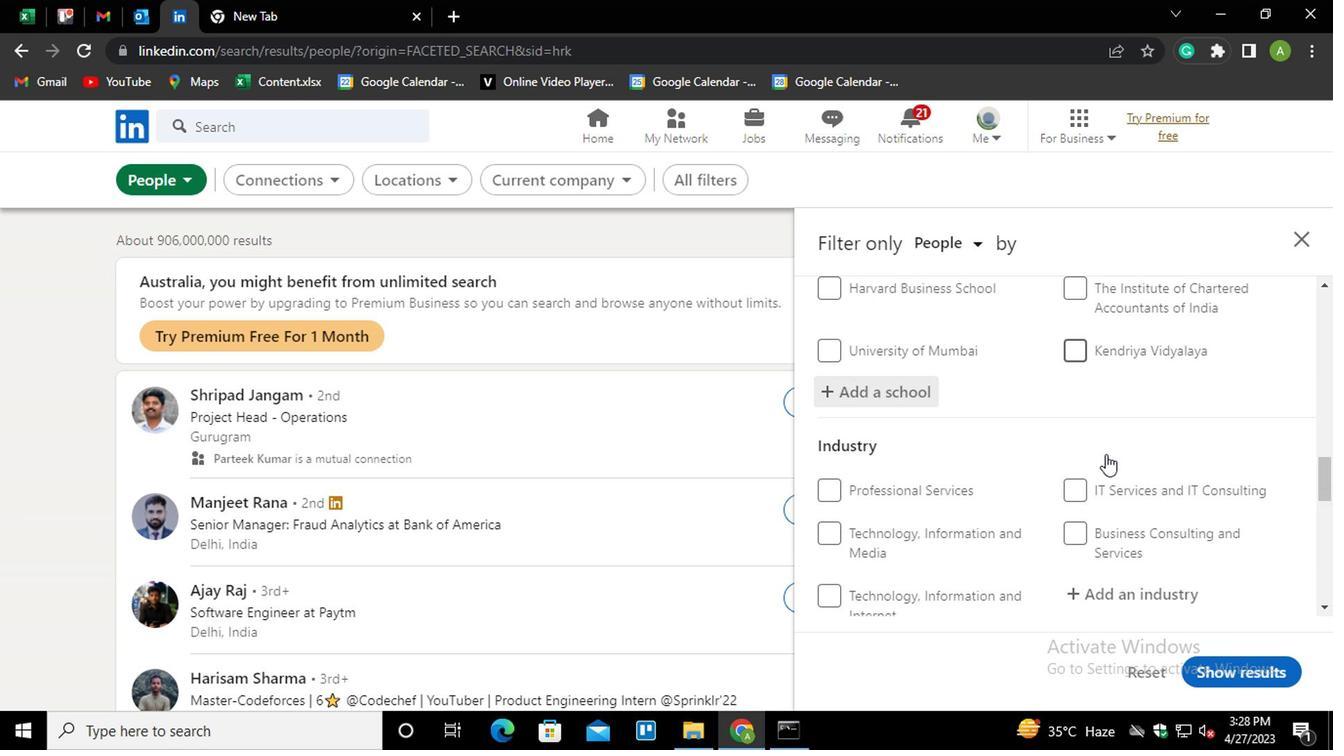 
Action: Mouse scrolled (1098, 448) with delta (0, 0)
Screenshot: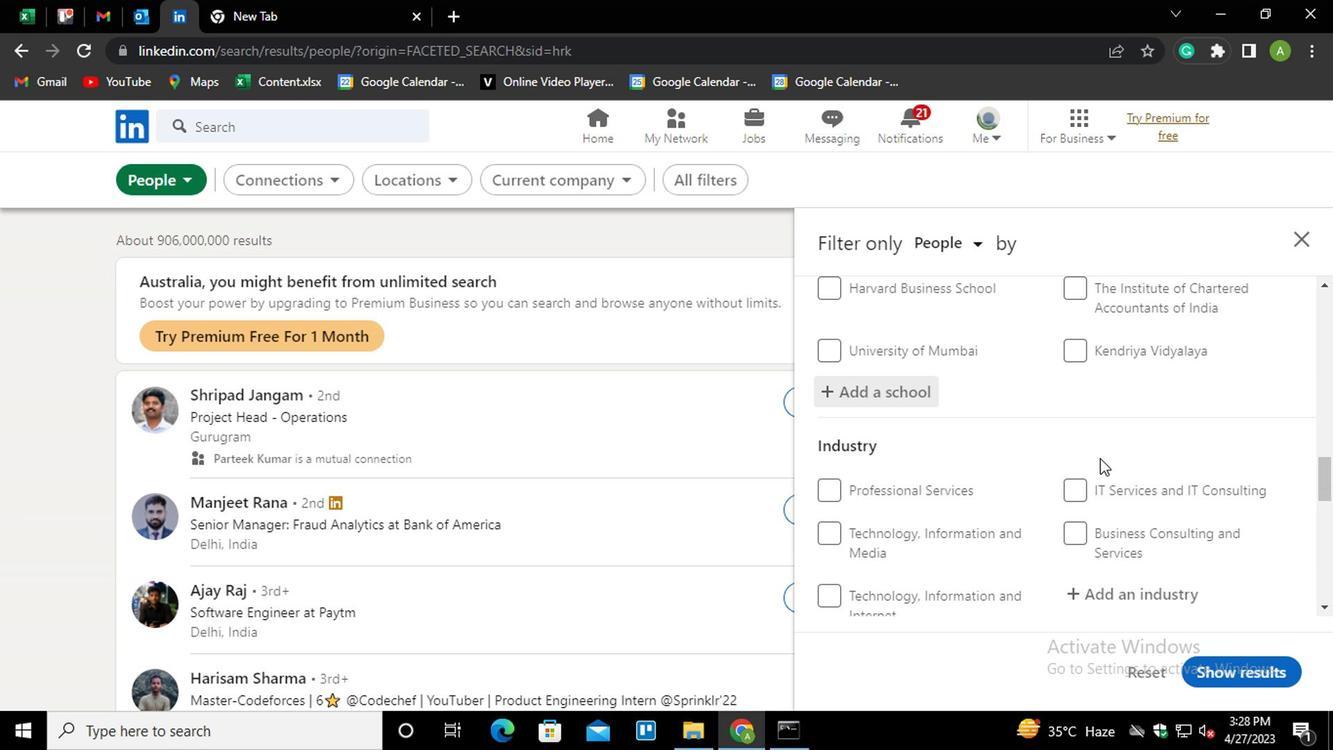 
Action: Mouse moved to (1101, 479)
Screenshot: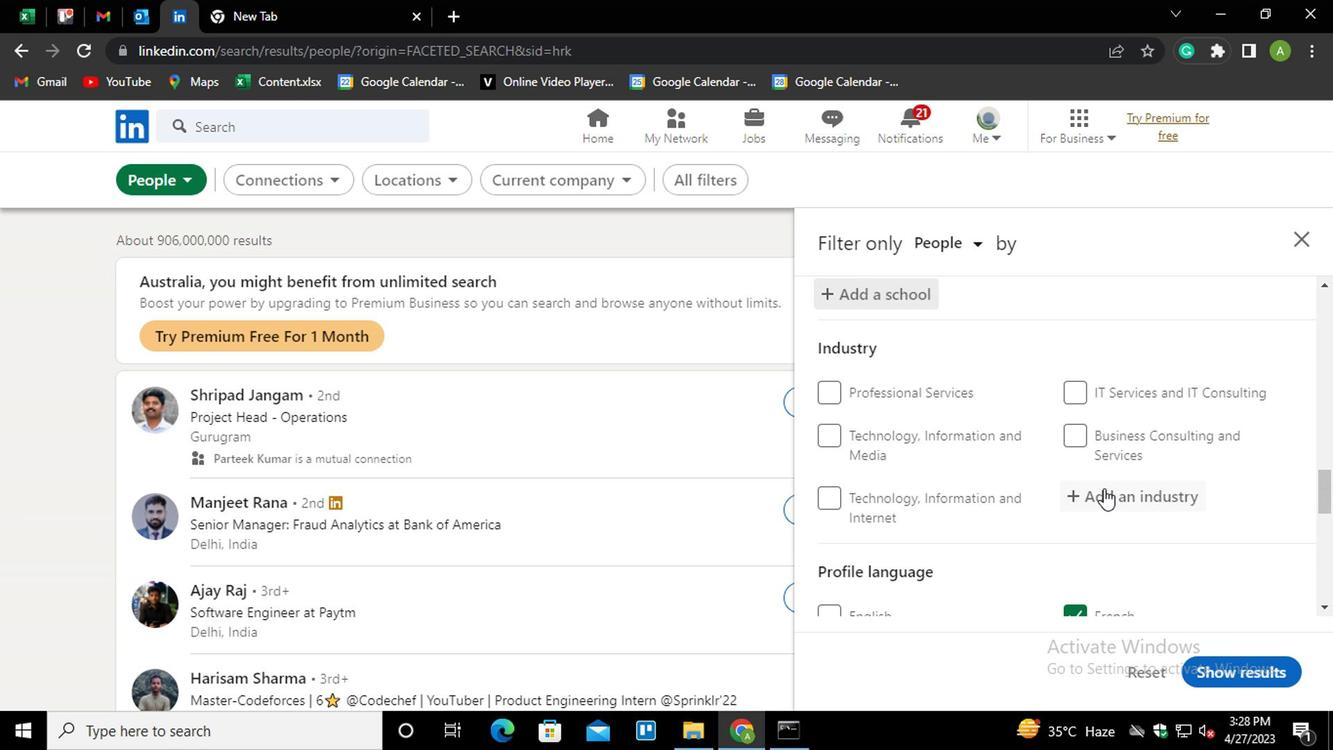 
Action: Mouse pressed left at (1101, 479)
Screenshot: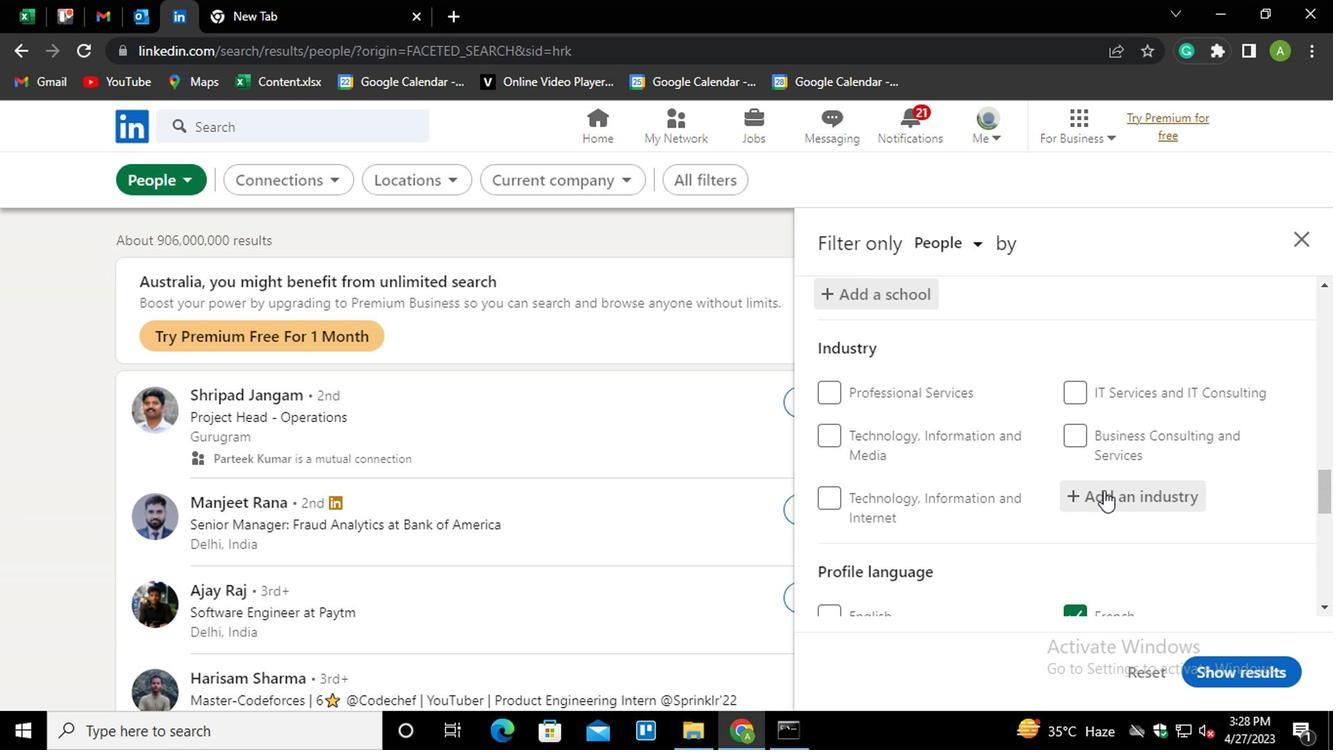 
Action: Mouse moved to (1094, 484)
Screenshot: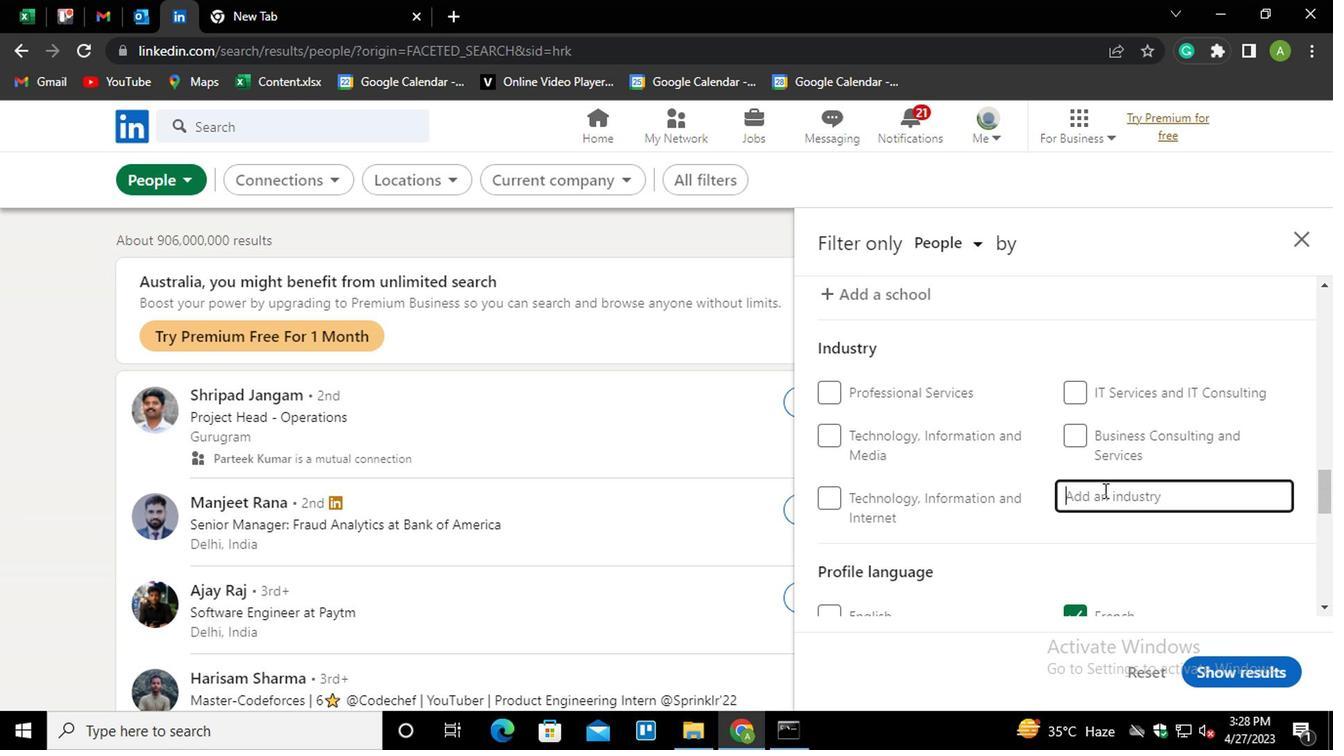 
Action: Key pressed <Key.shift><Key.shift><Key.shift><Key.shift><Key.shift><Key.shift><Key.shift><Key.shift>AIRLINES<Key.down><Key.enter>
Screenshot: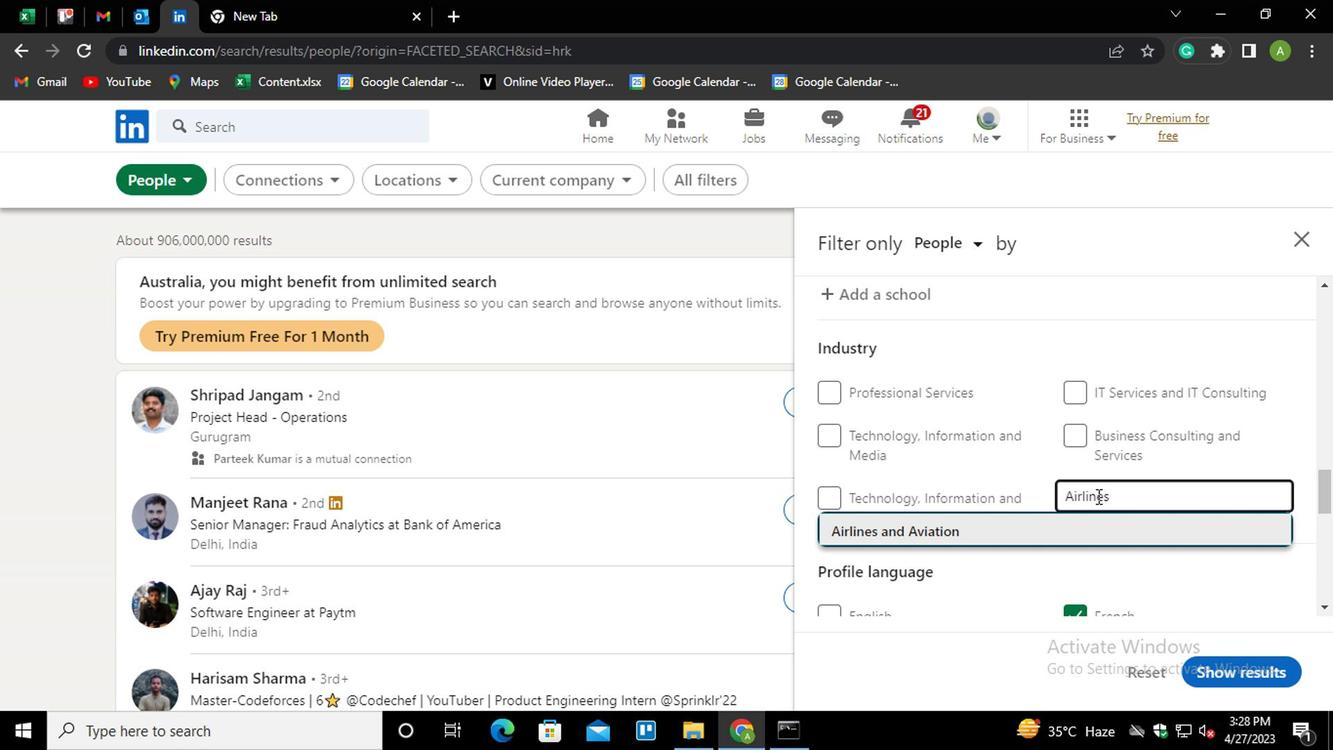 
Action: Mouse scrolled (1094, 484) with delta (0, 0)
Screenshot: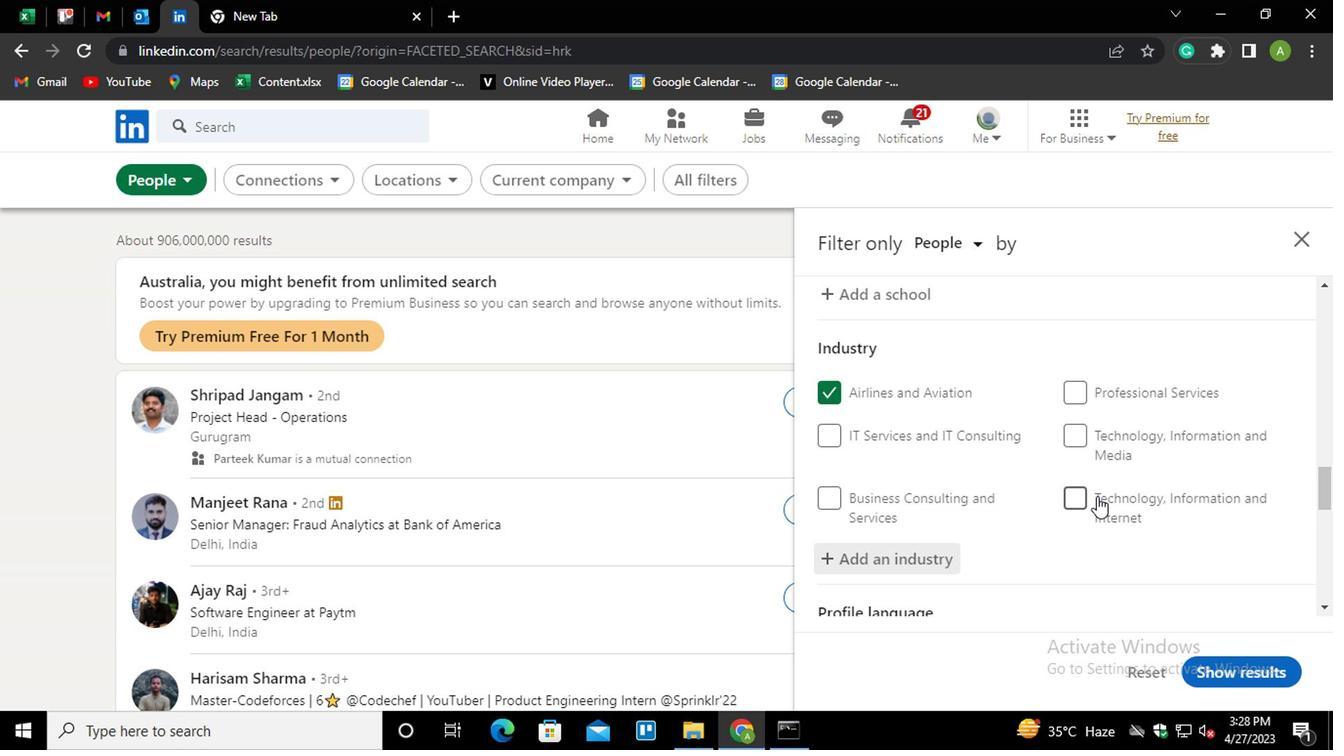 
Action: Mouse scrolled (1094, 484) with delta (0, 0)
Screenshot: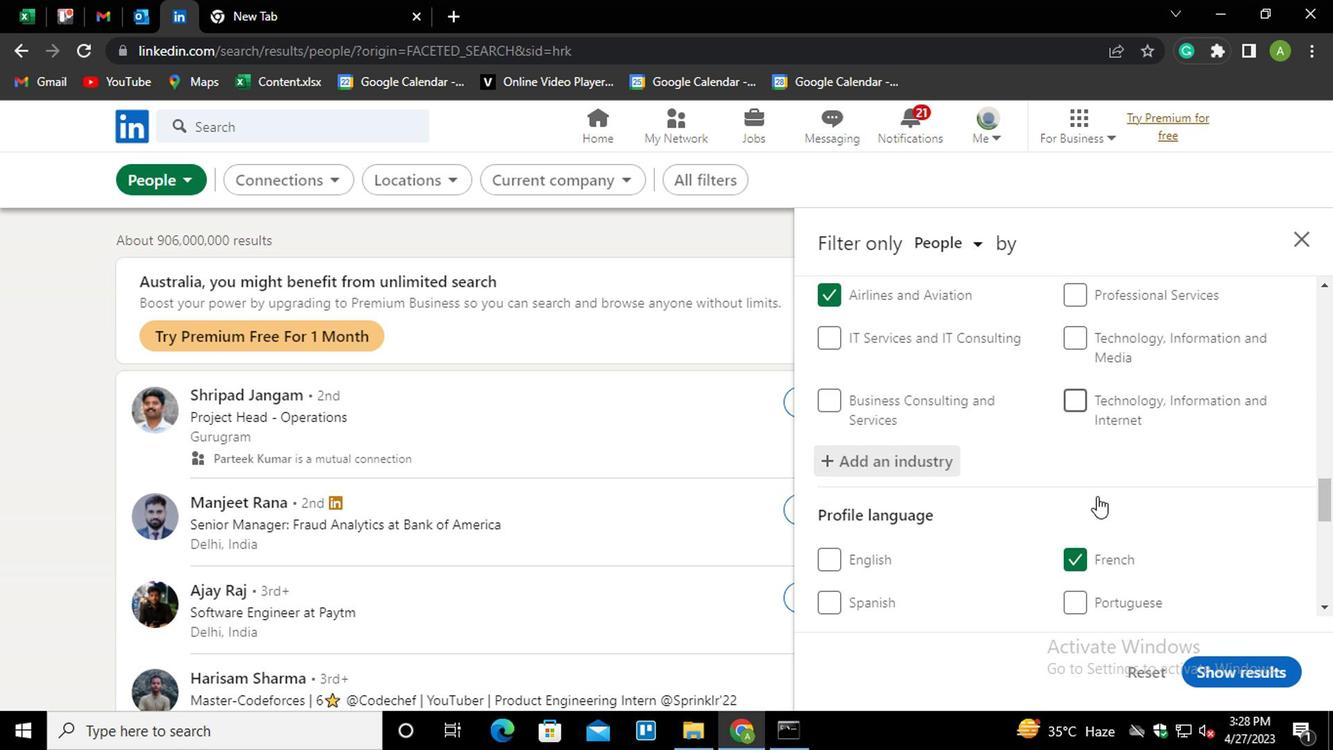 
Action: Mouse scrolled (1094, 484) with delta (0, 0)
Screenshot: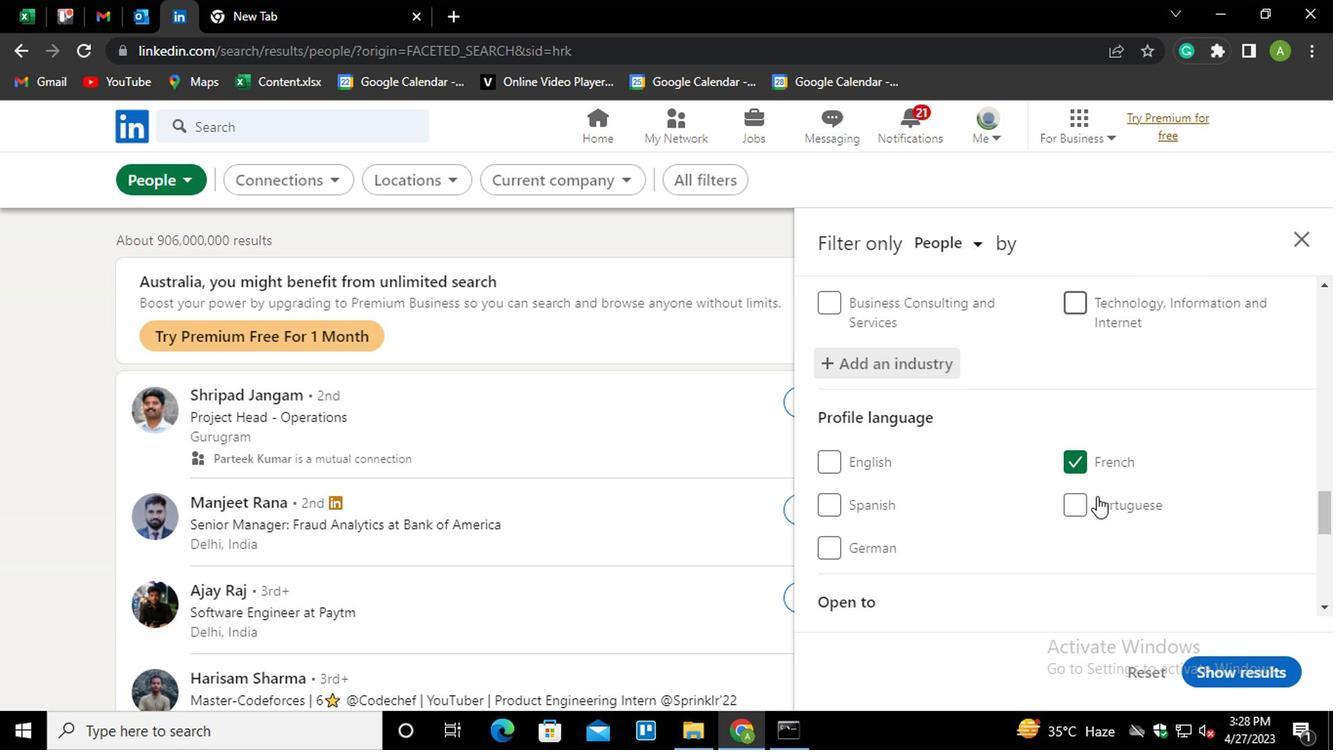 
Action: Mouse scrolled (1094, 484) with delta (0, 0)
Screenshot: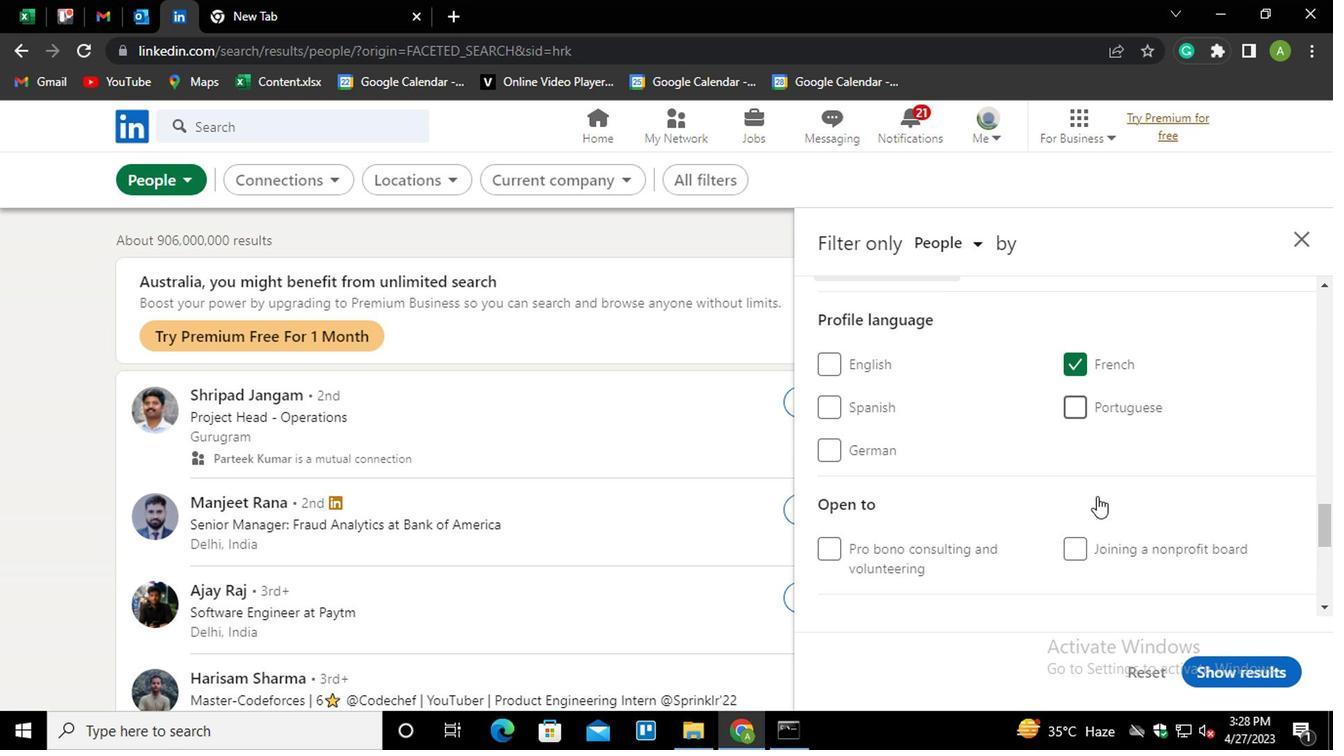 
Action: Mouse scrolled (1094, 484) with delta (0, 0)
Screenshot: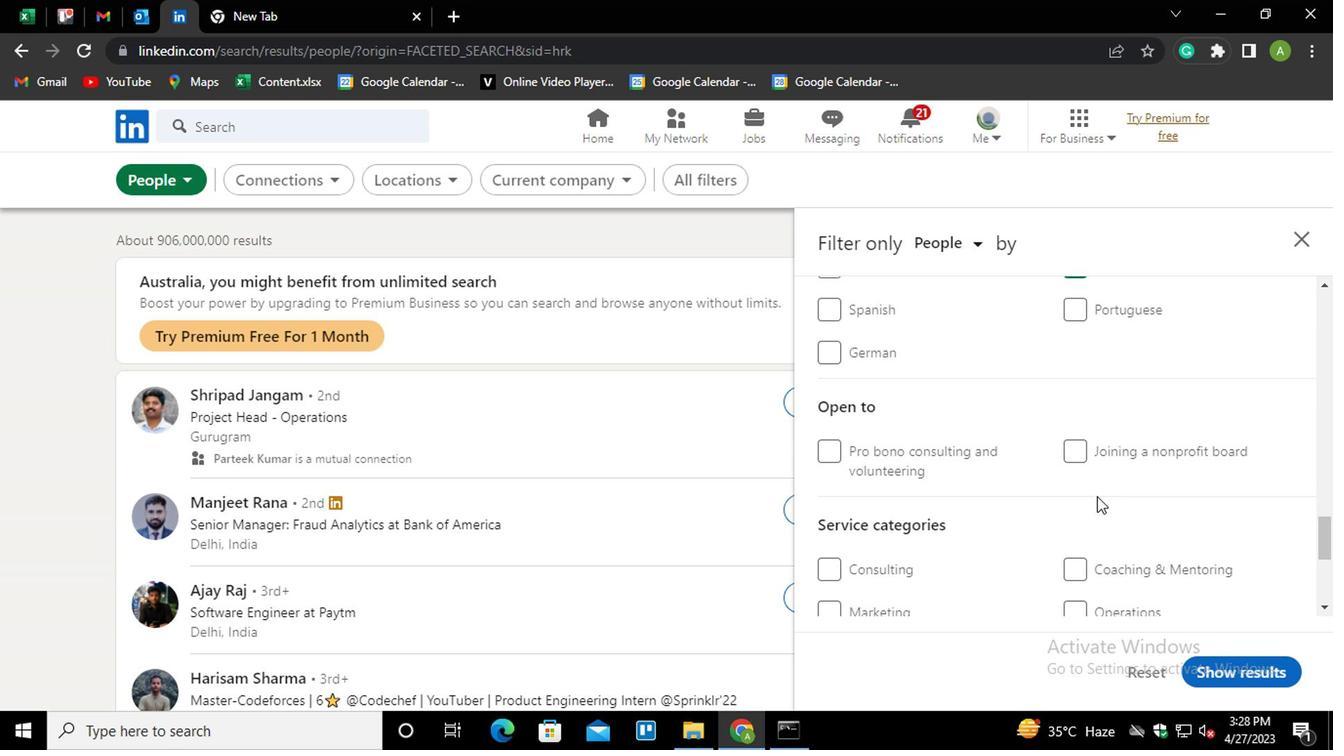 
Action: Mouse scrolled (1094, 484) with delta (0, 0)
Screenshot: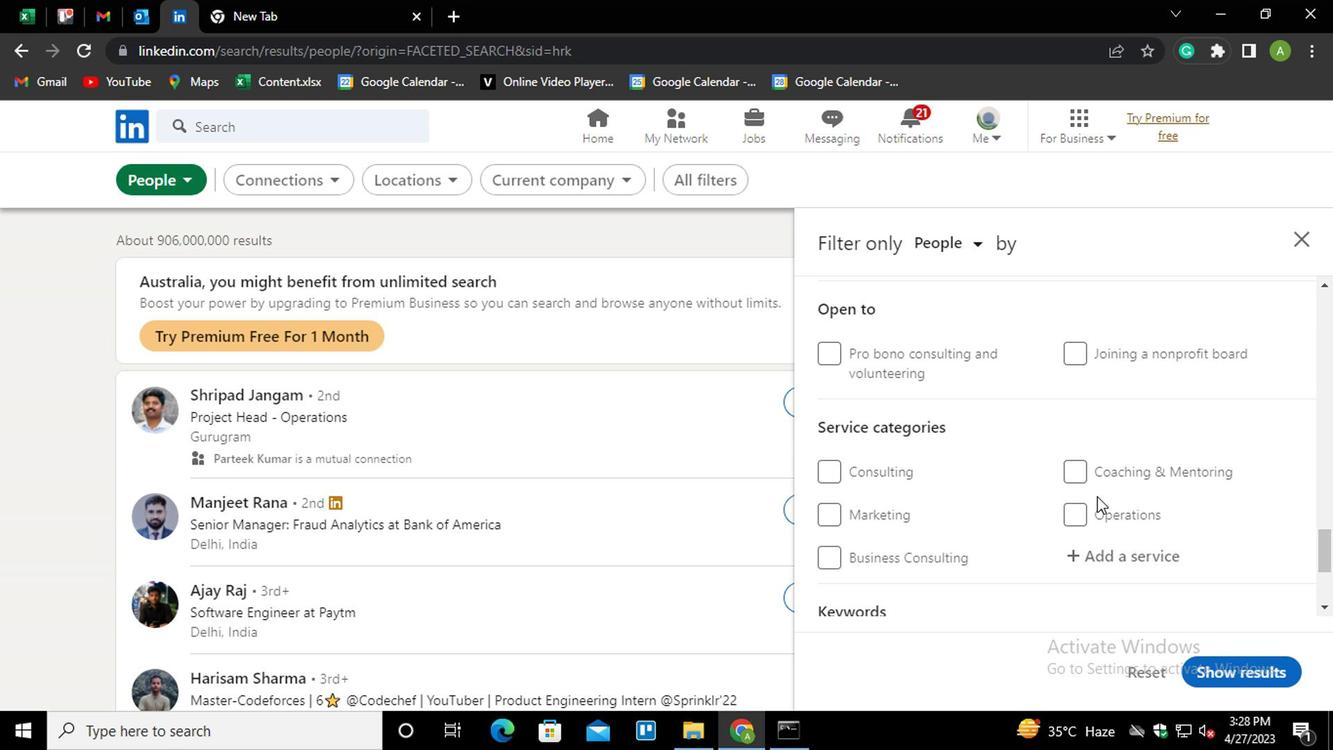 
Action: Mouse moved to (1103, 453)
Screenshot: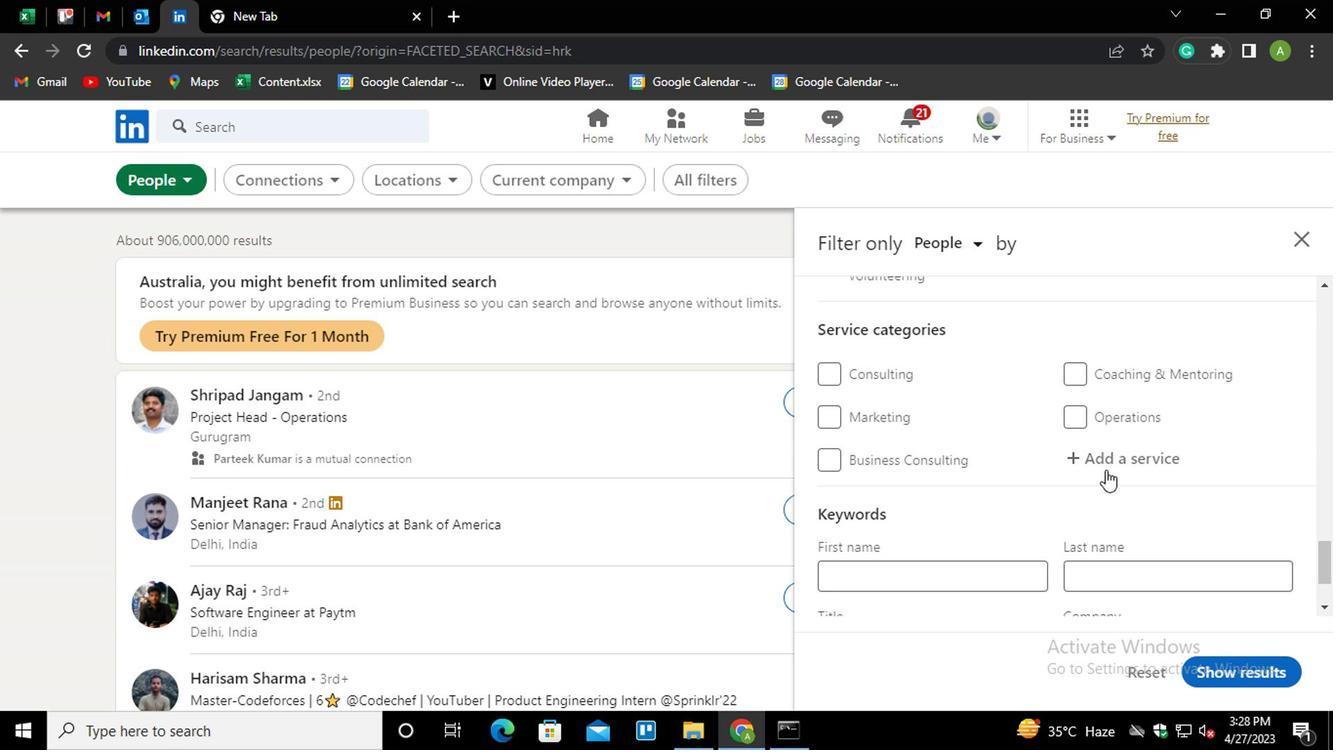 
Action: Mouse pressed left at (1103, 453)
Screenshot: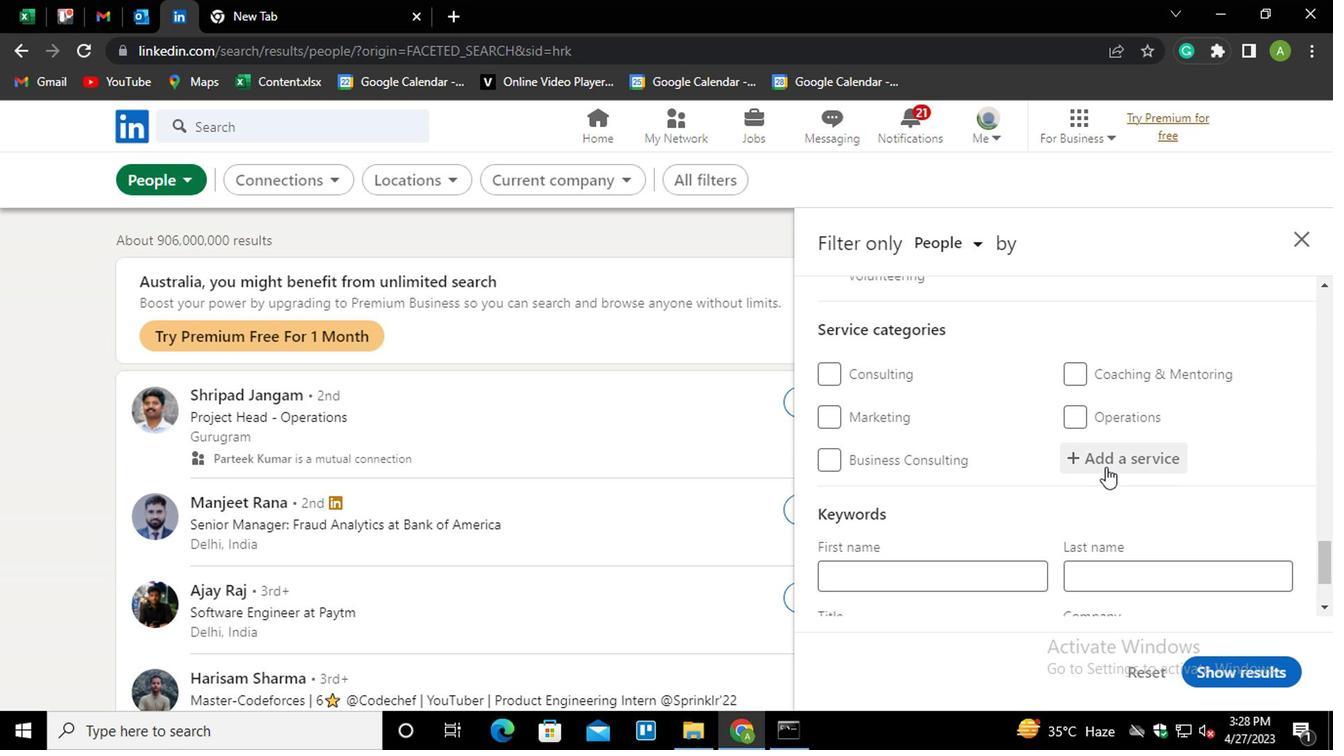
Action: Mouse moved to (1105, 452)
Screenshot: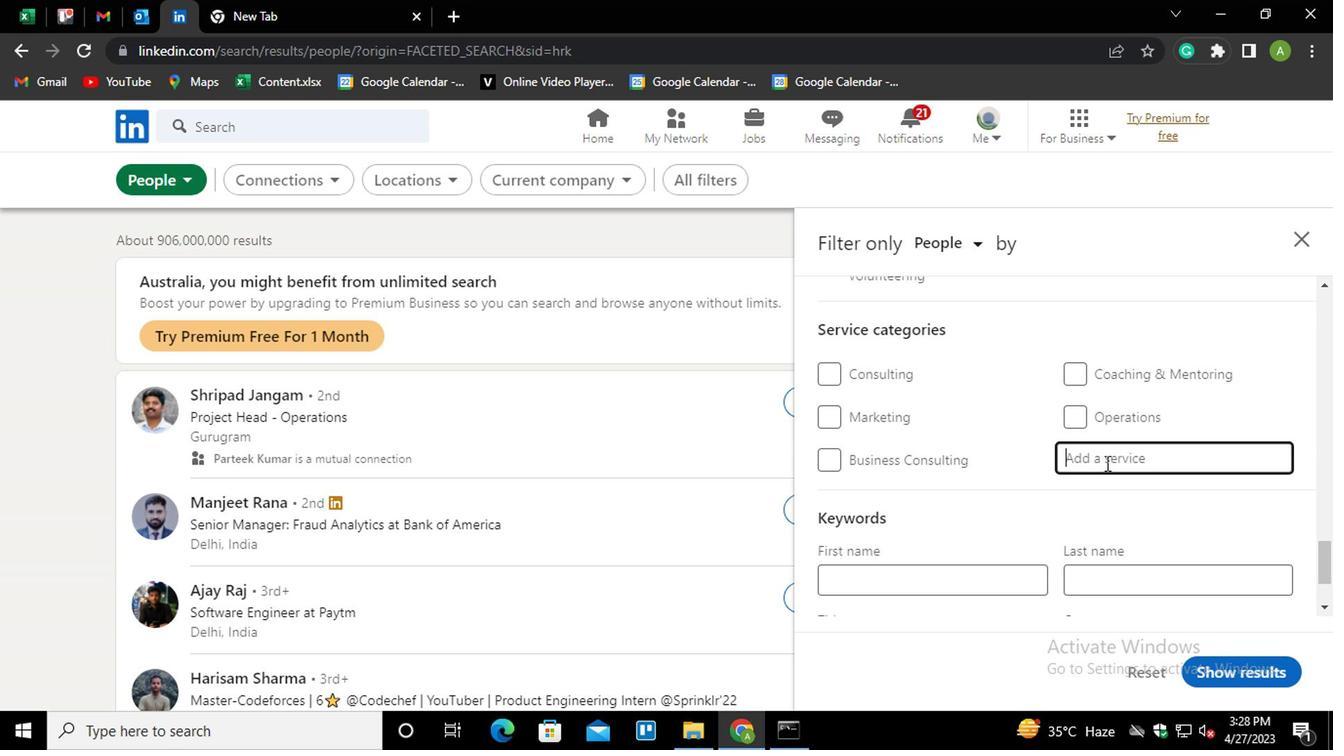 
Action: Mouse pressed left at (1105, 452)
Screenshot: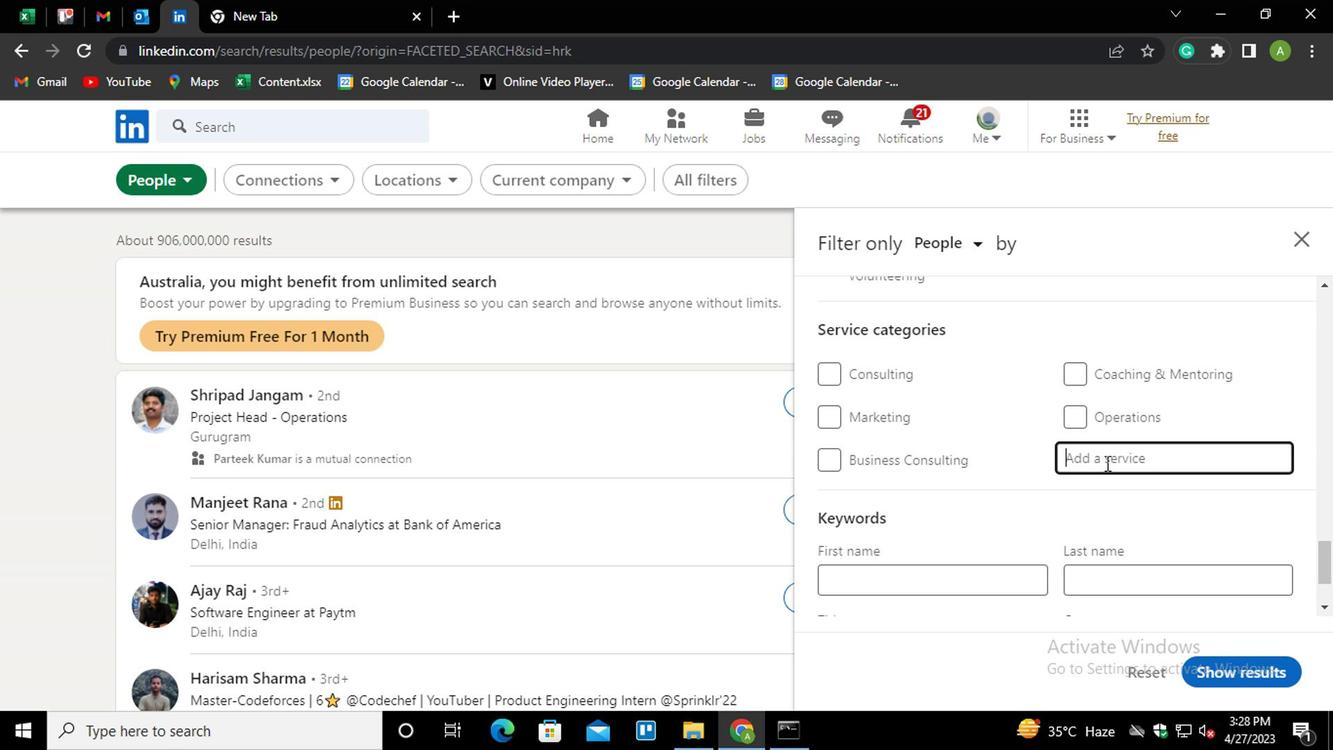 
Action: Key pressed <Key.shift>FAMILY<Key.down><Key.enter>
Screenshot: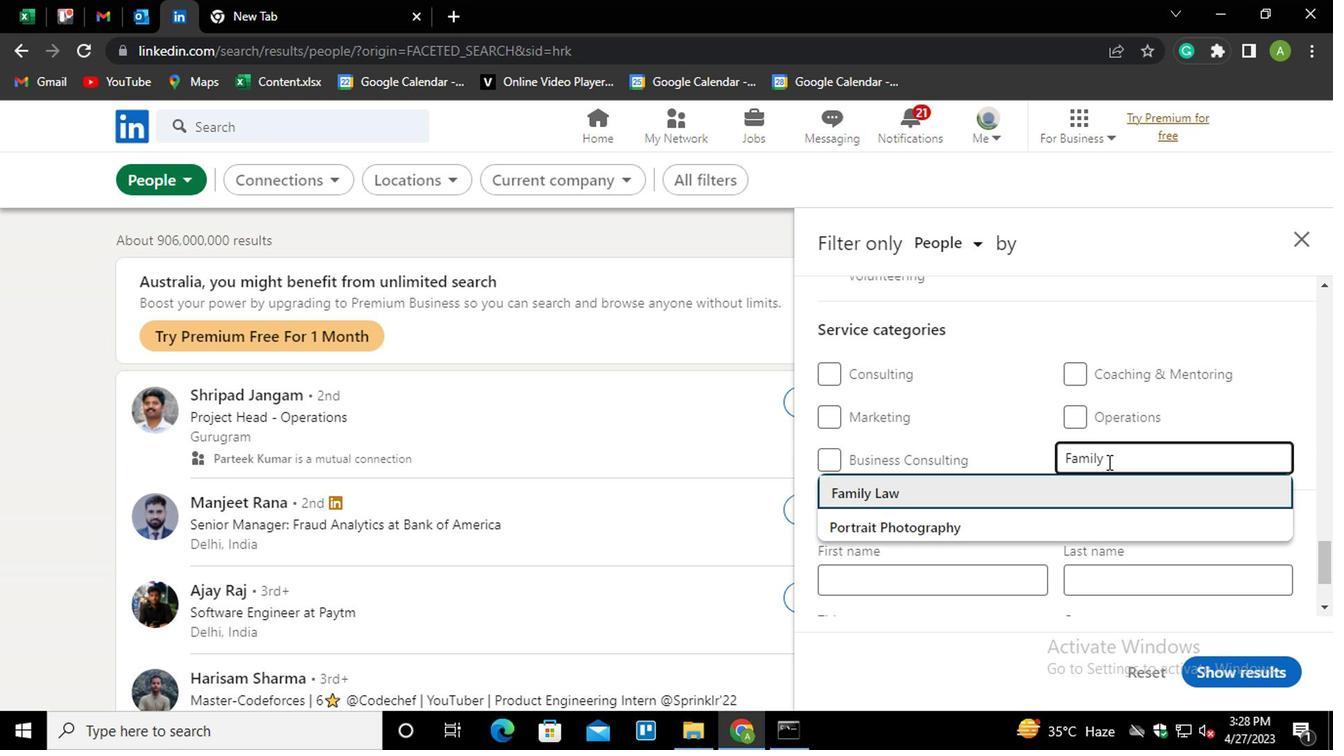 
Action: Mouse scrolled (1105, 451) with delta (0, 0)
Screenshot: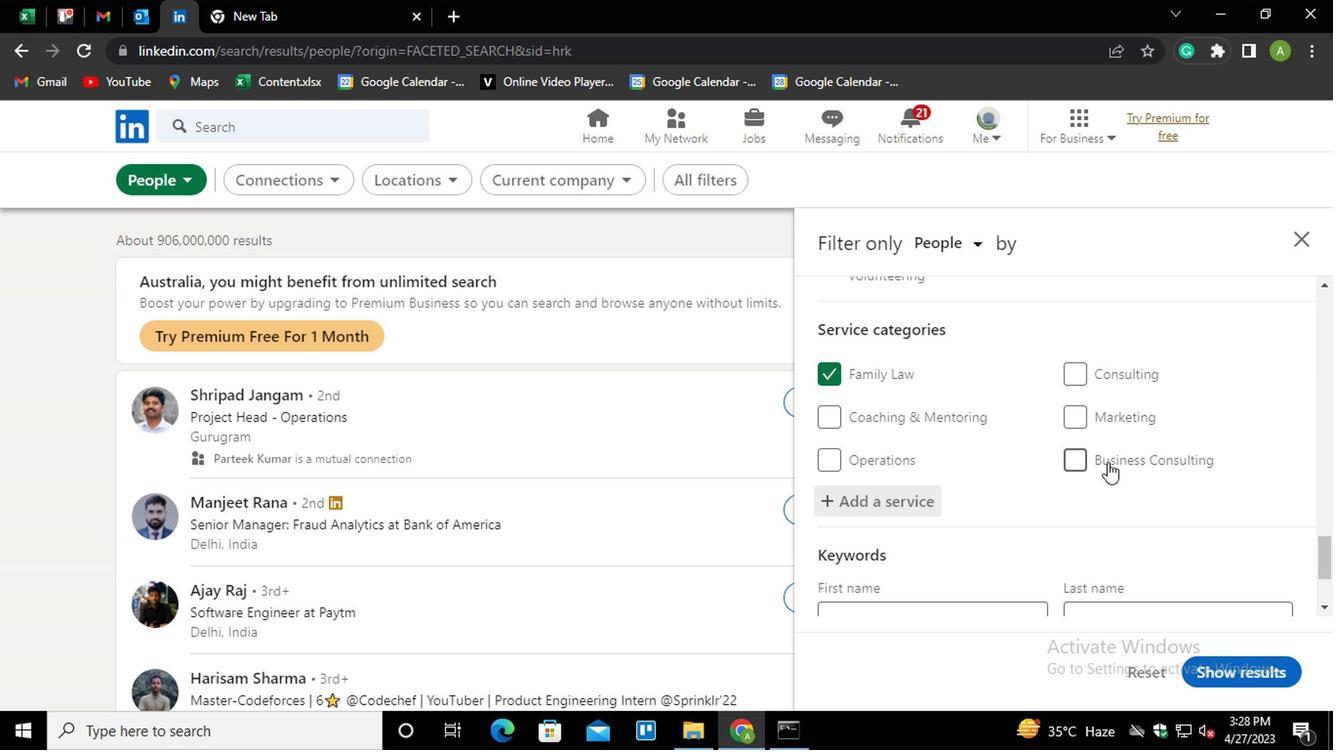 
Action: Mouse scrolled (1105, 451) with delta (0, 0)
Screenshot: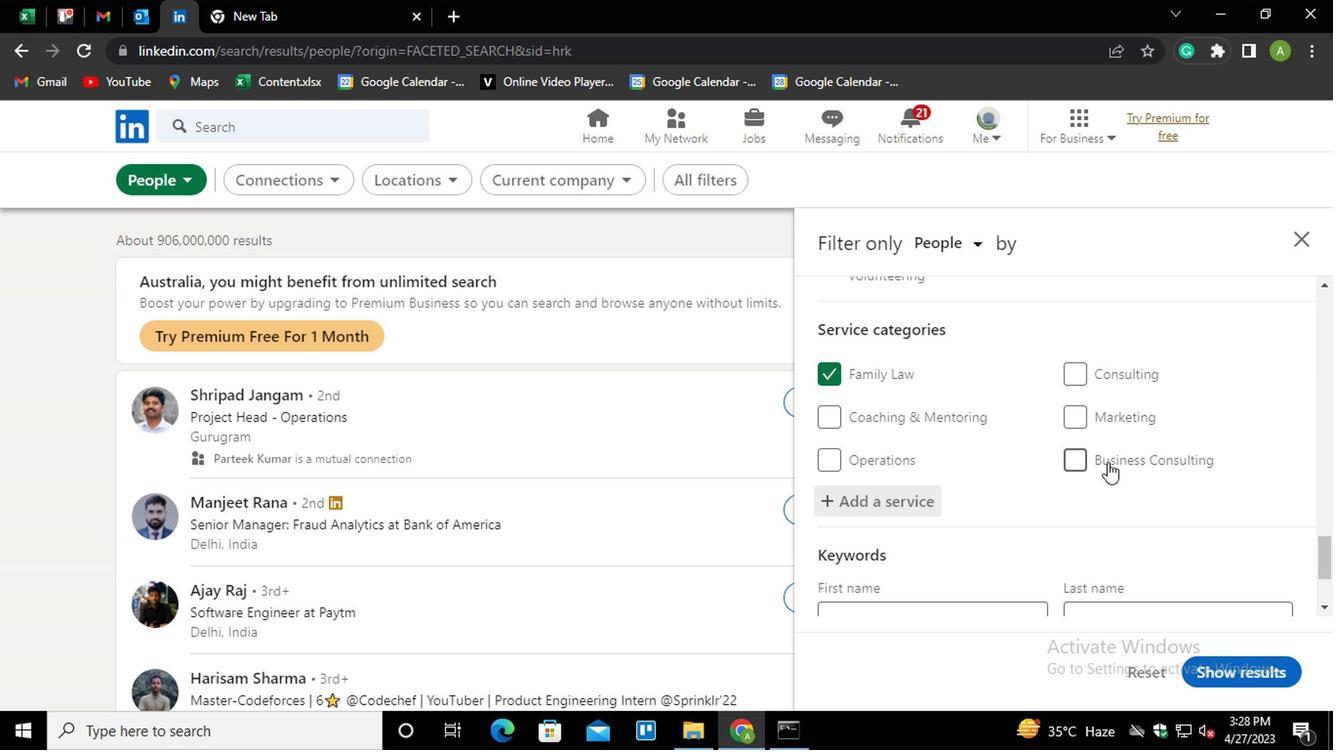 
Action: Mouse scrolled (1105, 451) with delta (0, 0)
Screenshot: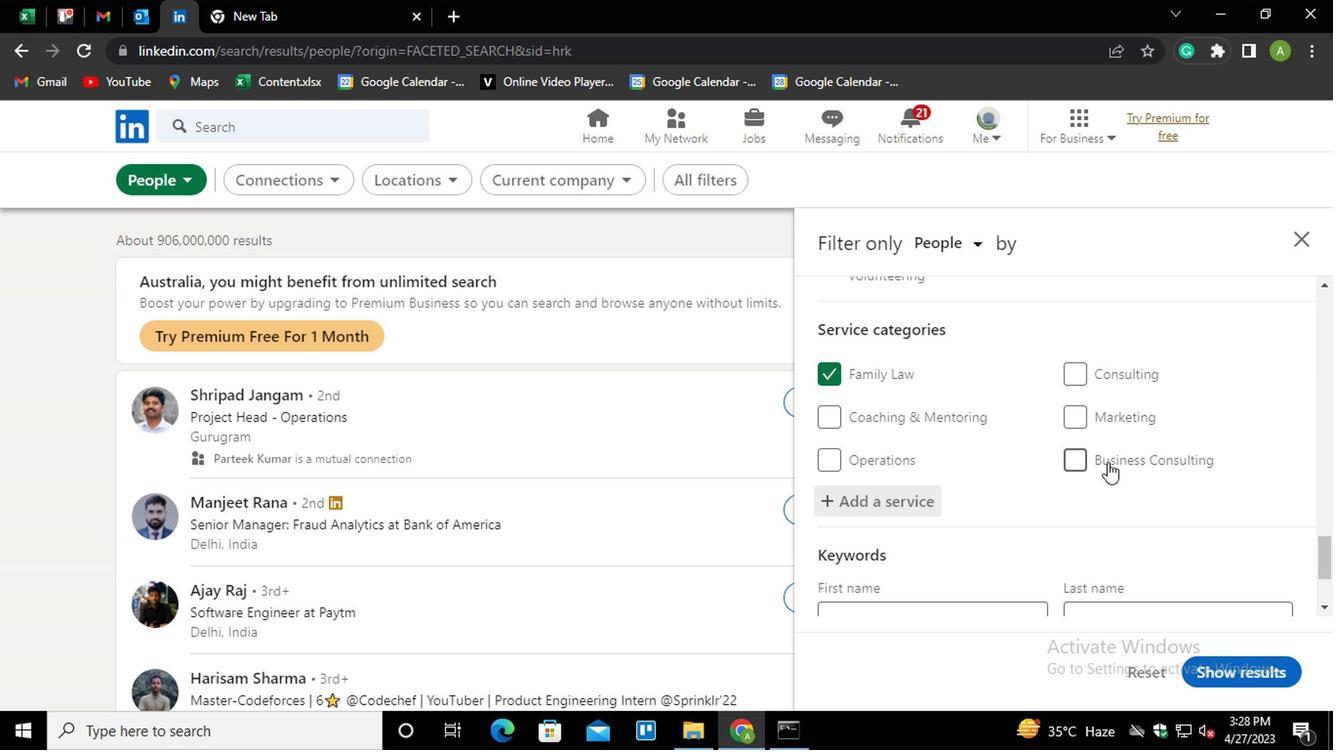 
Action: Mouse moved to (1098, 475)
Screenshot: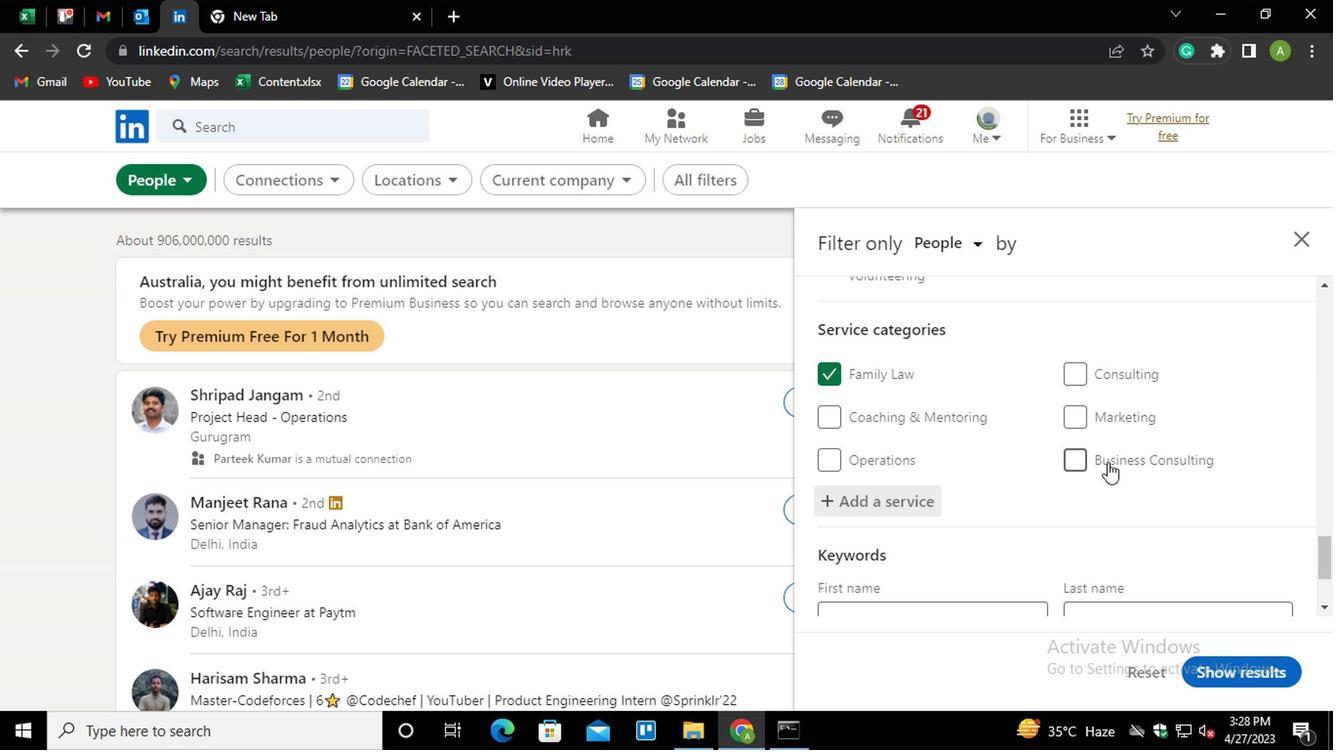 
Action: Mouse scrolled (1098, 473) with delta (0, -1)
Screenshot: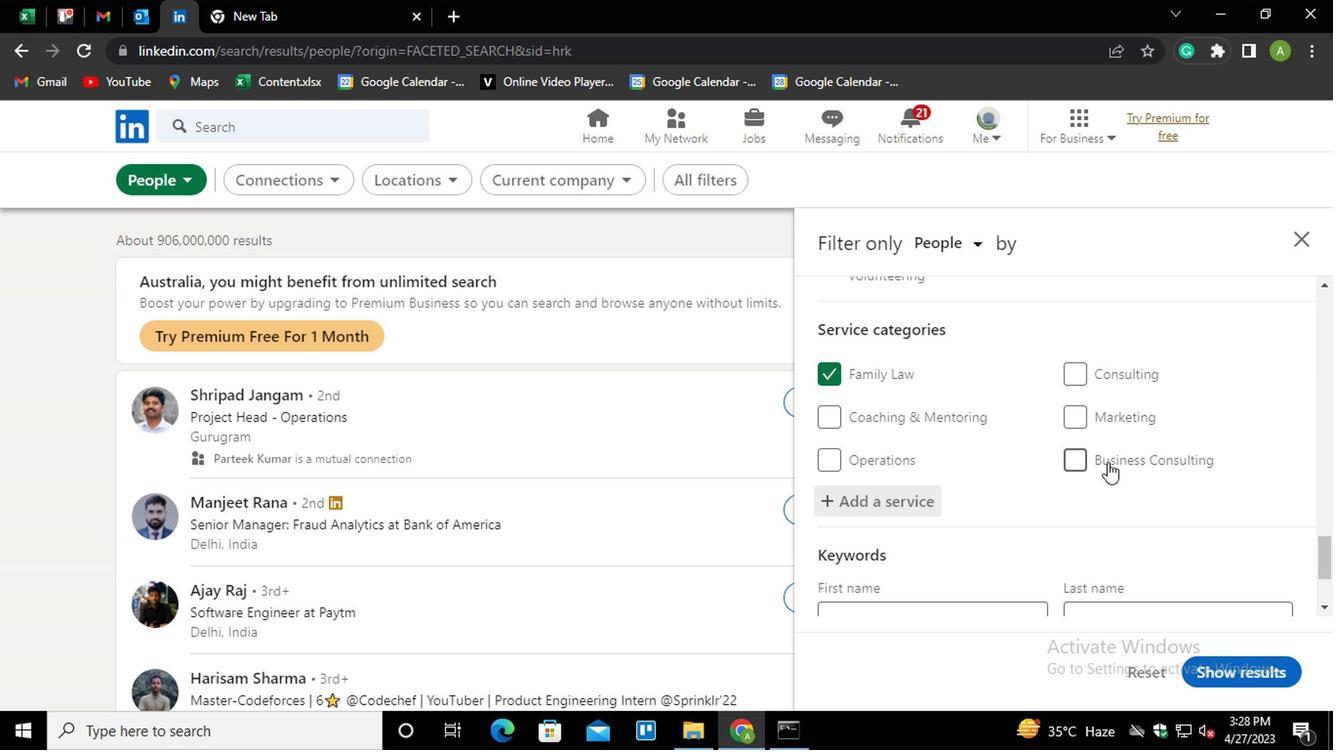 
Action: Mouse moved to (1091, 478)
Screenshot: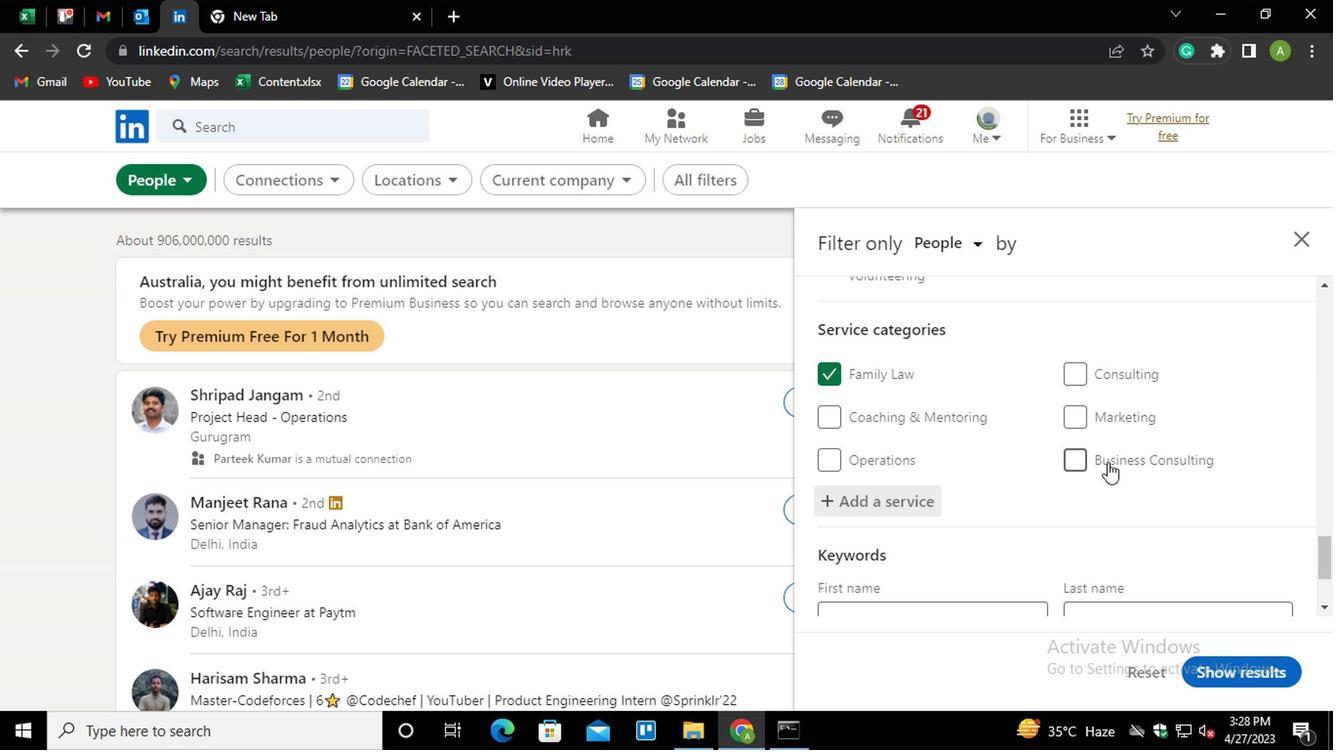 
Action: Mouse scrolled (1091, 477) with delta (0, 0)
Screenshot: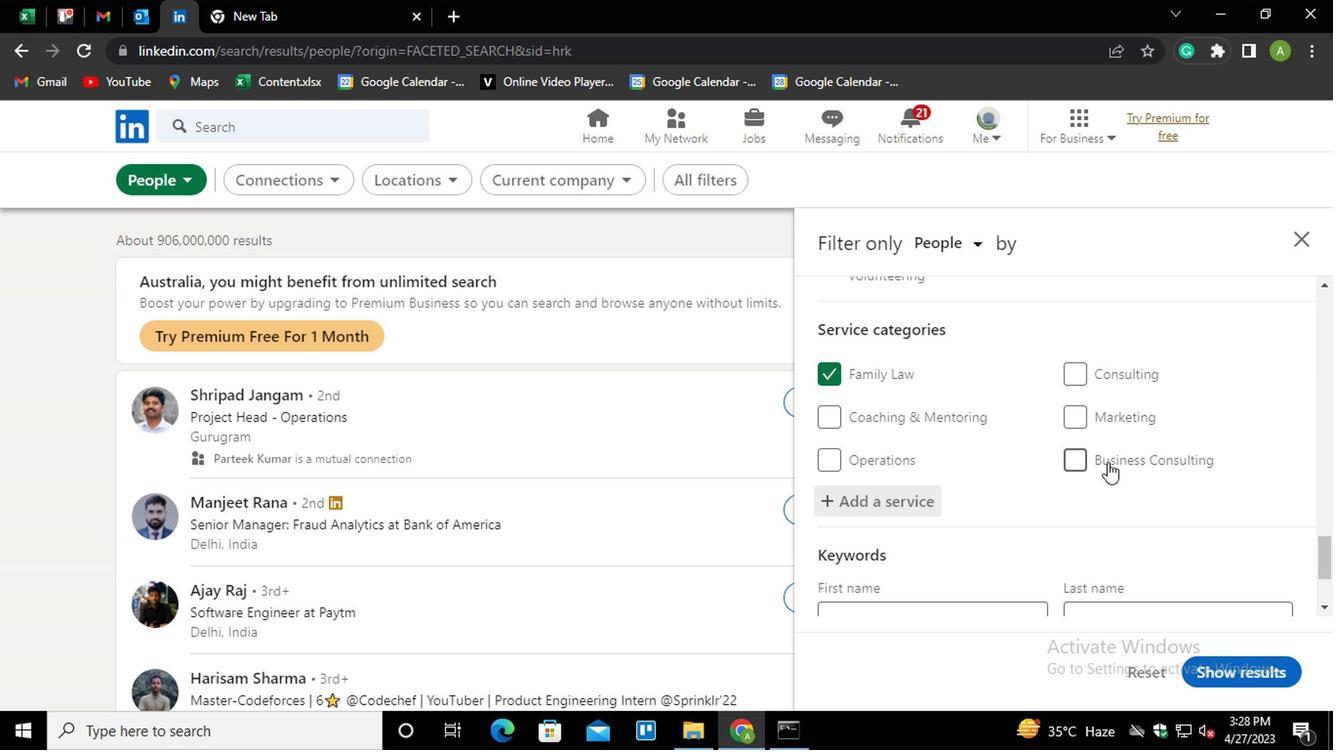 
Action: Mouse moved to (989, 516)
Screenshot: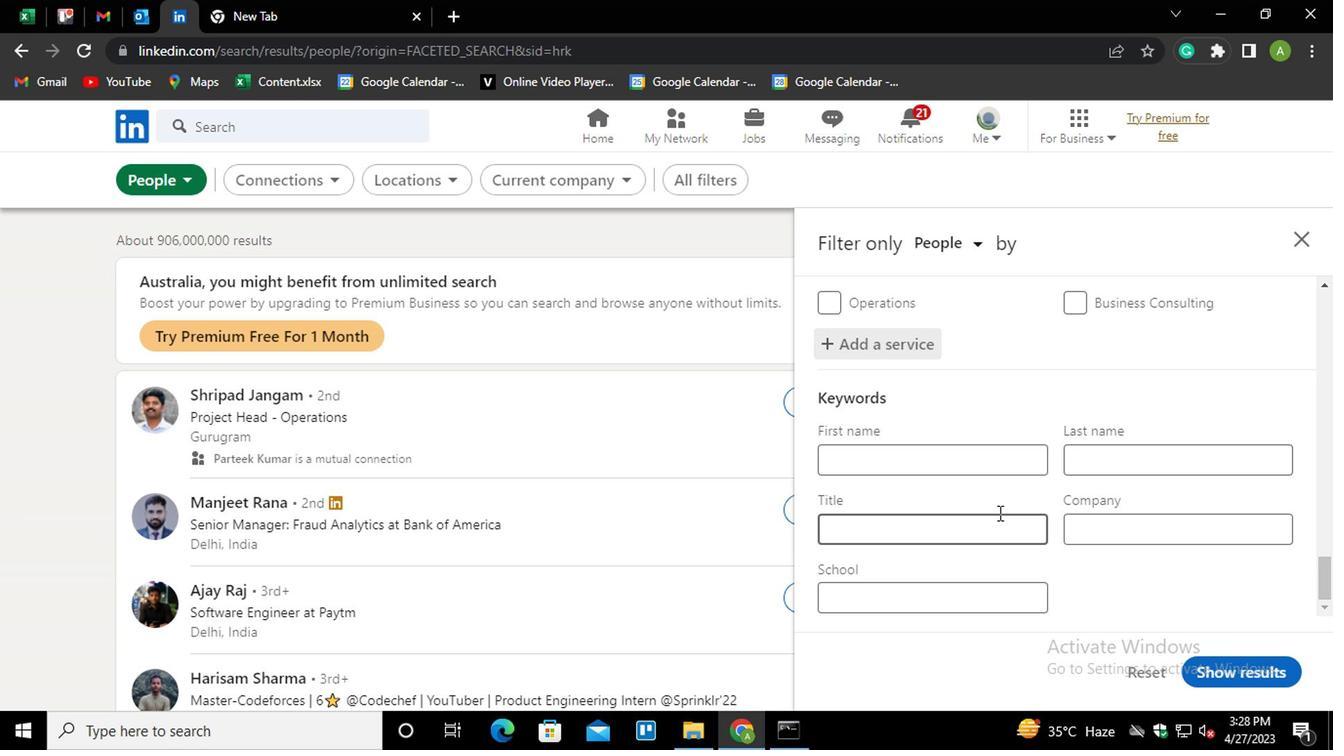 
Action: Mouse pressed left at (989, 516)
Screenshot: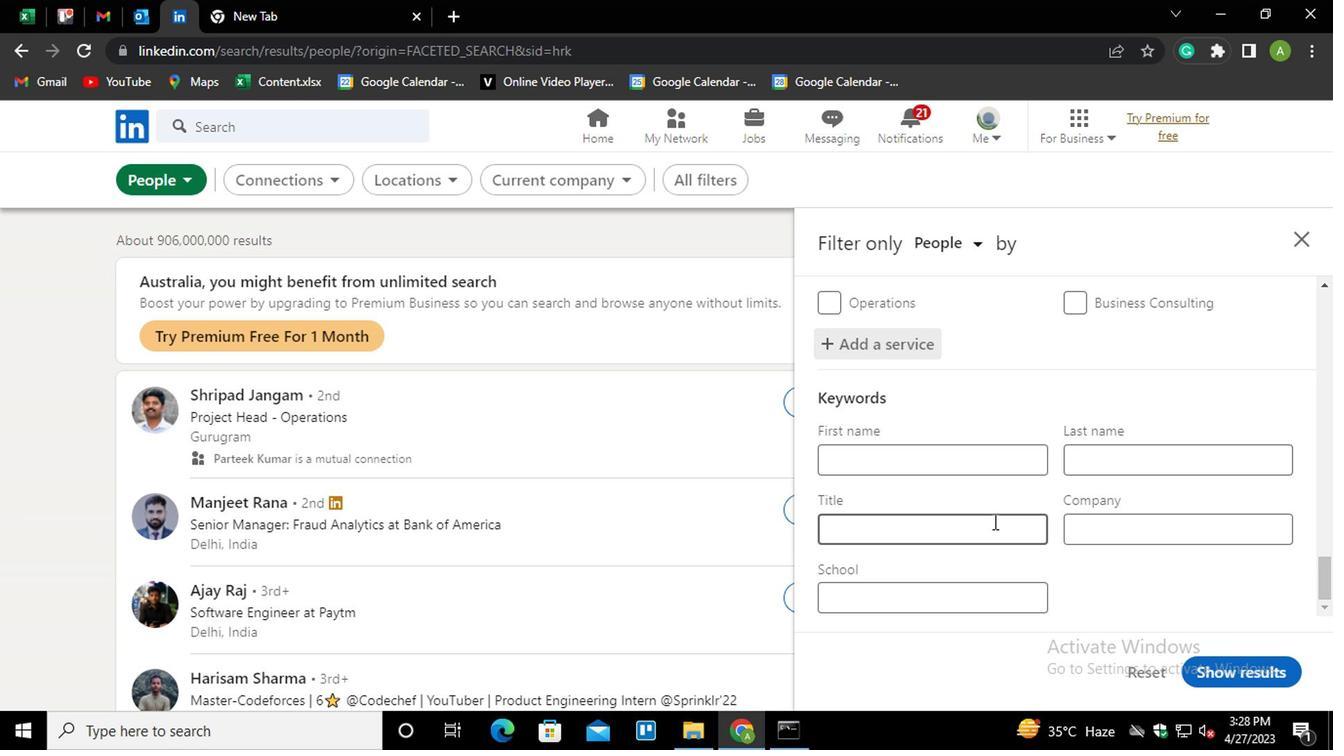 
Action: Key pressed <Key.shift>MORTAGAGE<Key.space><Key.shift>LOAN<Key.space><Key.home><Key.right><Key.right><Key.right><Key.right><Key.right><Key.backspace><Key.end><Key.shift>PROCESSOR
Screenshot: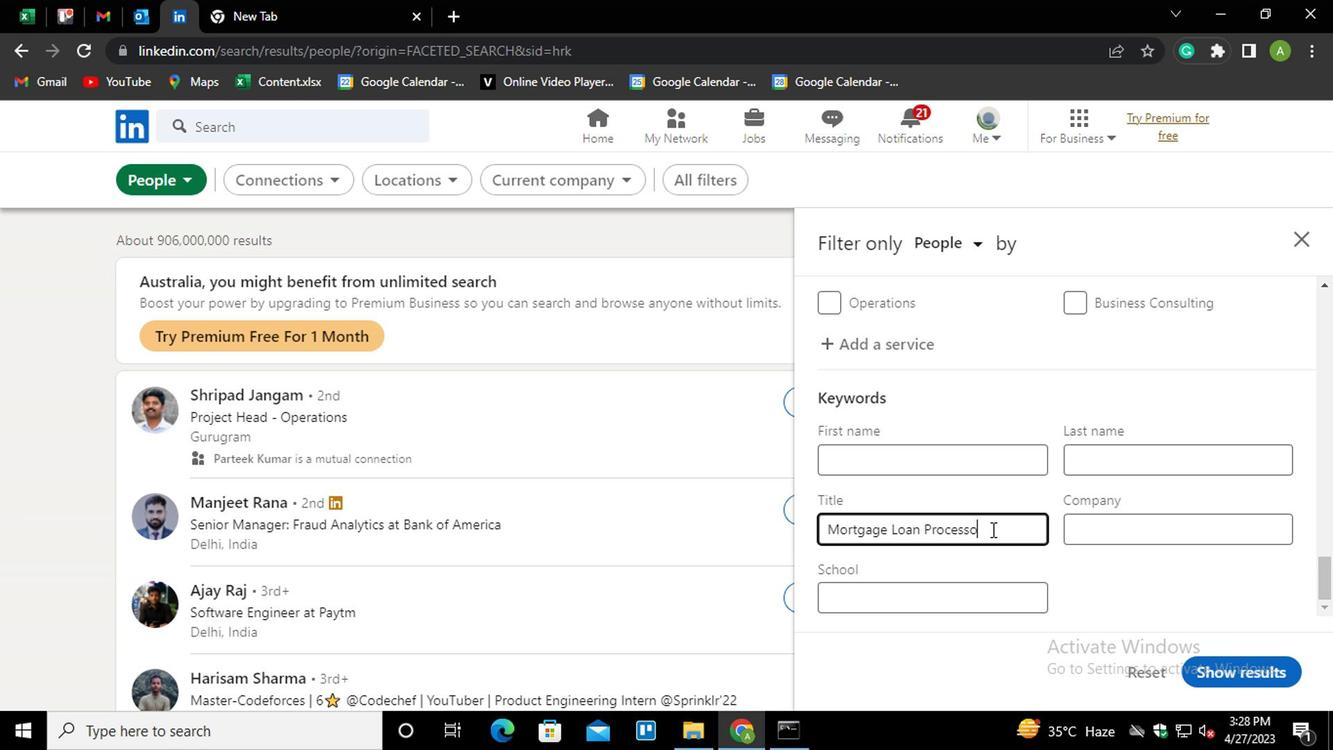
Action: Mouse moved to (1148, 557)
Screenshot: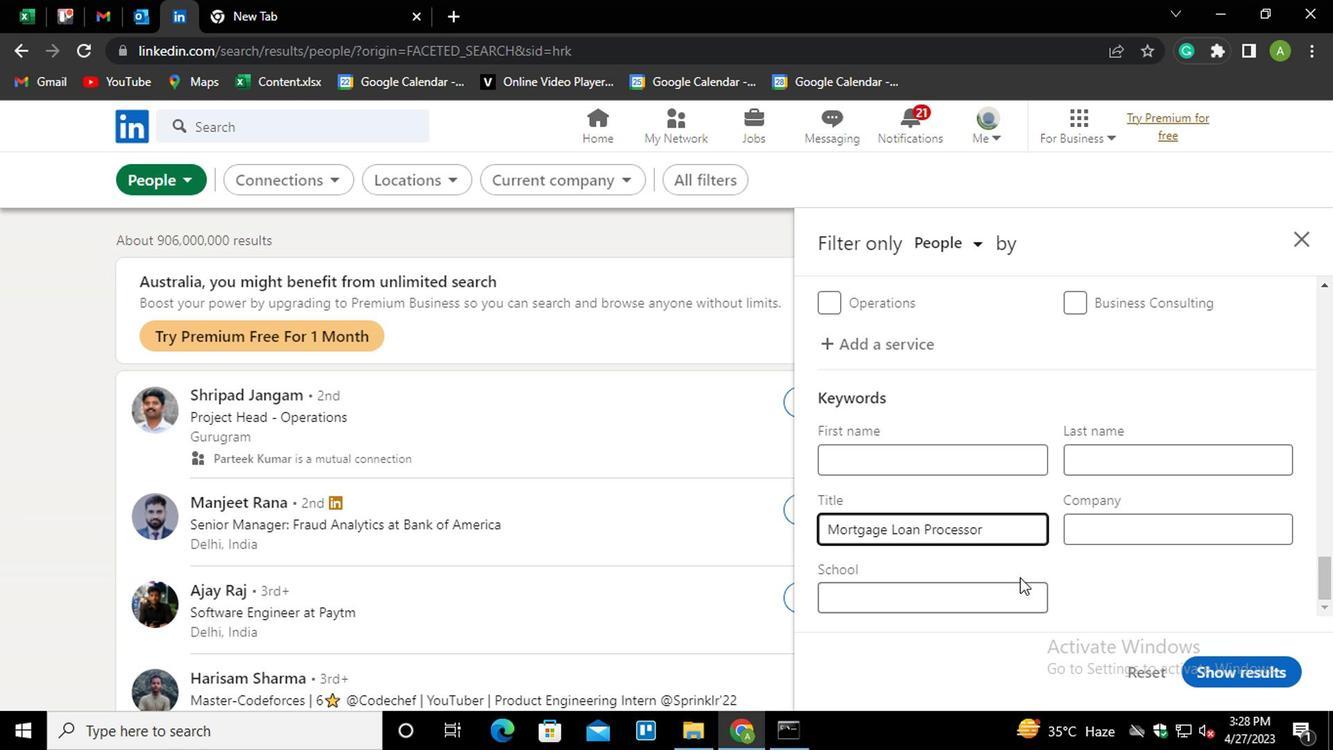 
Action: Mouse pressed left at (1148, 557)
Screenshot: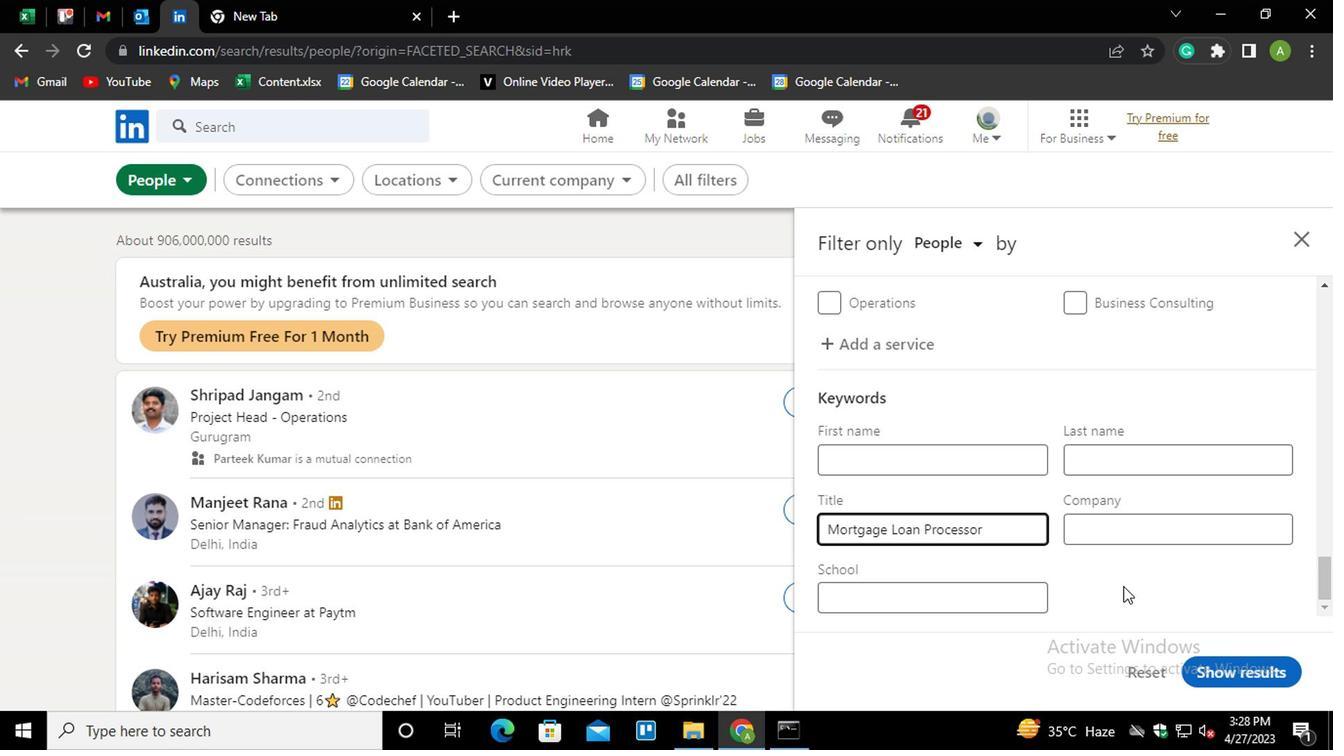 
Action: Mouse moved to (1255, 653)
Screenshot: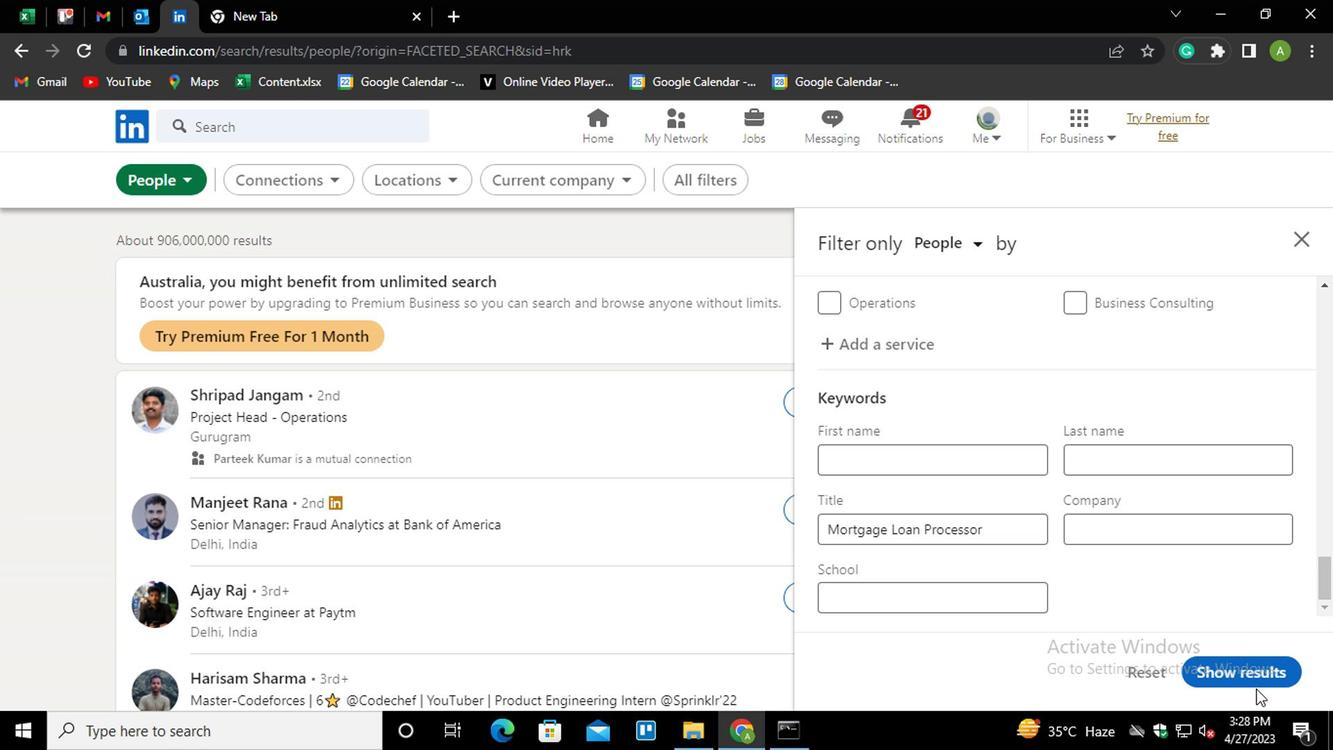 
Action: Mouse pressed left at (1255, 653)
Screenshot: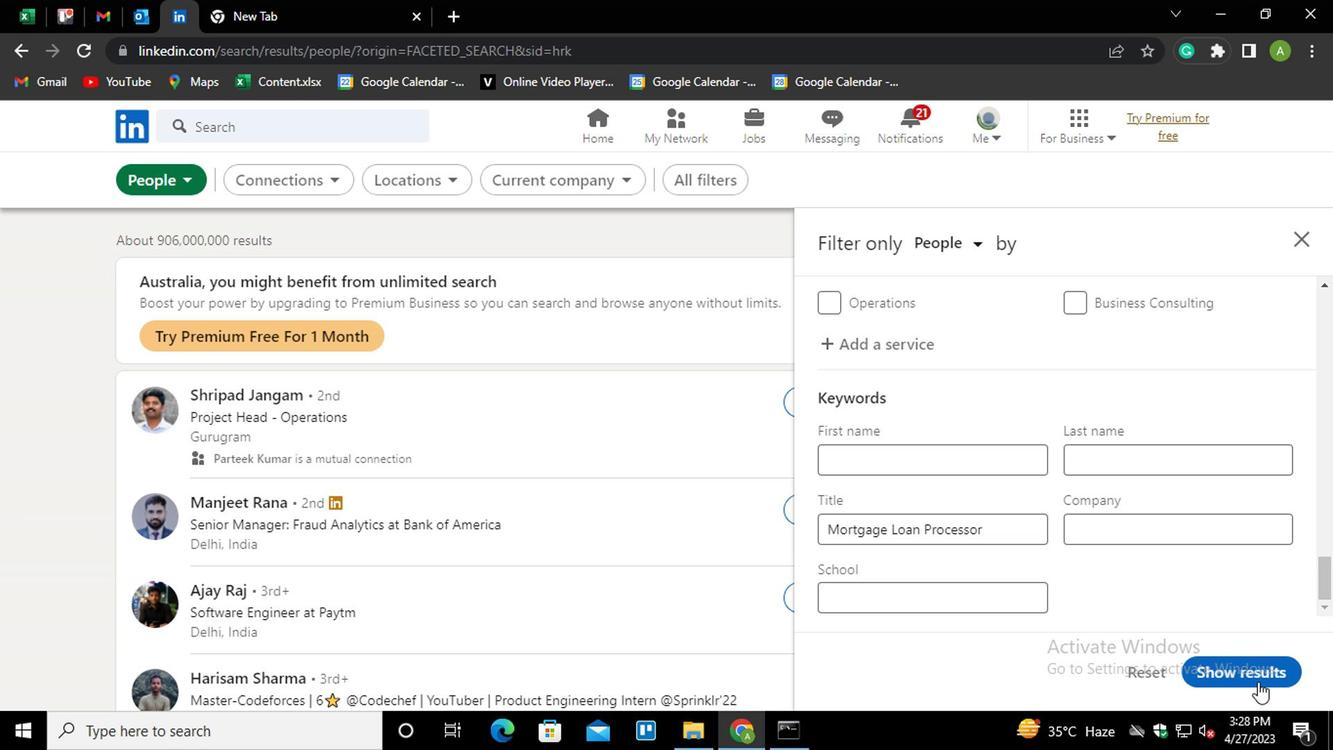 
